 Task: Find connections with filter location Siegburg with filter topic #entrepreneursmindsetwith filter profile language English with filter current company Pegasystems with filter school JSS University (Jagadguru Sri Shivarathreeshwara University),Mysore with filter industry Measuring and Control Instrument Manufacturing with filter service category Retirement Planning with filter keywords title Recruiter
Action: Mouse moved to (202, 302)
Screenshot: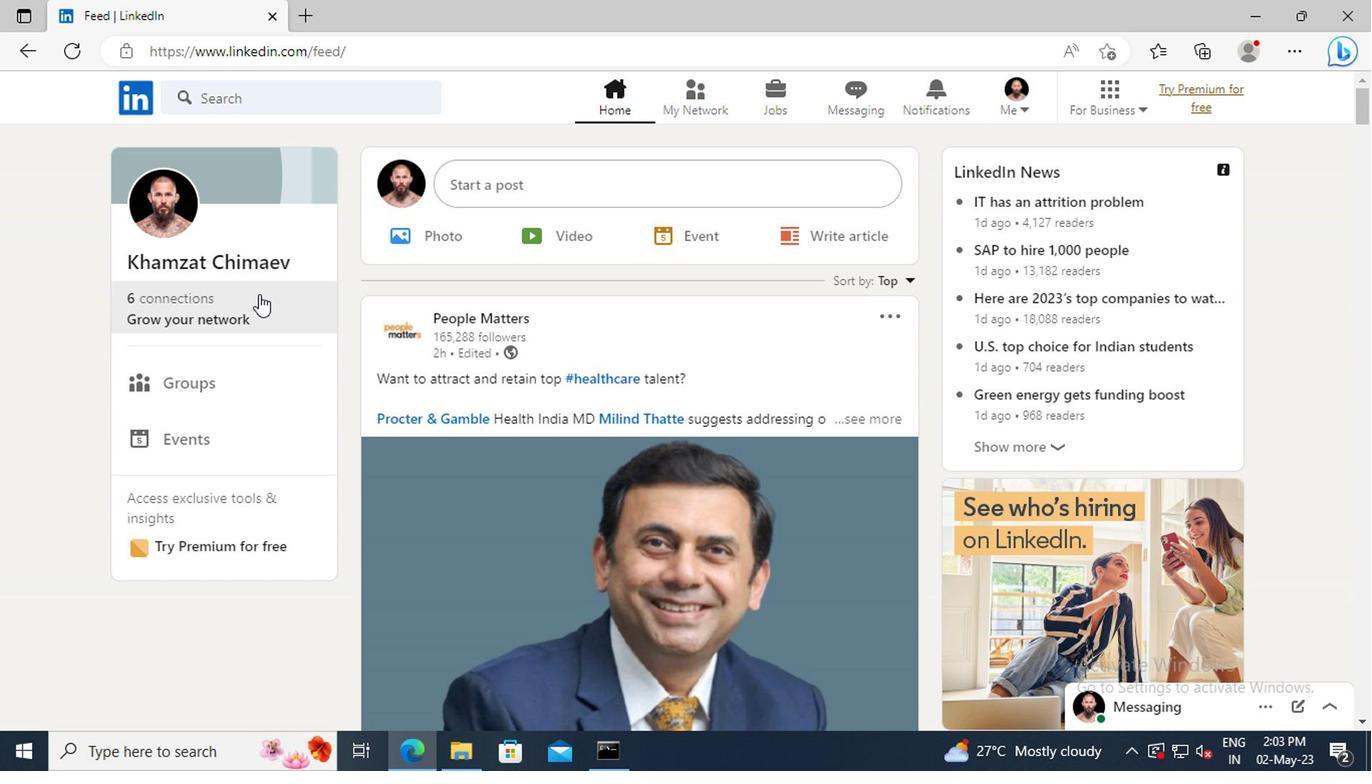 
Action: Mouse pressed left at (202, 302)
Screenshot: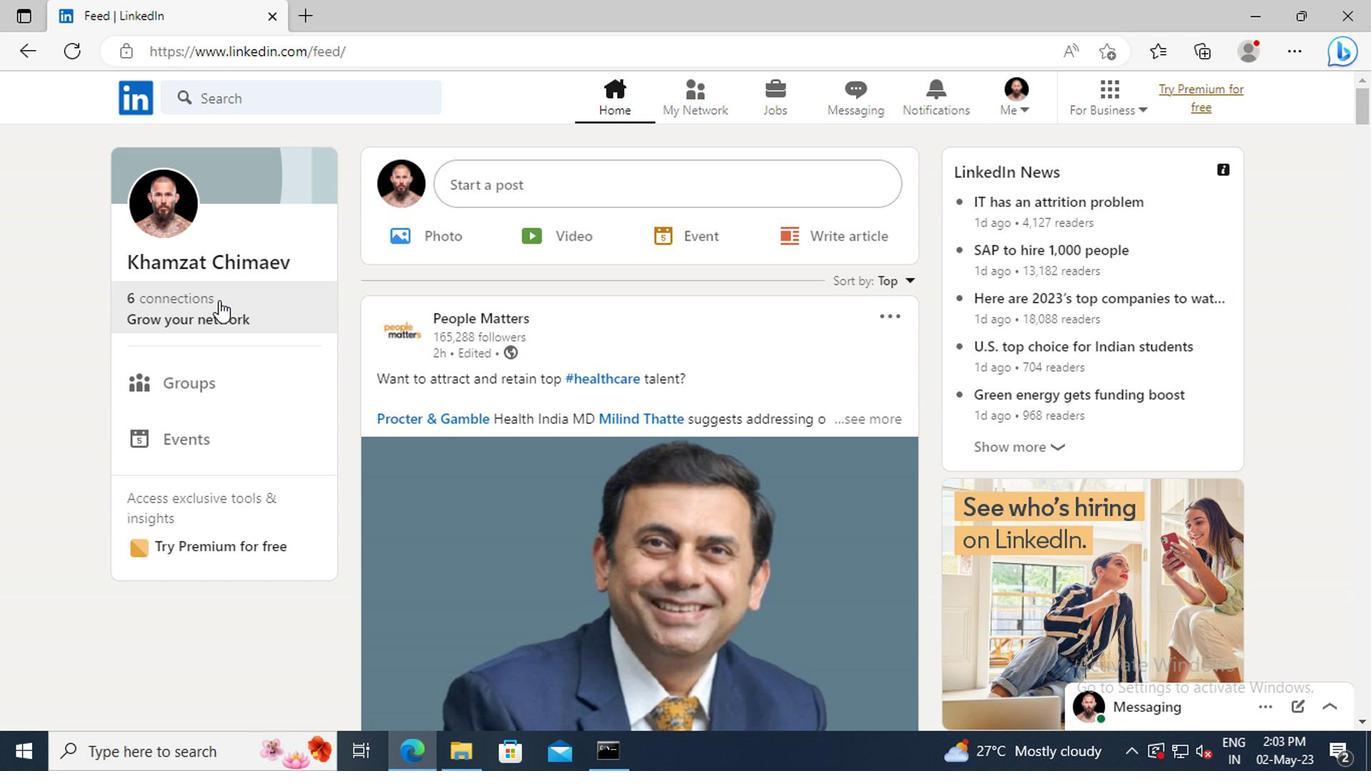 
Action: Mouse moved to (207, 209)
Screenshot: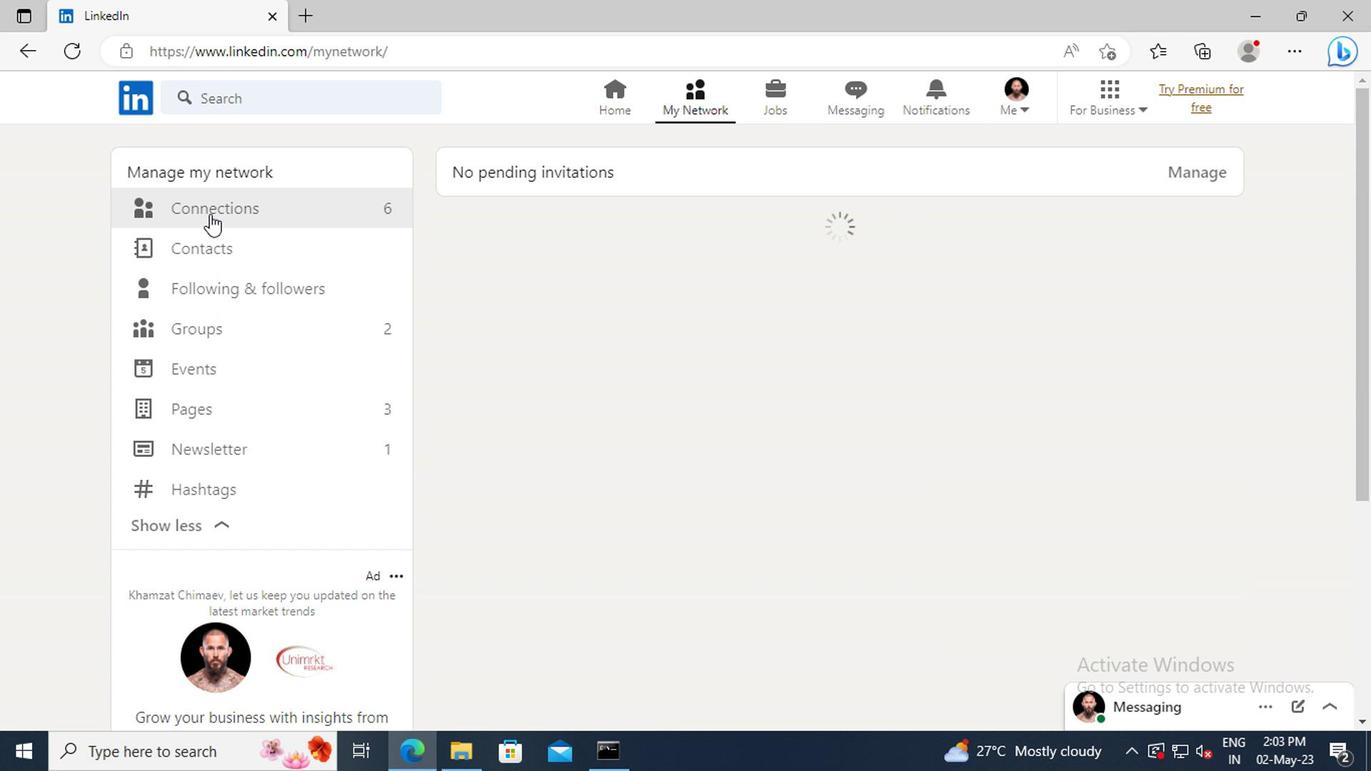 
Action: Mouse pressed left at (207, 209)
Screenshot: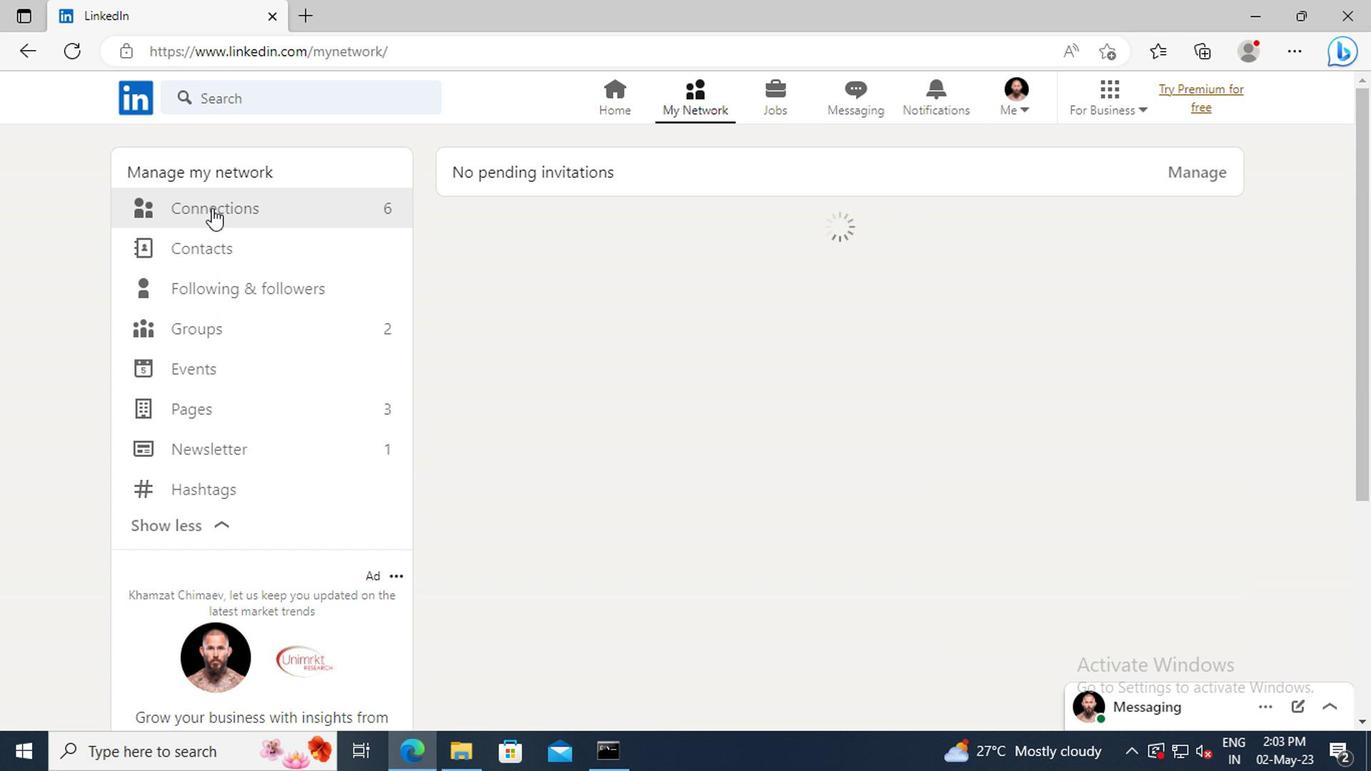 
Action: Mouse moved to (794, 219)
Screenshot: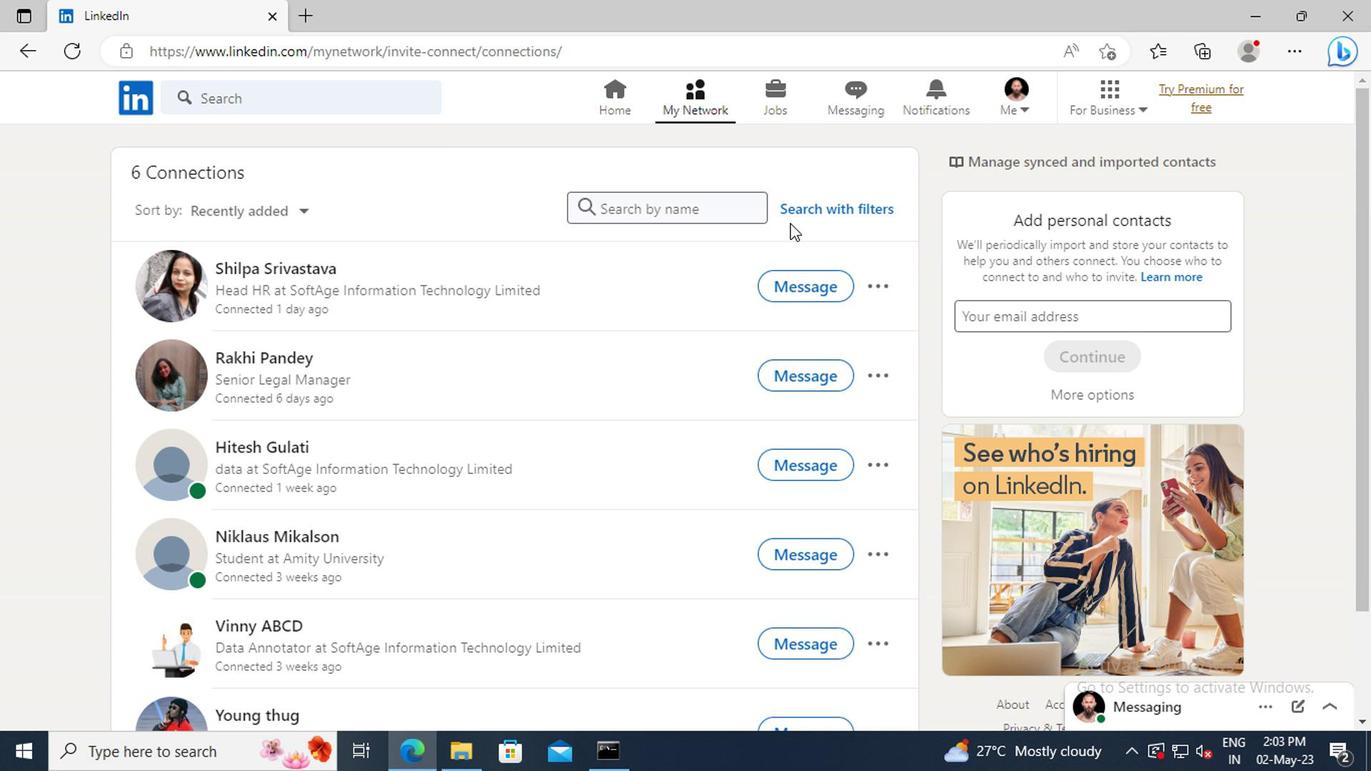 
Action: Mouse pressed left at (794, 219)
Screenshot: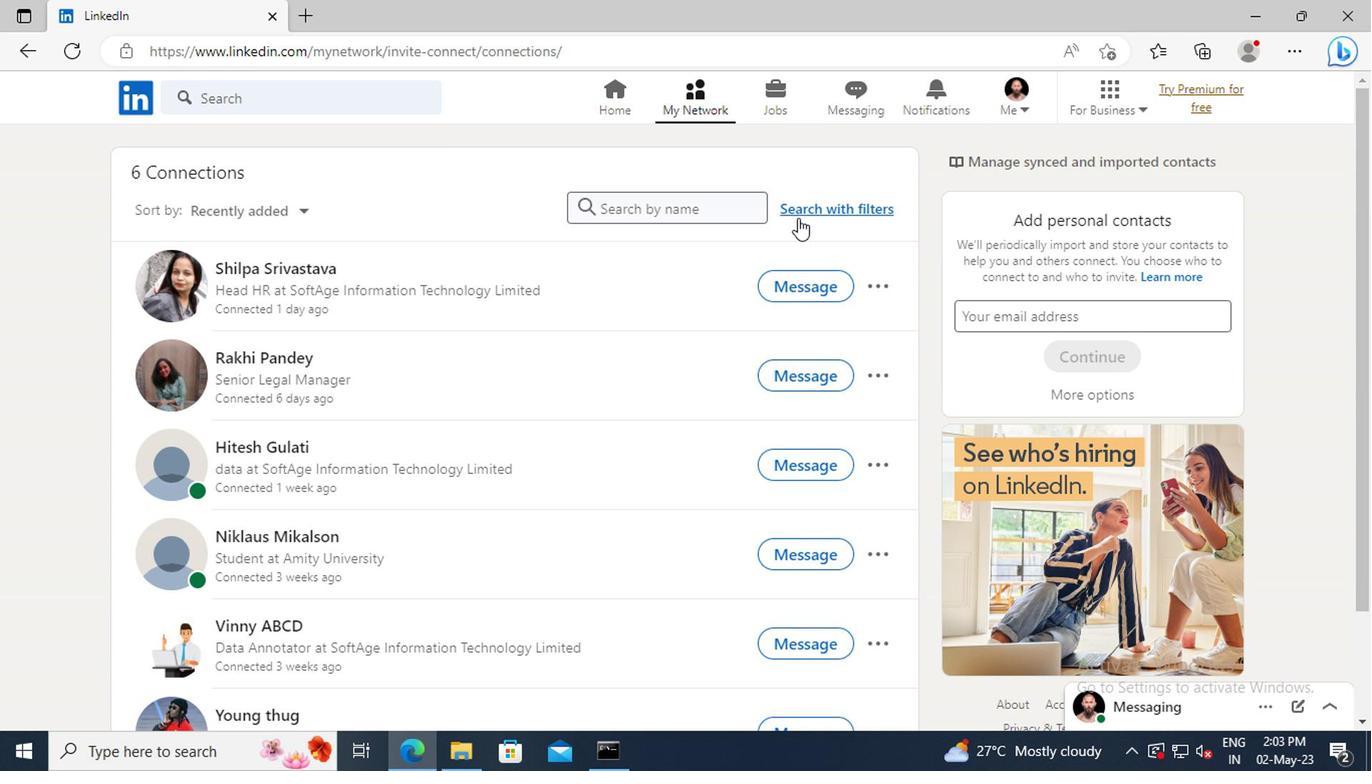 
Action: Mouse moved to (749, 160)
Screenshot: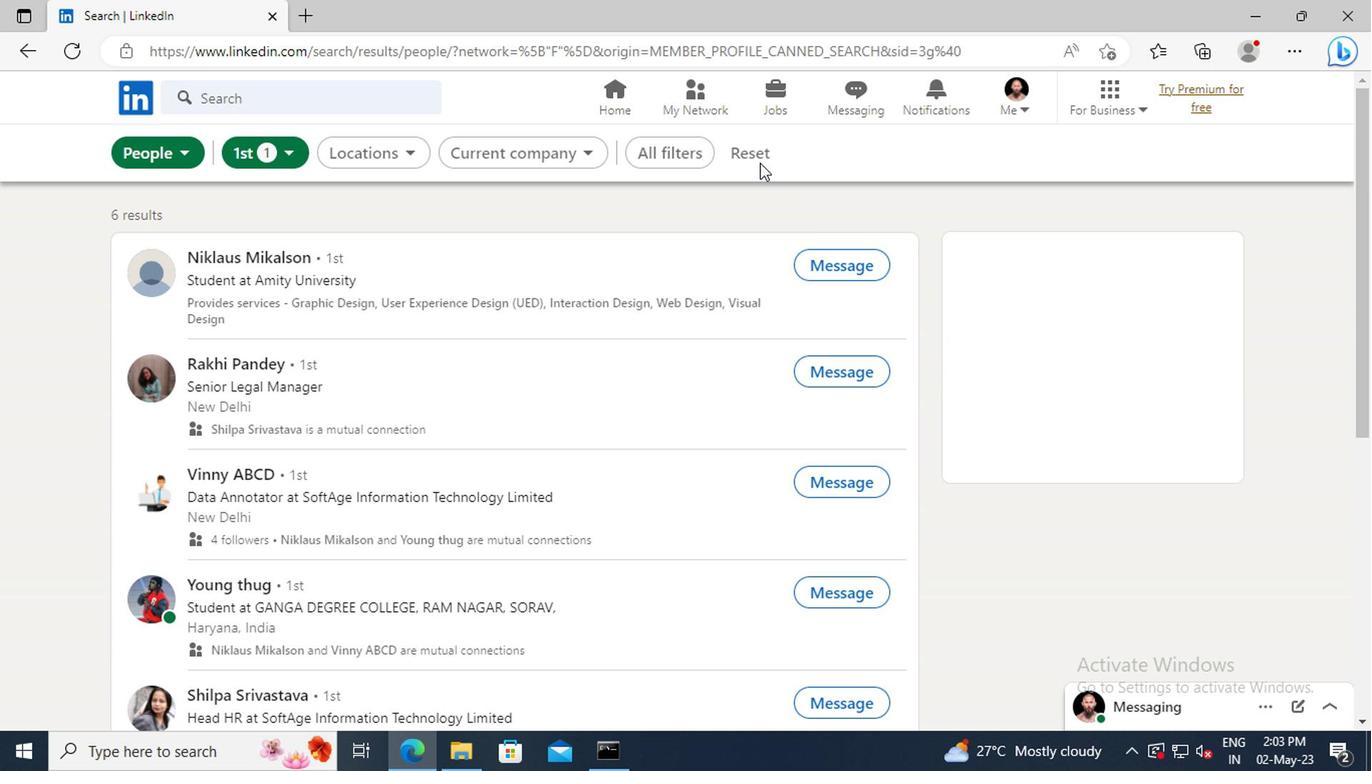 
Action: Mouse pressed left at (749, 160)
Screenshot: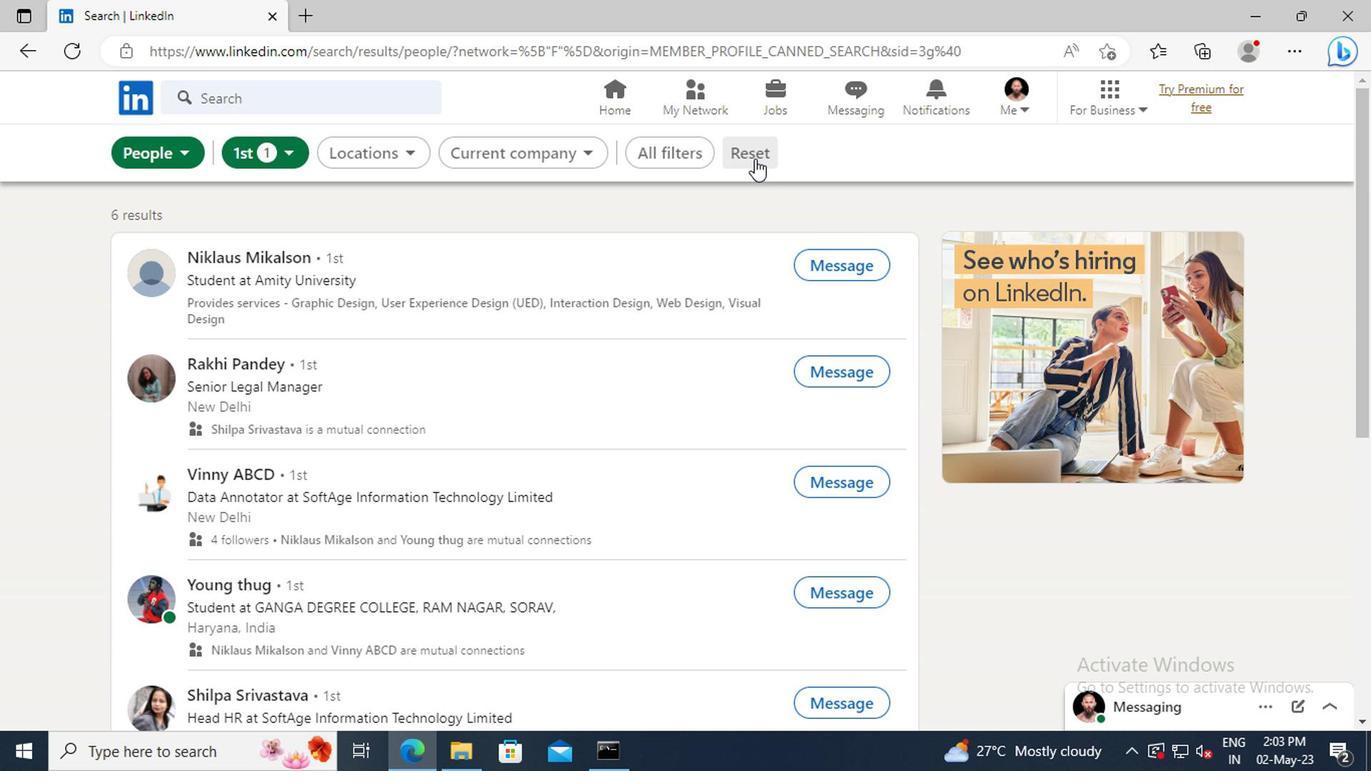 
Action: Mouse moved to (732, 157)
Screenshot: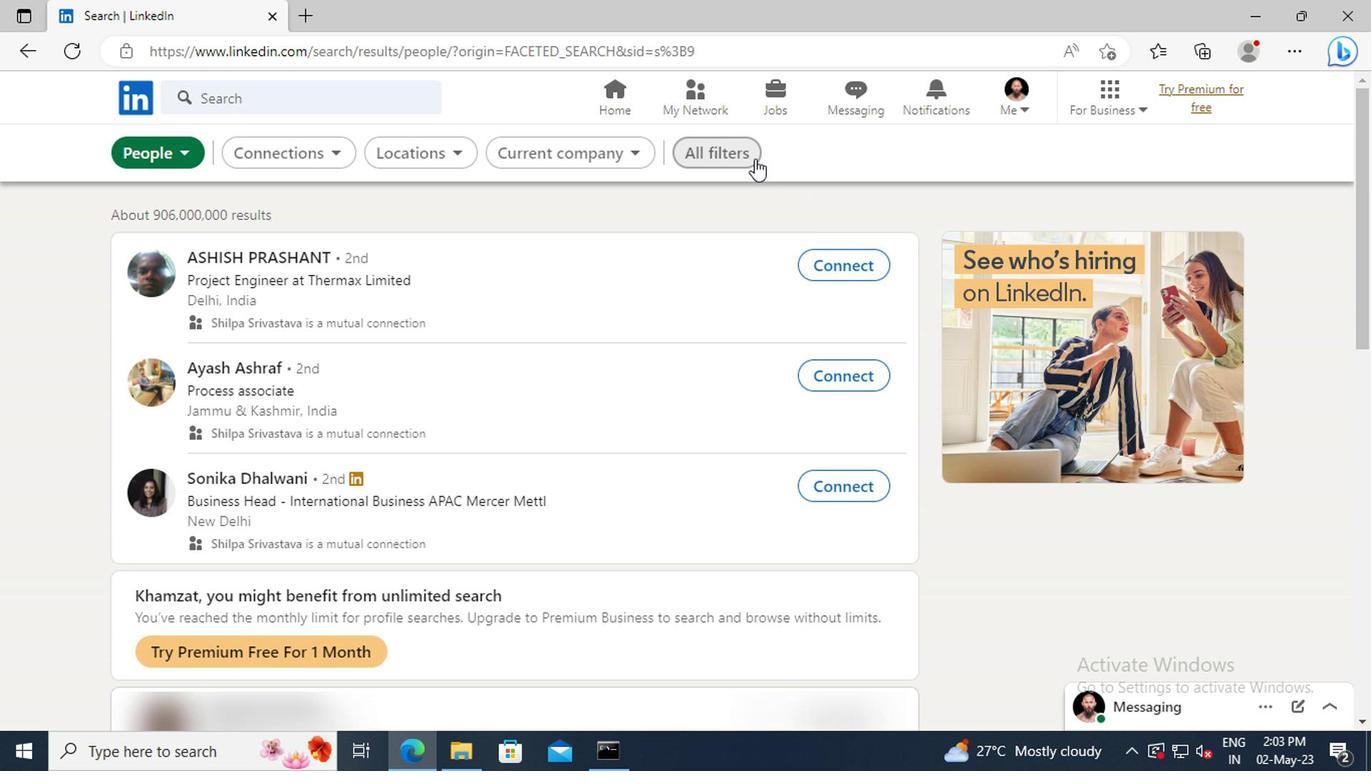 
Action: Mouse pressed left at (732, 157)
Screenshot: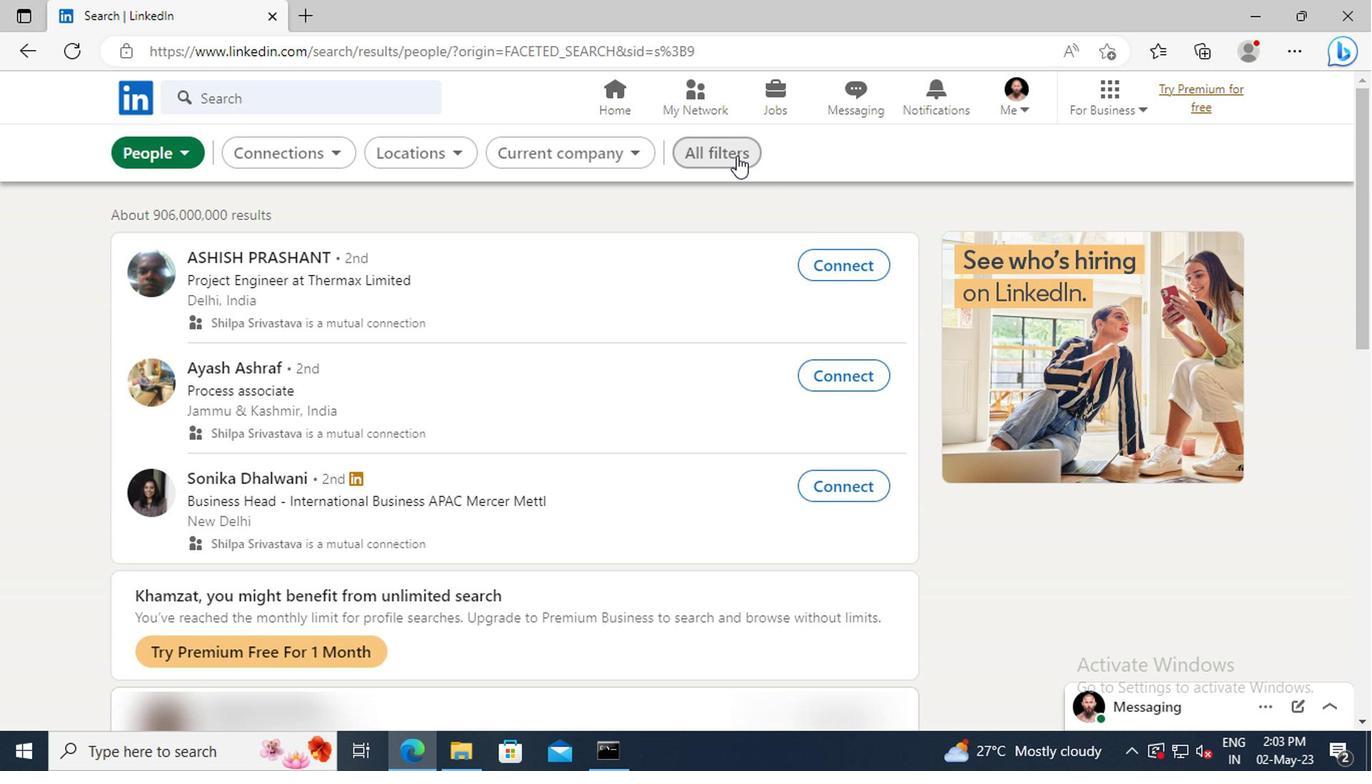 
Action: Mouse moved to (1064, 354)
Screenshot: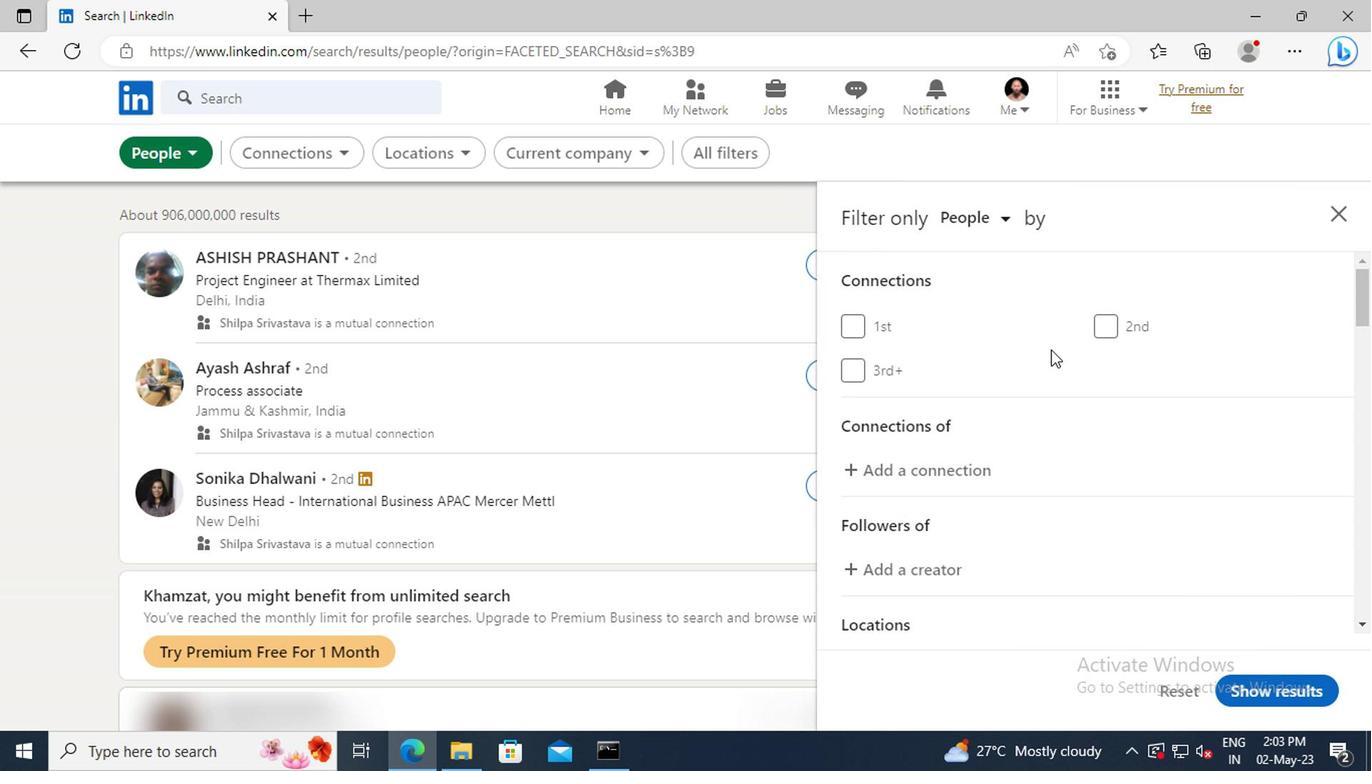
Action: Mouse scrolled (1064, 352) with delta (0, -1)
Screenshot: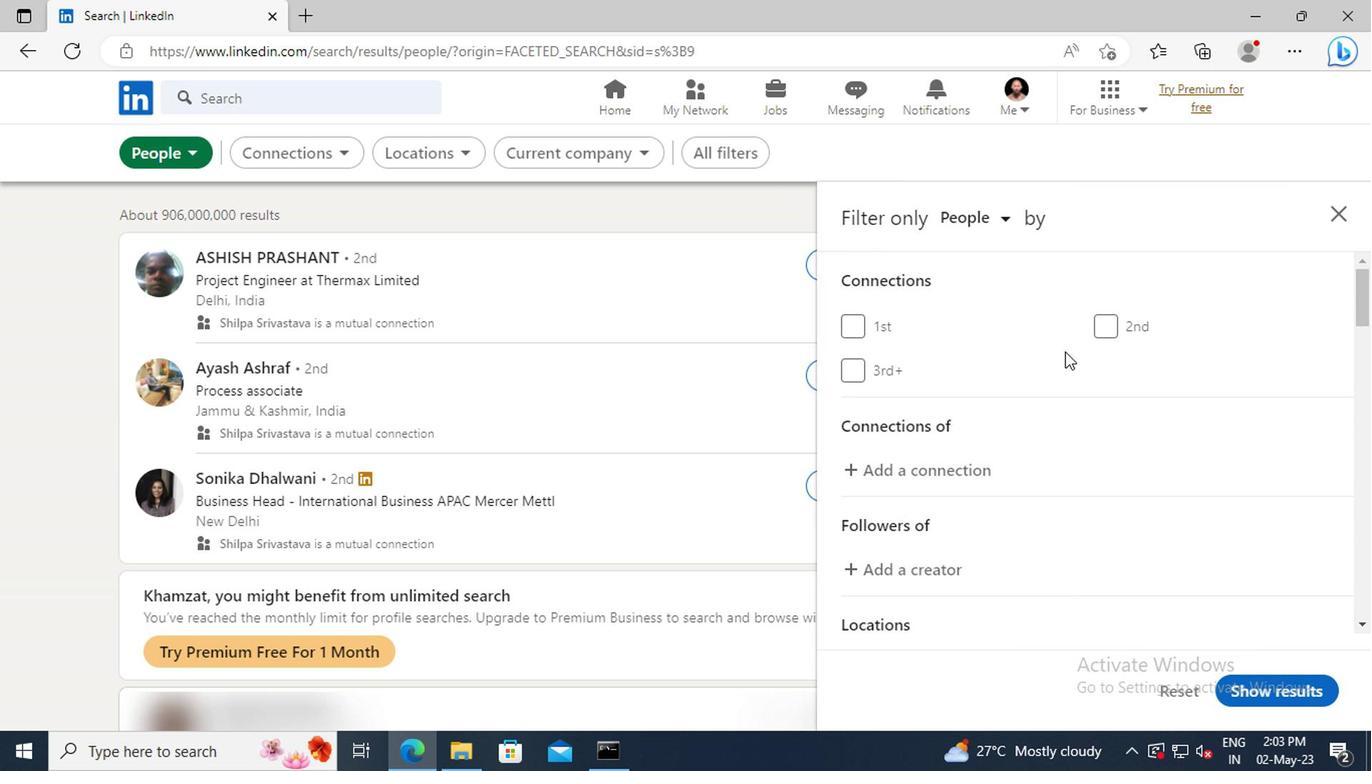 
Action: Mouse moved to (1064, 354)
Screenshot: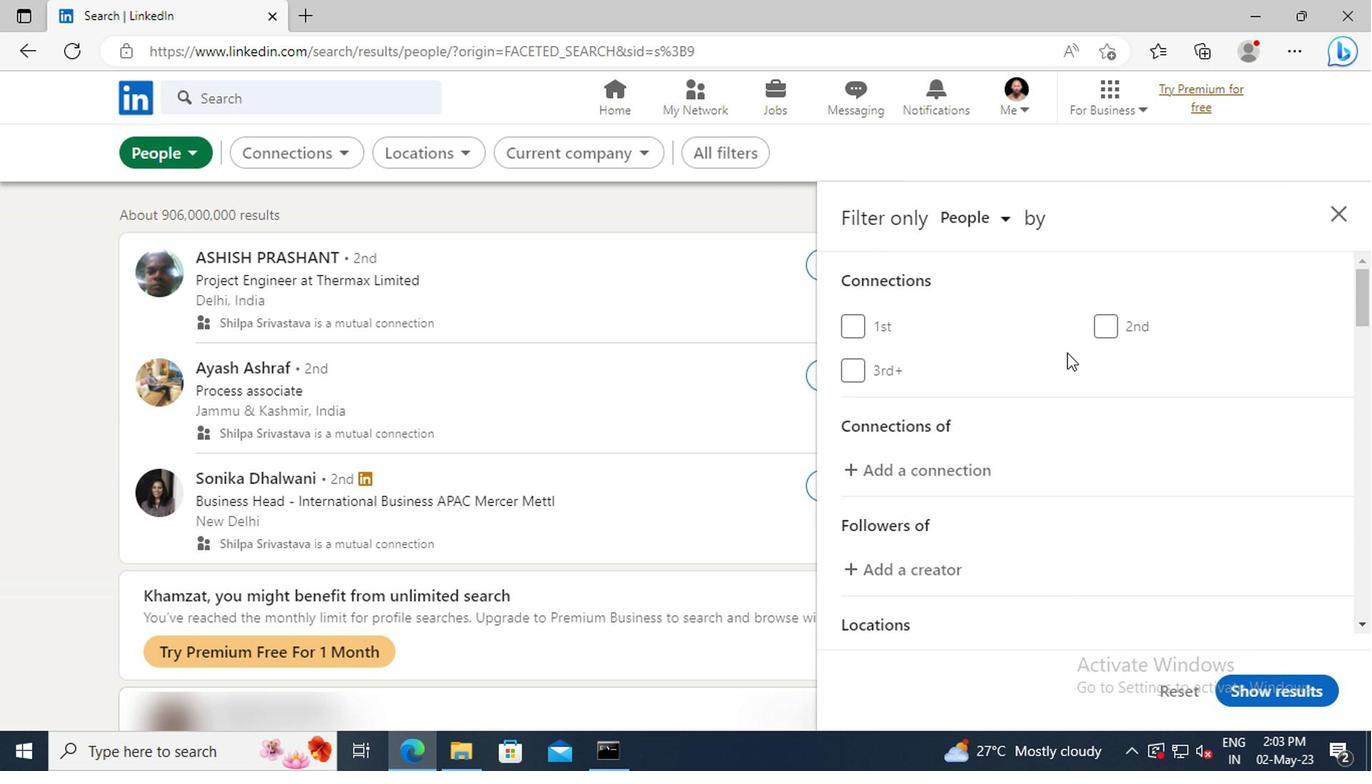 
Action: Mouse scrolled (1064, 354) with delta (0, 0)
Screenshot: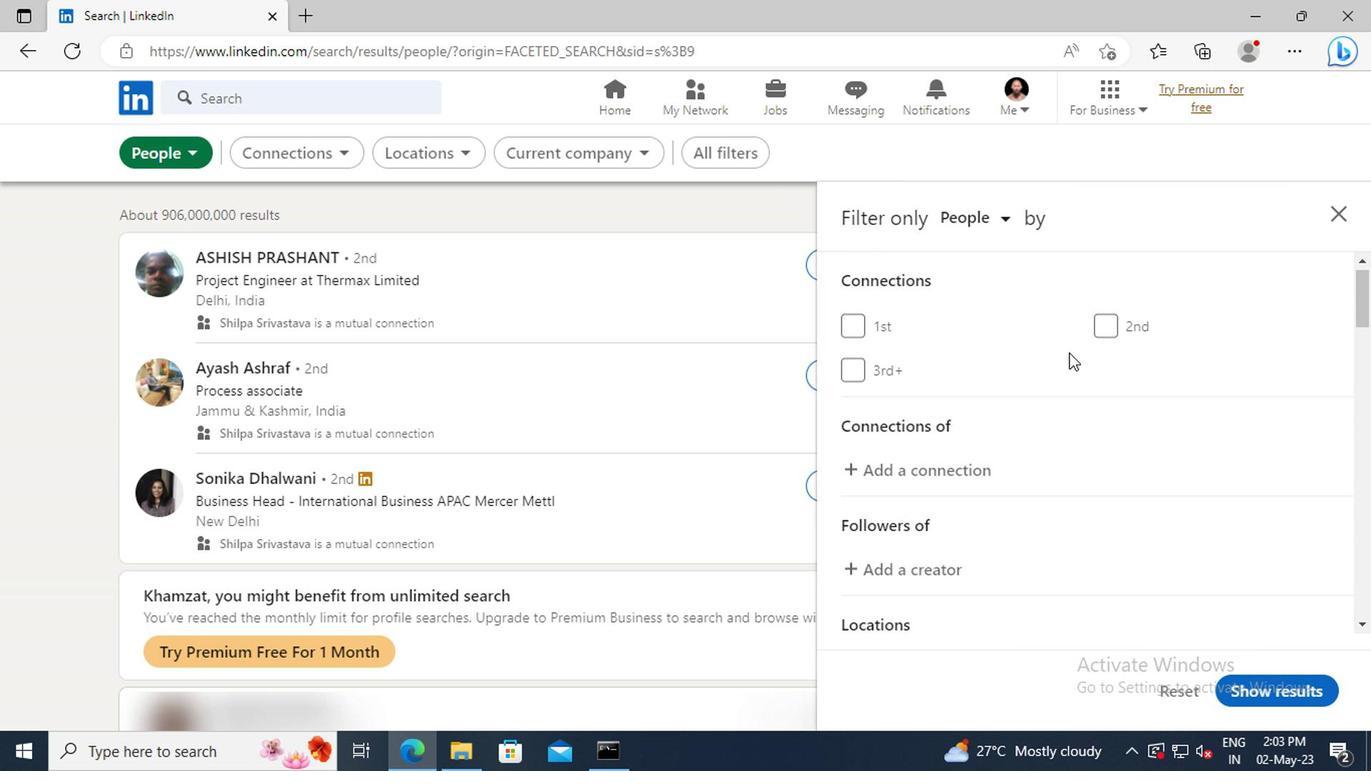 
Action: Mouse moved to (1064, 357)
Screenshot: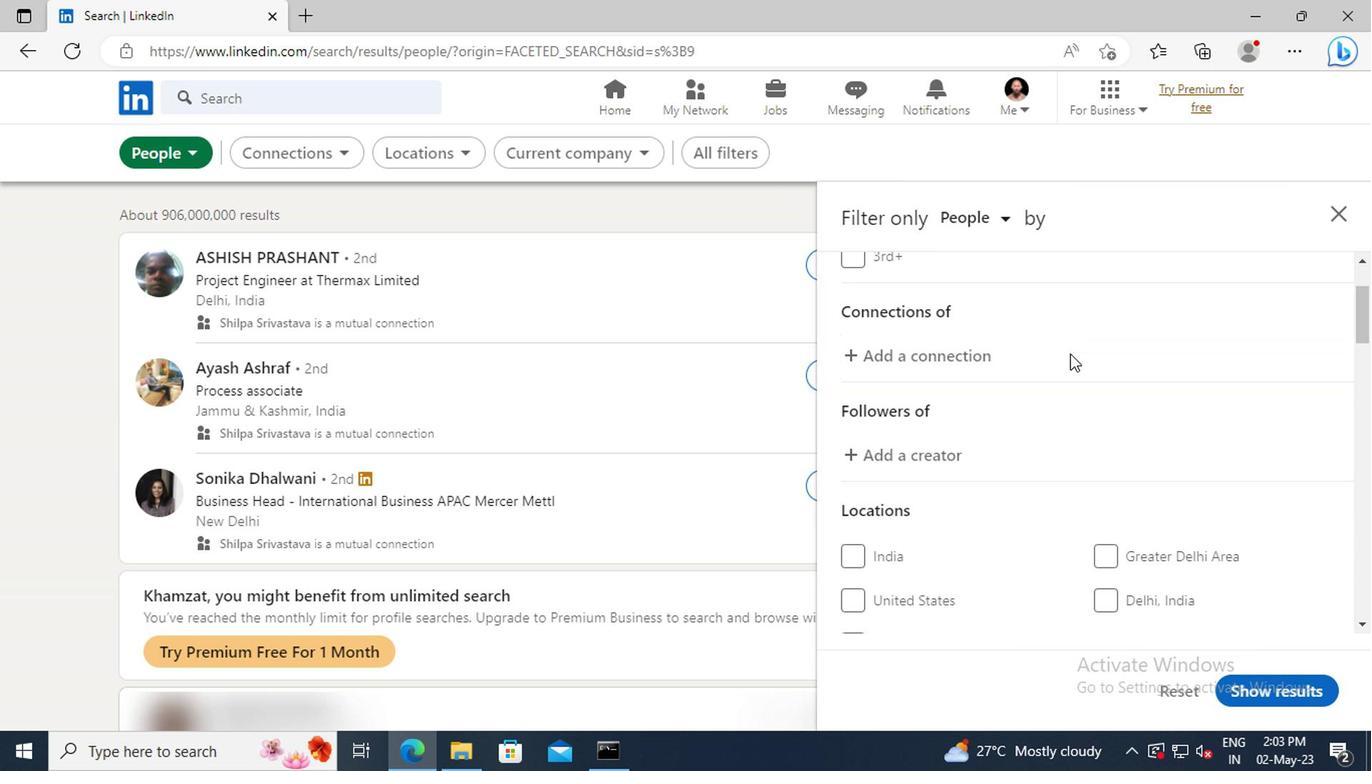 
Action: Mouse scrolled (1064, 357) with delta (0, 0)
Screenshot: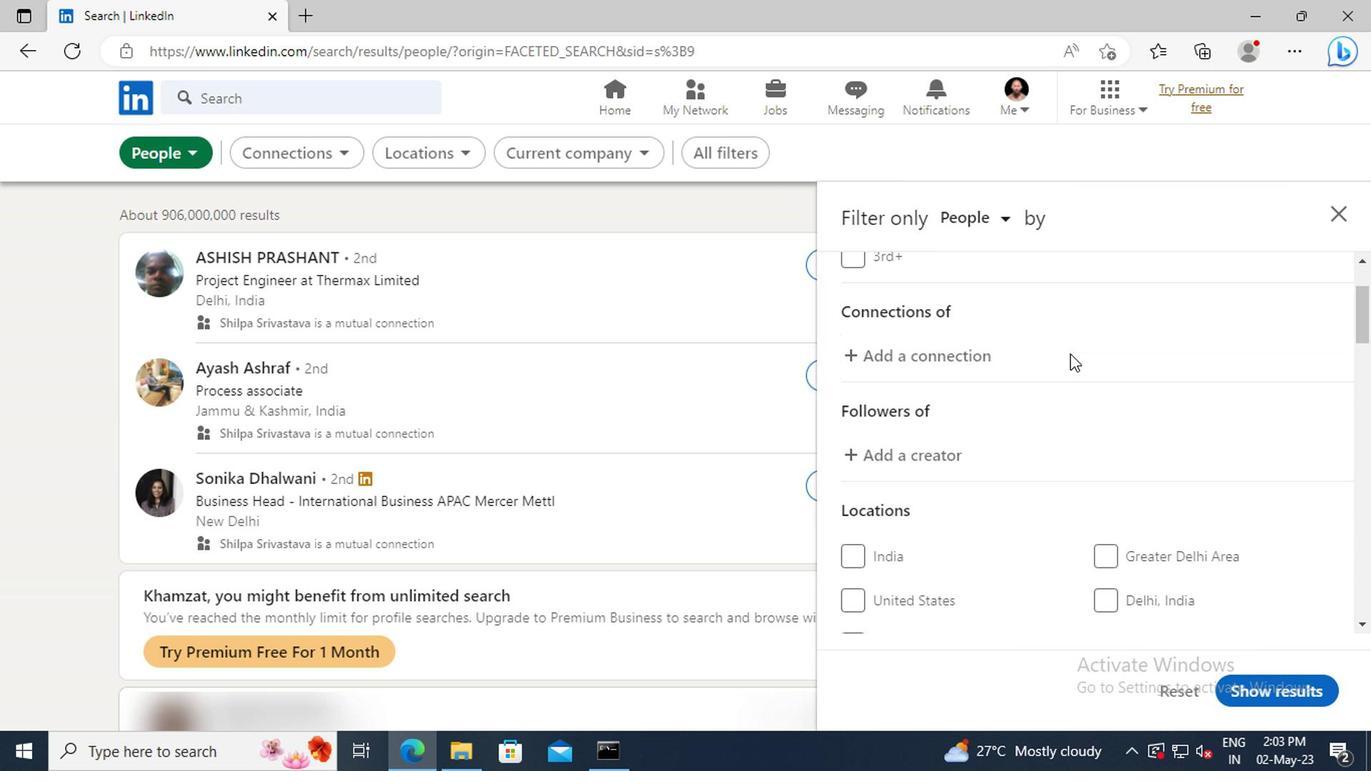 
Action: Mouse scrolled (1064, 357) with delta (0, 0)
Screenshot: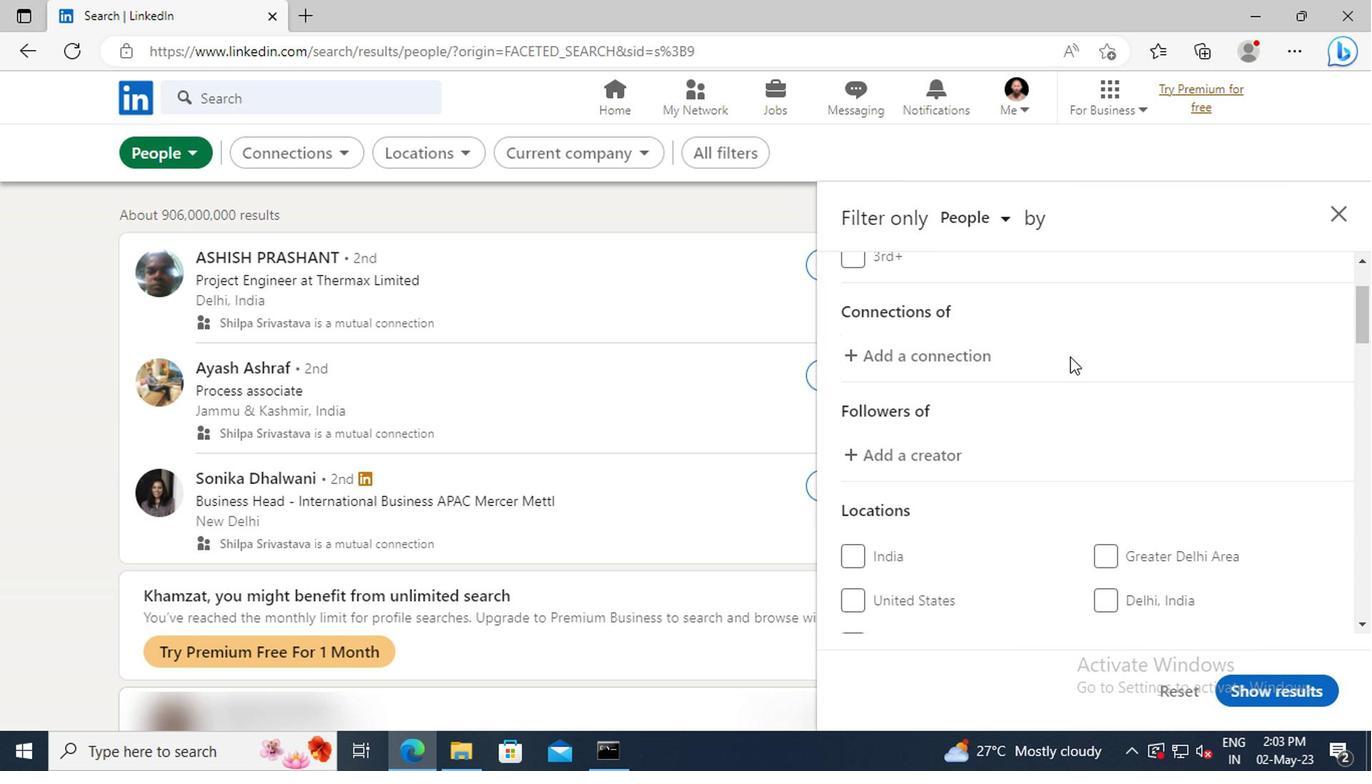 
Action: Mouse moved to (1066, 357)
Screenshot: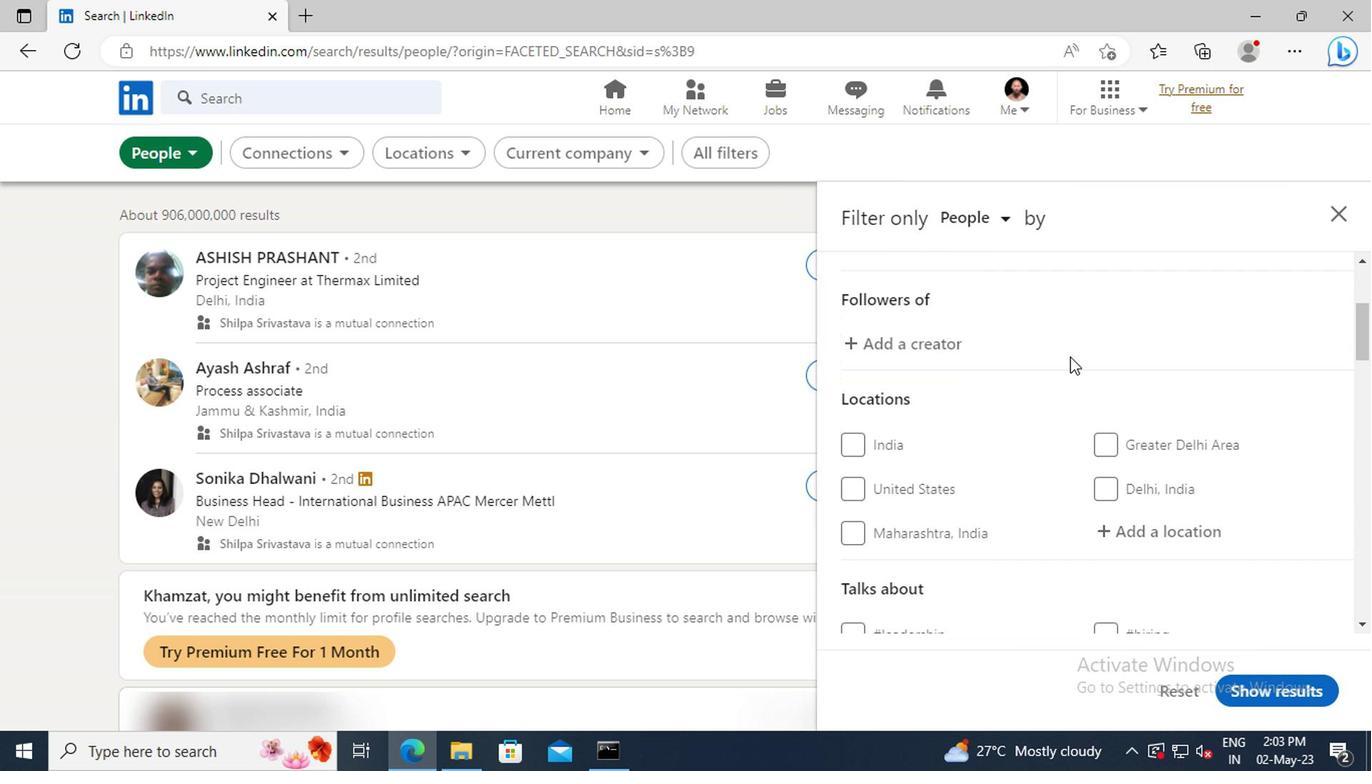 
Action: Mouse scrolled (1066, 357) with delta (0, 0)
Screenshot: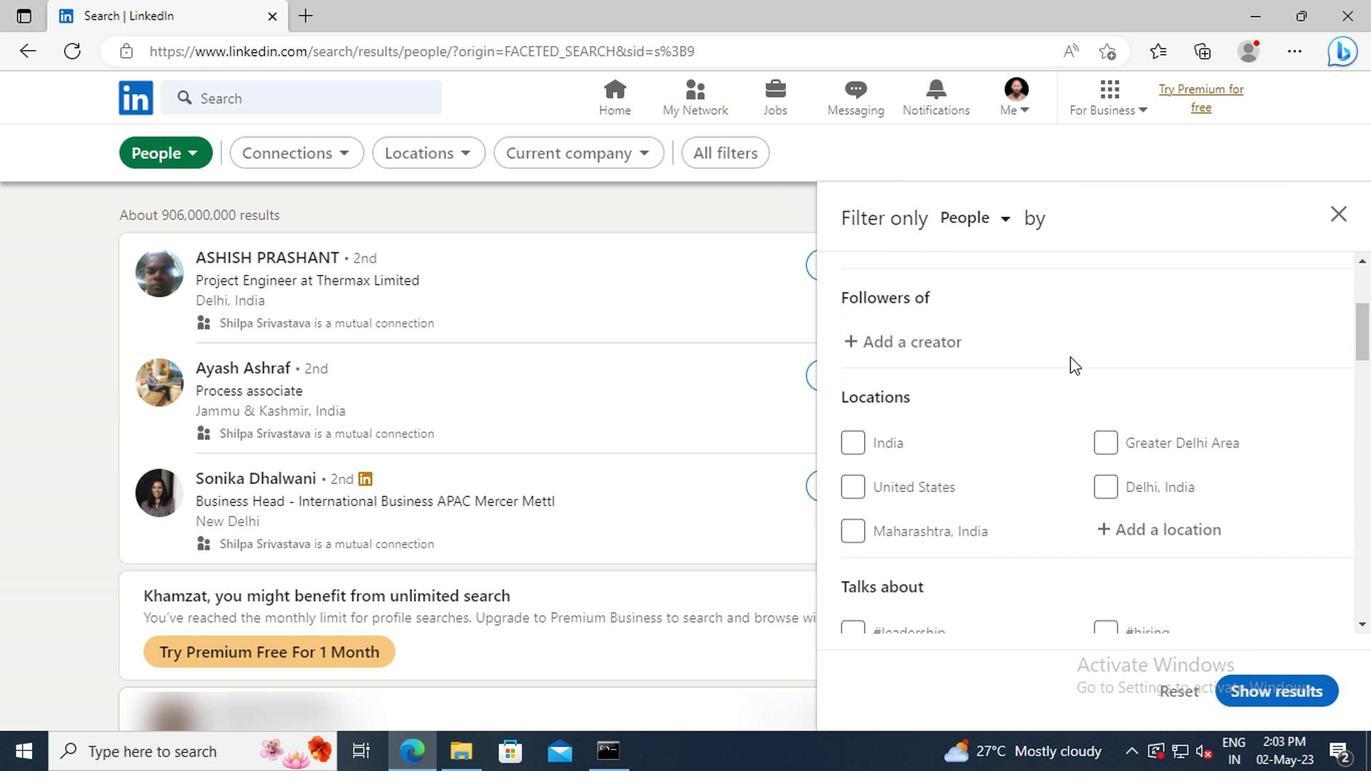 
Action: Mouse scrolled (1066, 357) with delta (0, 0)
Screenshot: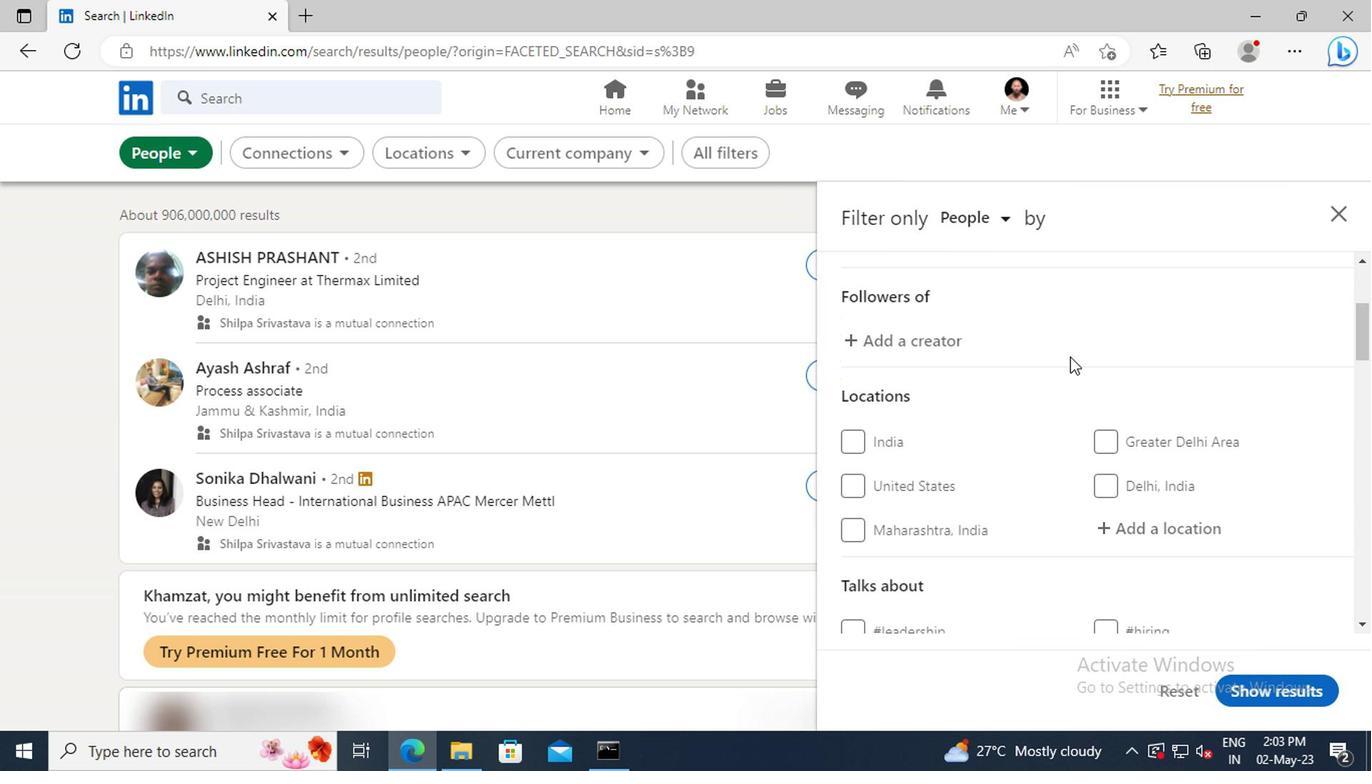 
Action: Mouse moved to (1106, 413)
Screenshot: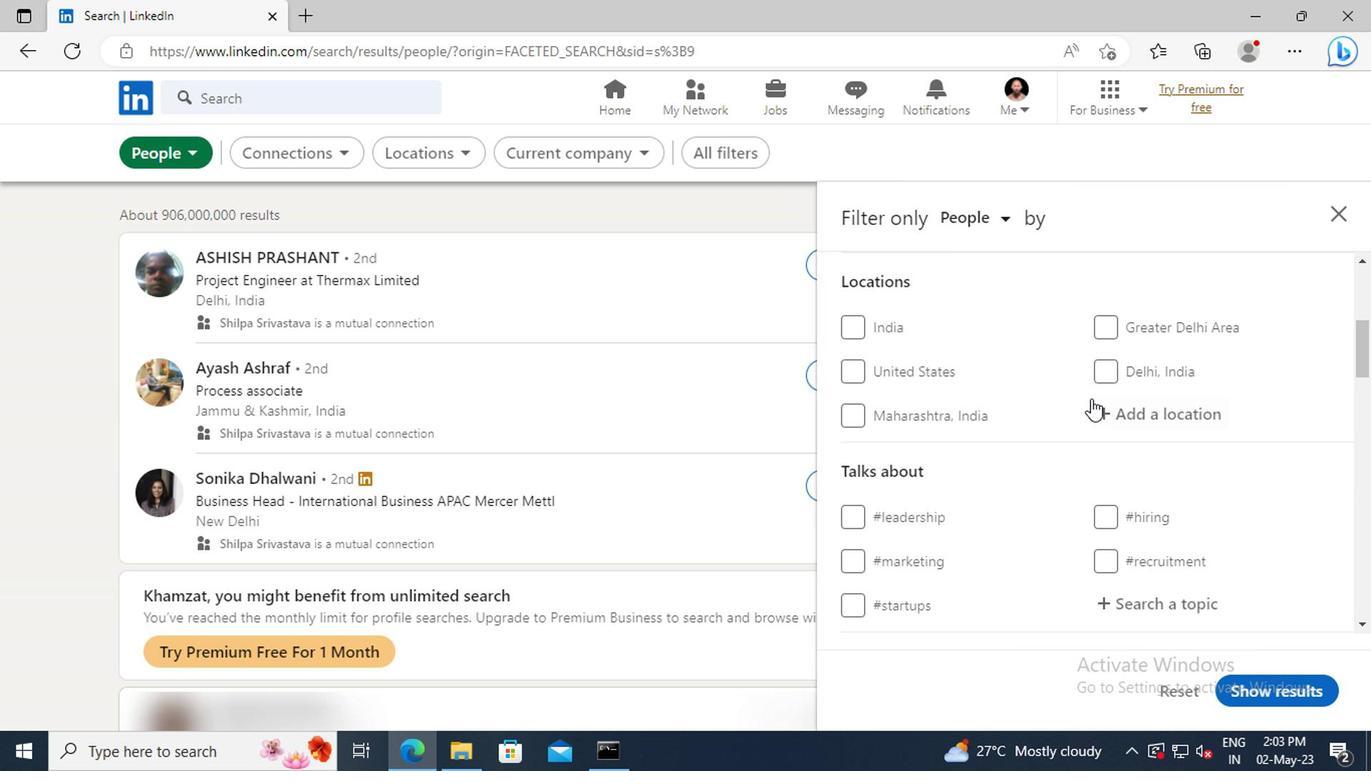 
Action: Mouse pressed left at (1106, 413)
Screenshot: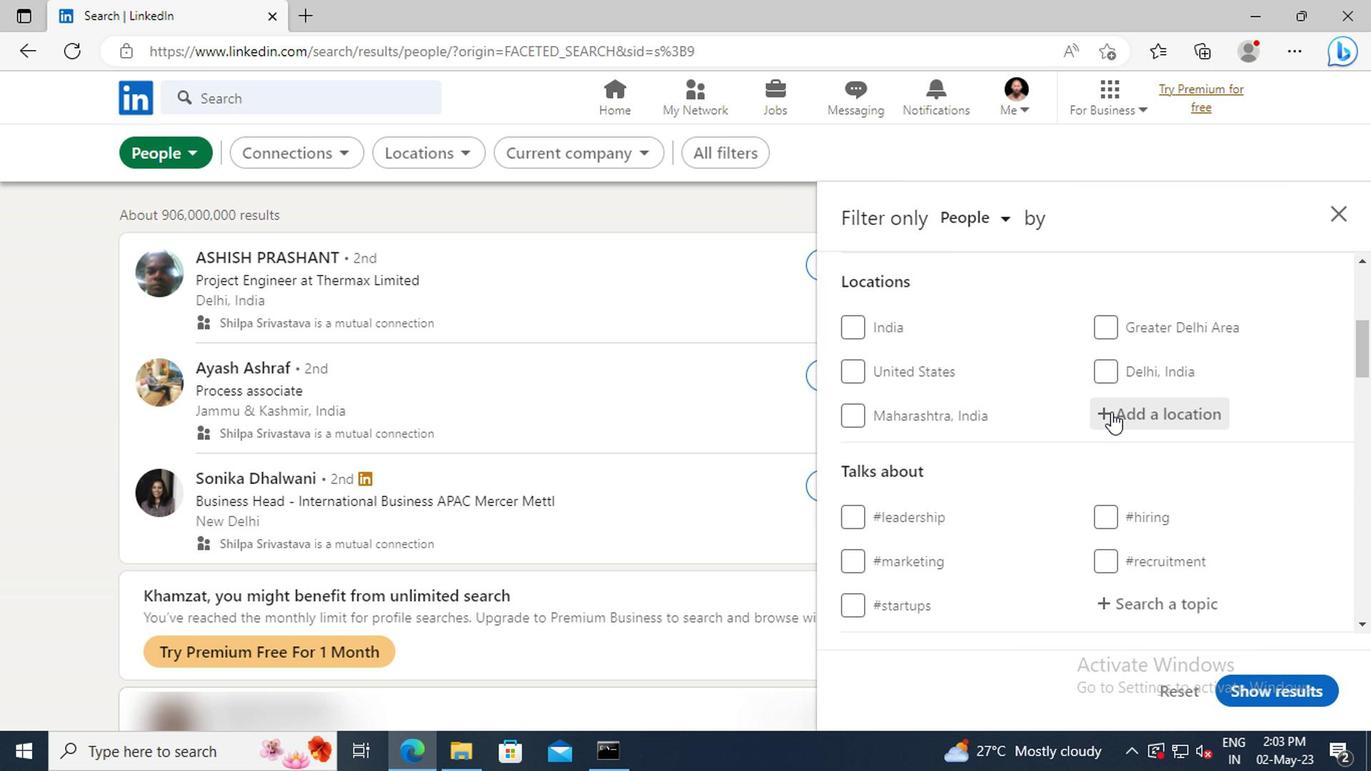 
Action: Key pressed <Key.shift>SIEGBURG
Screenshot: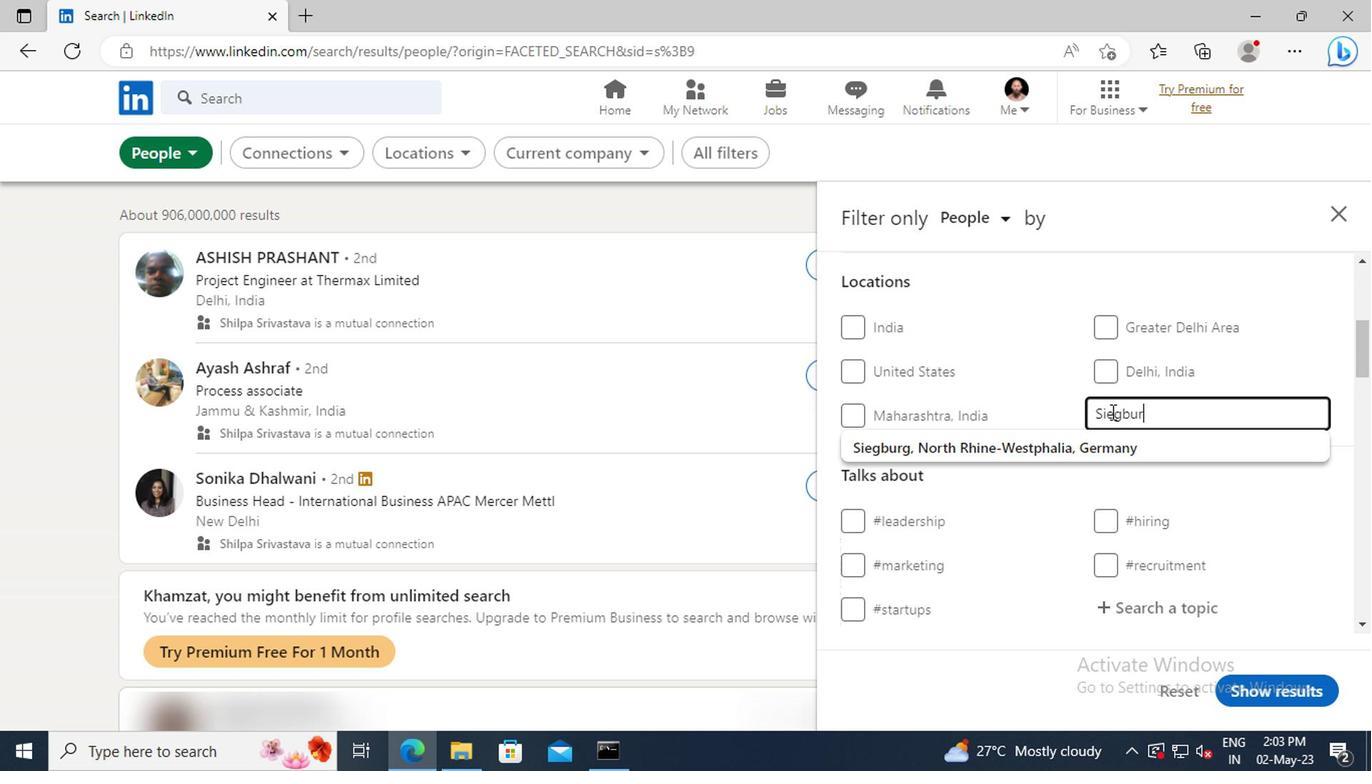 
Action: Mouse moved to (1114, 444)
Screenshot: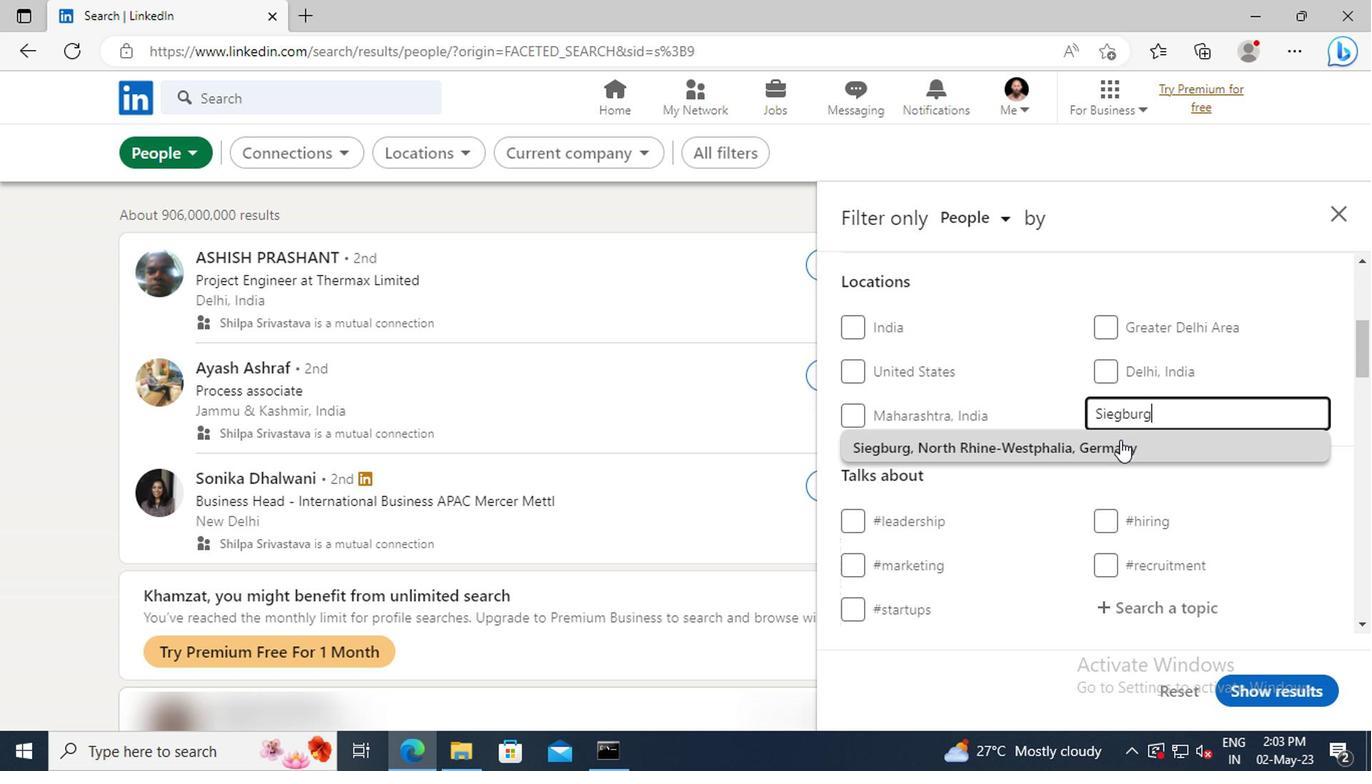
Action: Mouse pressed left at (1114, 444)
Screenshot: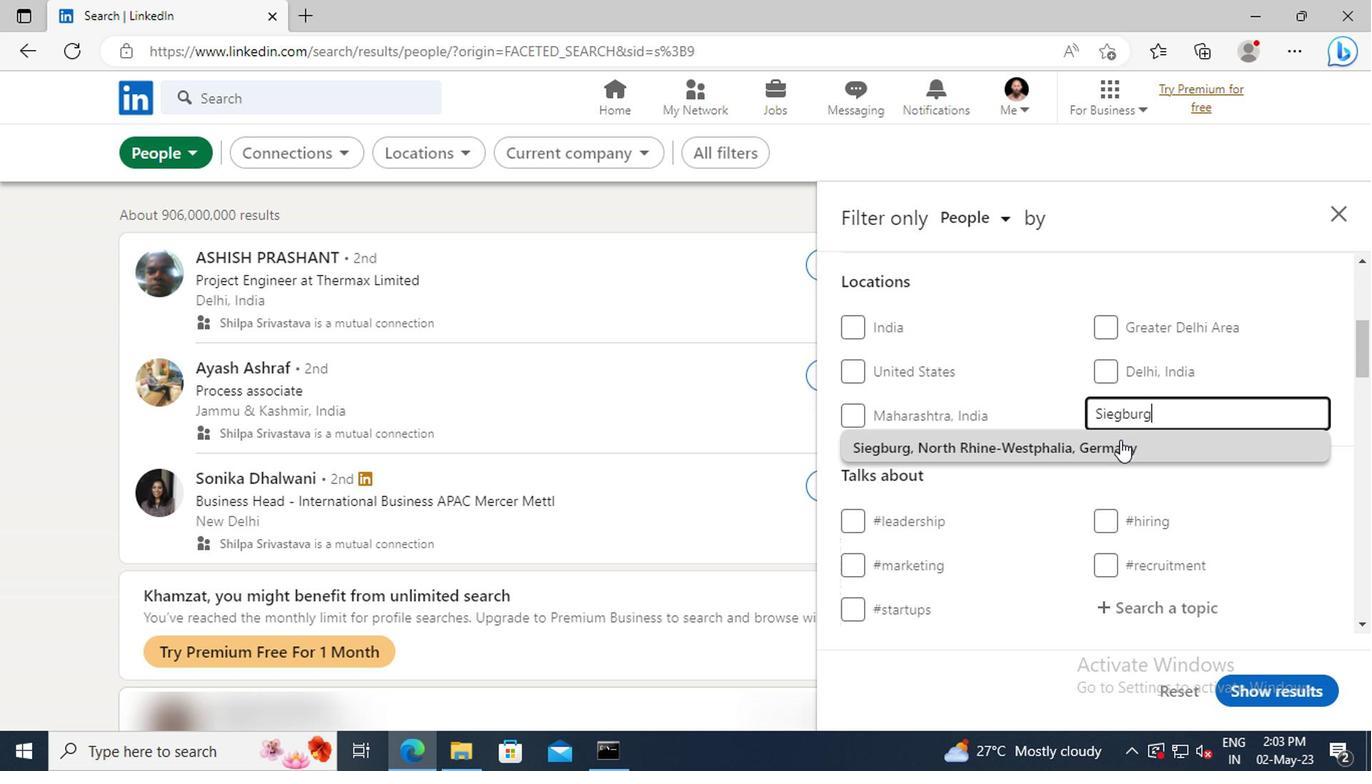
Action: Mouse scrolled (1114, 444) with delta (0, 0)
Screenshot: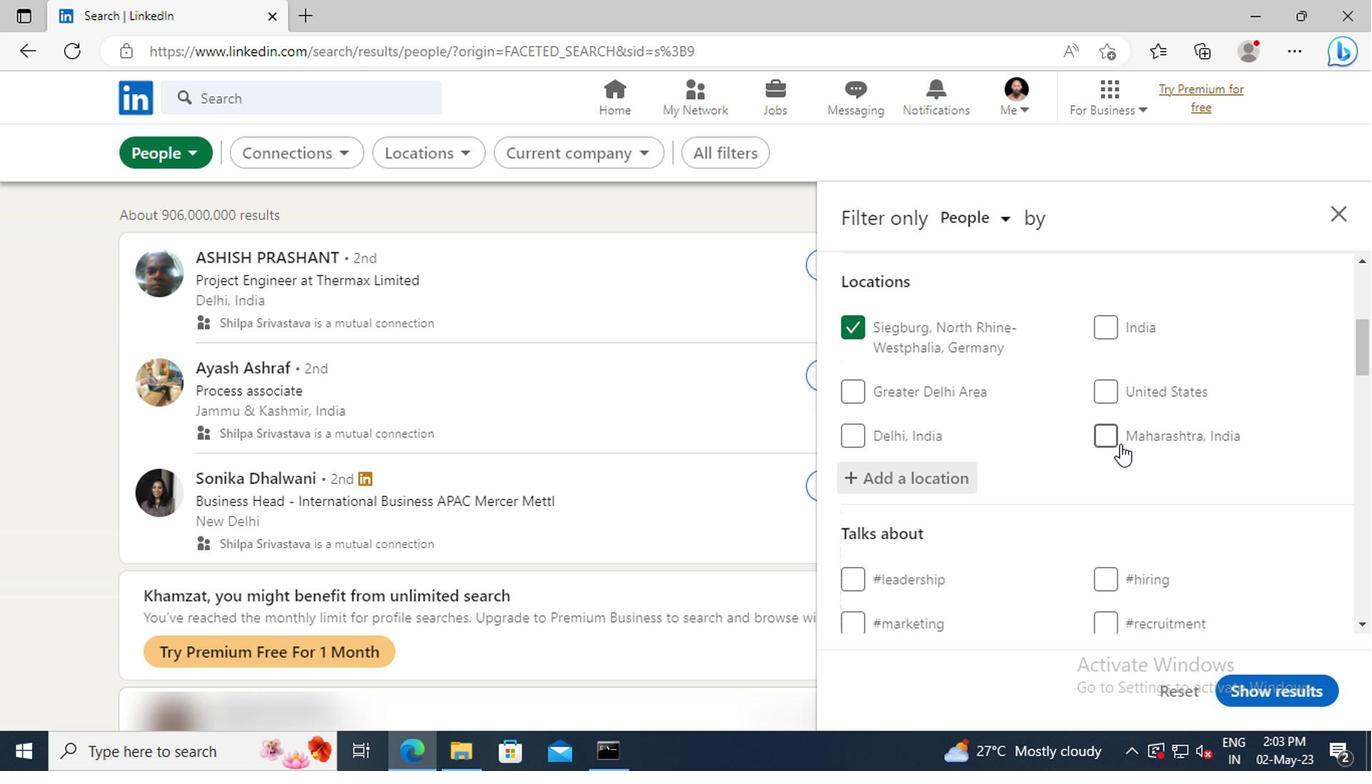 
Action: Mouse scrolled (1114, 444) with delta (0, 0)
Screenshot: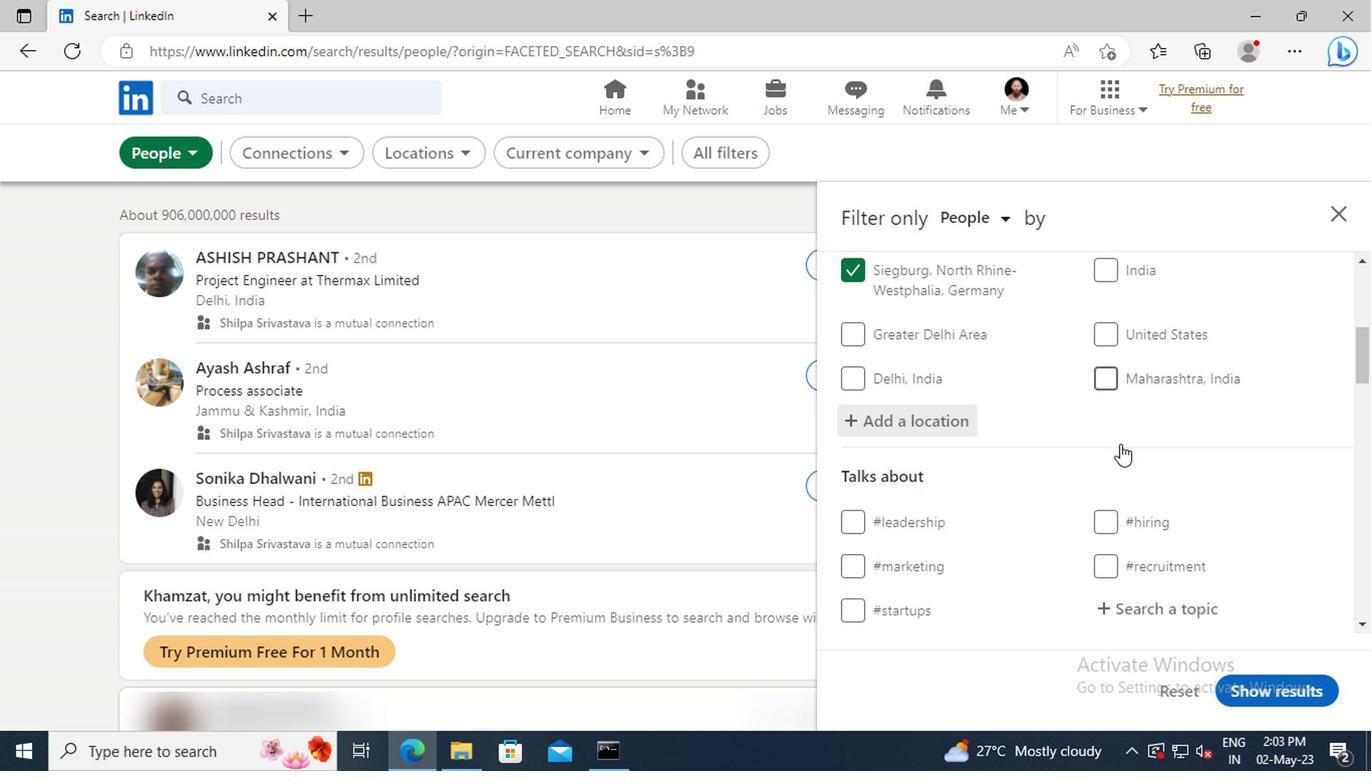 
Action: Mouse scrolled (1114, 444) with delta (0, 0)
Screenshot: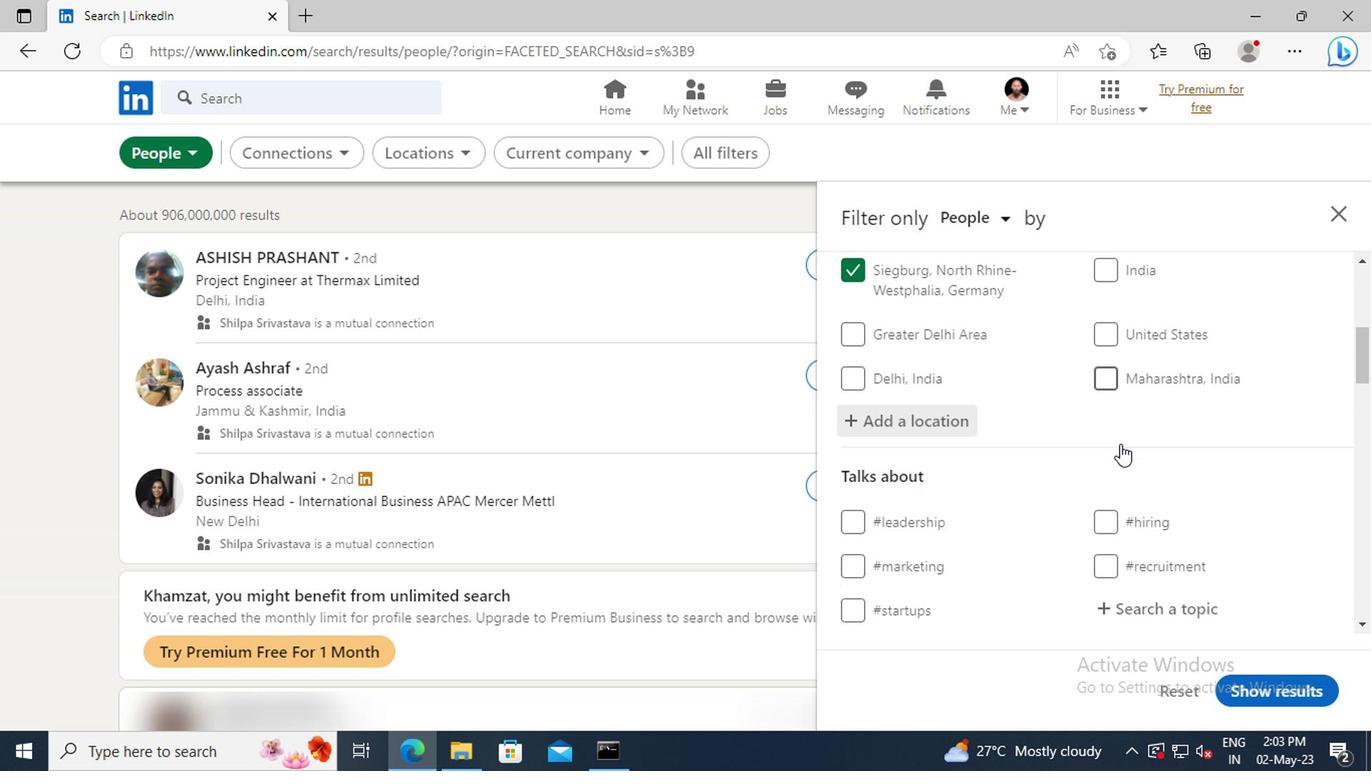 
Action: Mouse moved to (1124, 492)
Screenshot: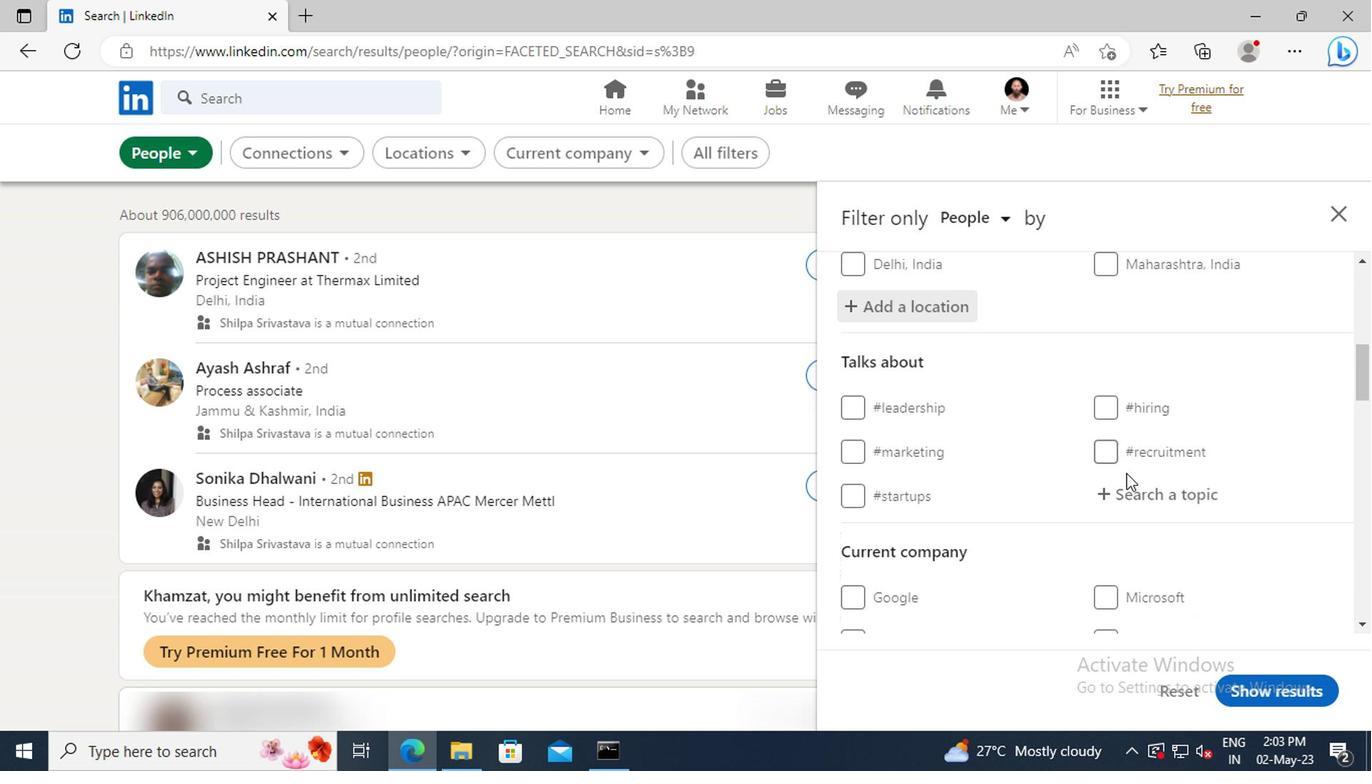 
Action: Mouse pressed left at (1124, 492)
Screenshot: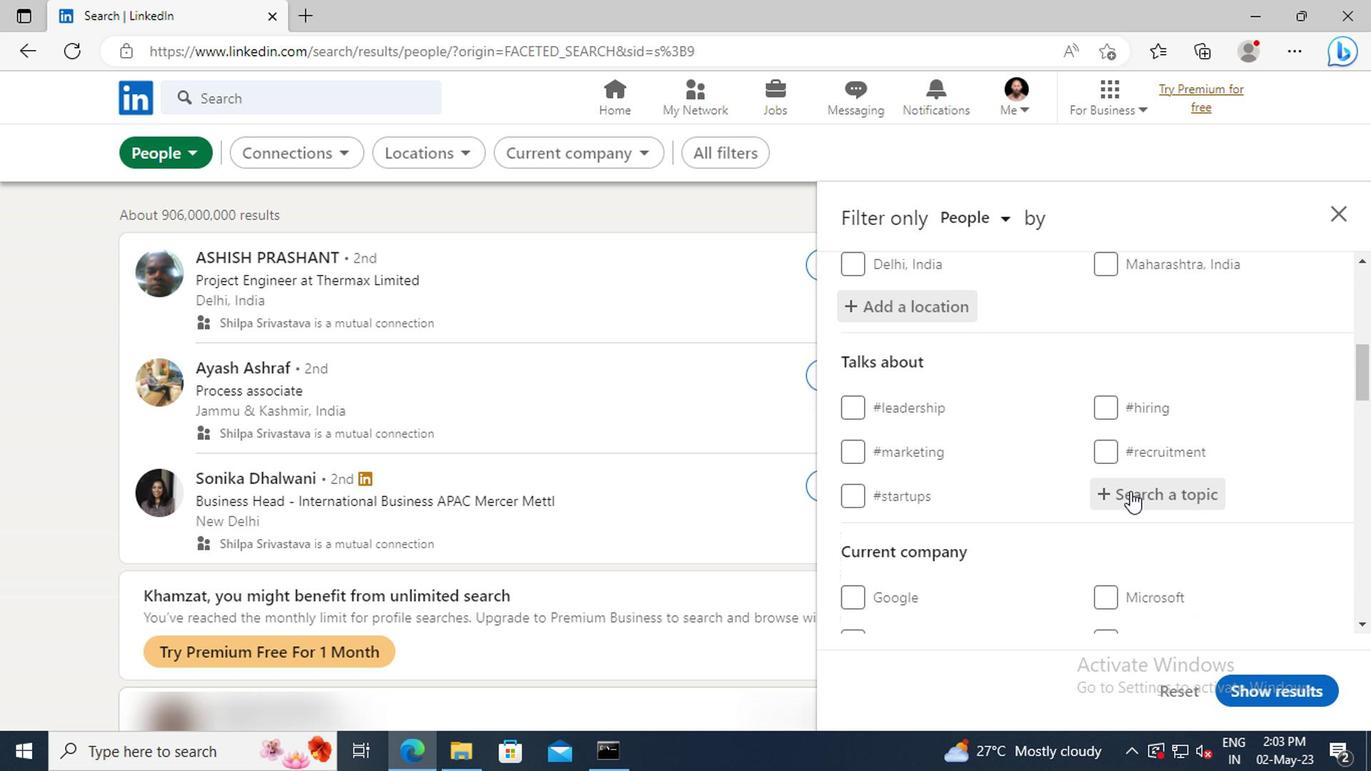 
Action: Key pressed ENTREPRENEURSMIN
Screenshot: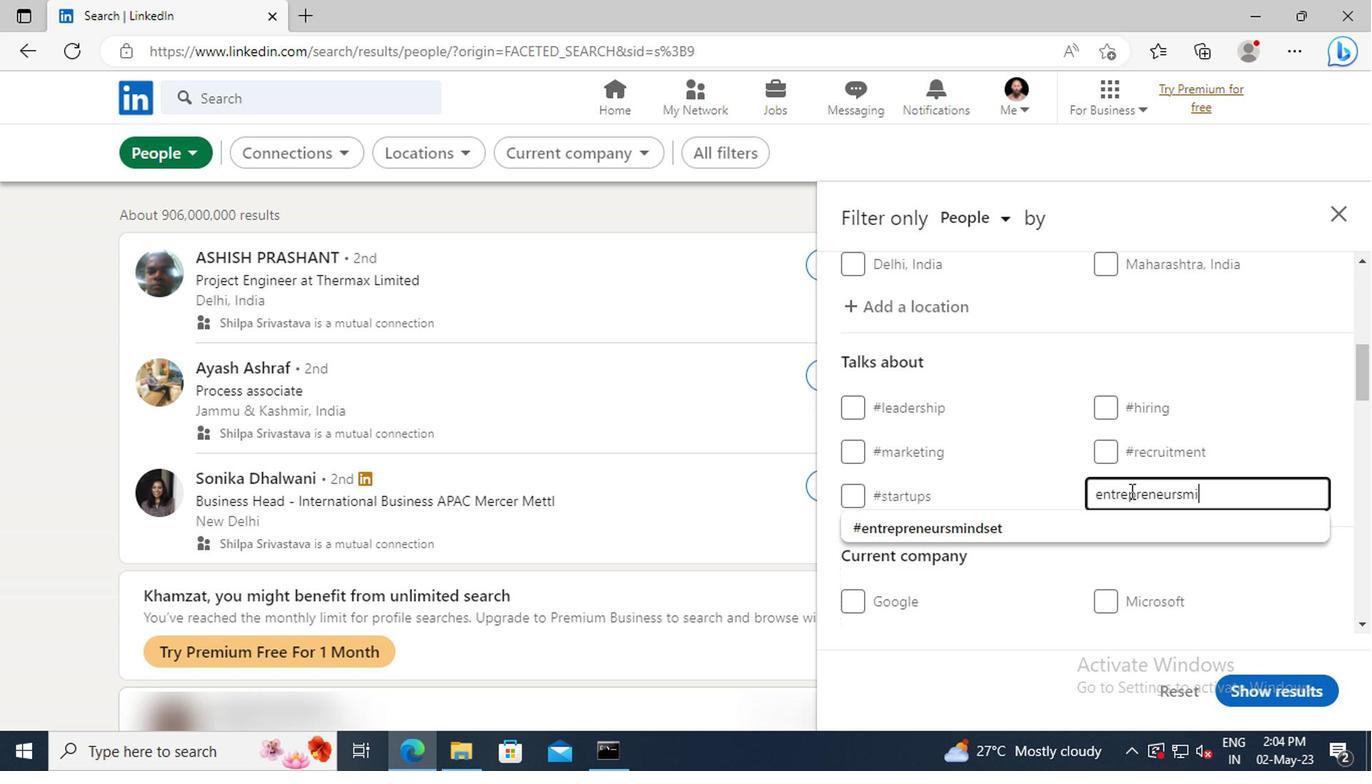 
Action: Mouse moved to (1128, 525)
Screenshot: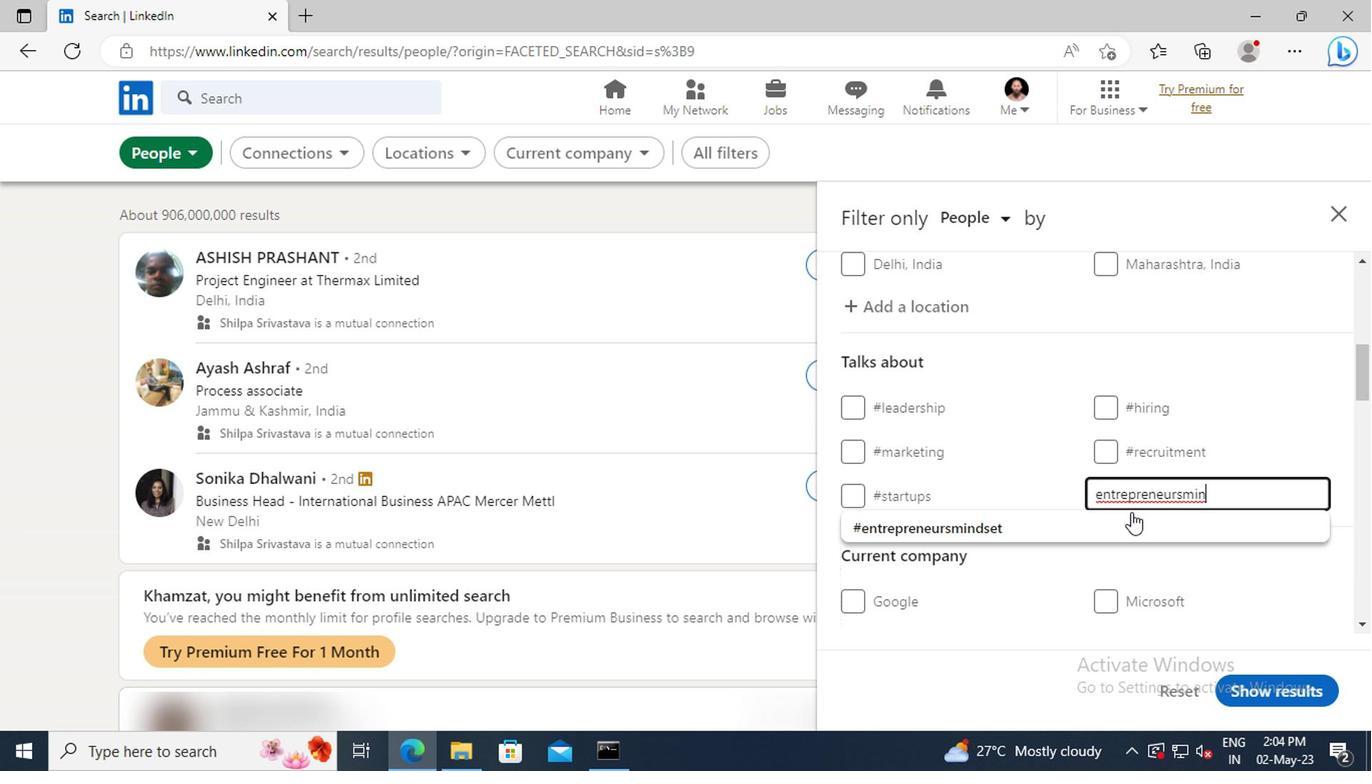 
Action: Mouse pressed left at (1128, 525)
Screenshot: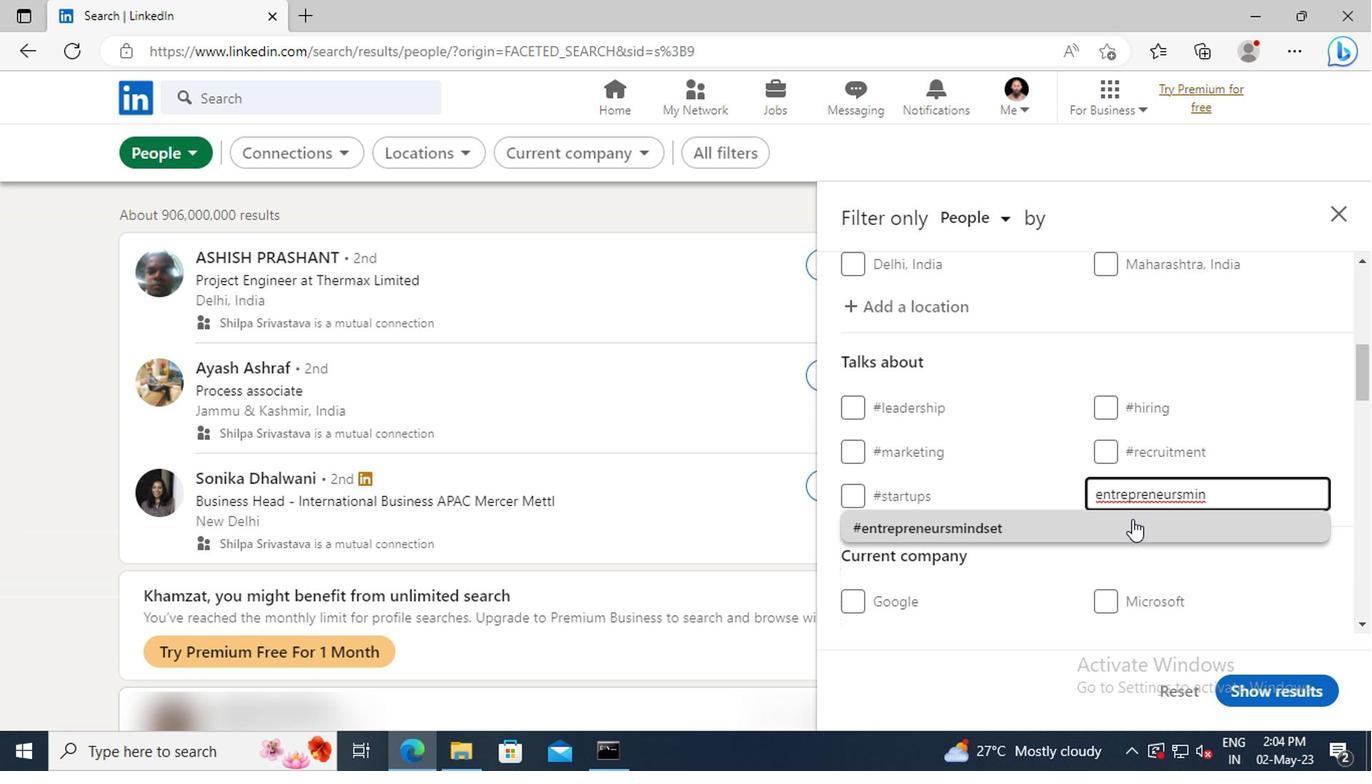 
Action: Mouse scrolled (1128, 524) with delta (0, -1)
Screenshot: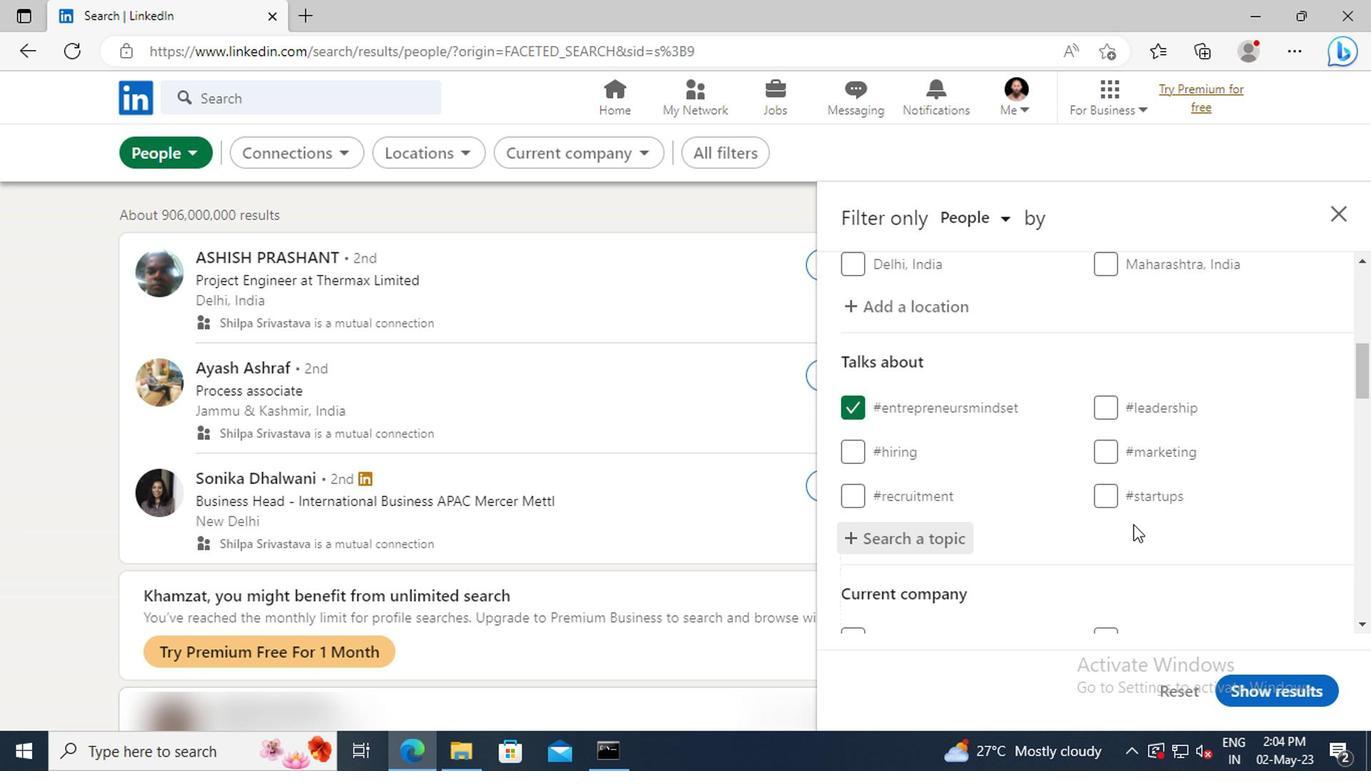 
Action: Mouse scrolled (1128, 524) with delta (0, -1)
Screenshot: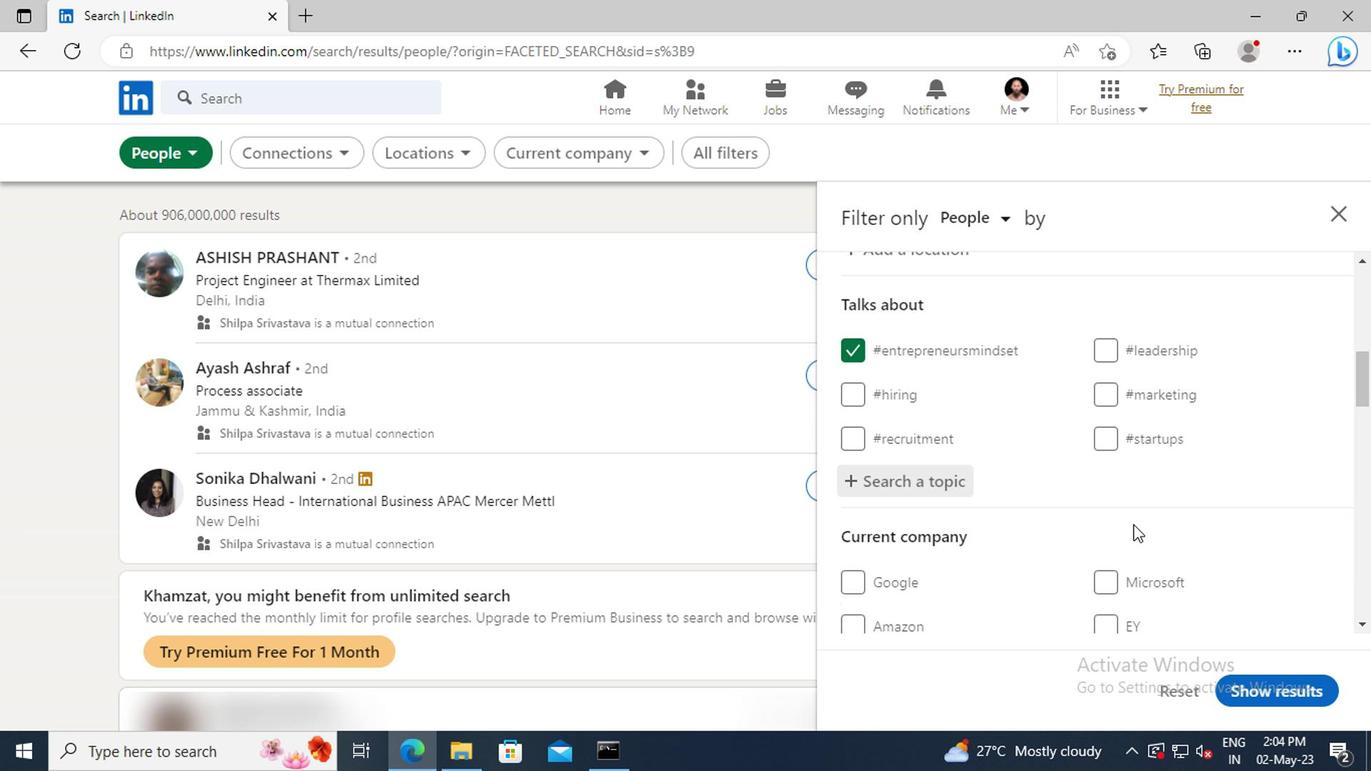 
Action: Mouse scrolled (1128, 524) with delta (0, -1)
Screenshot: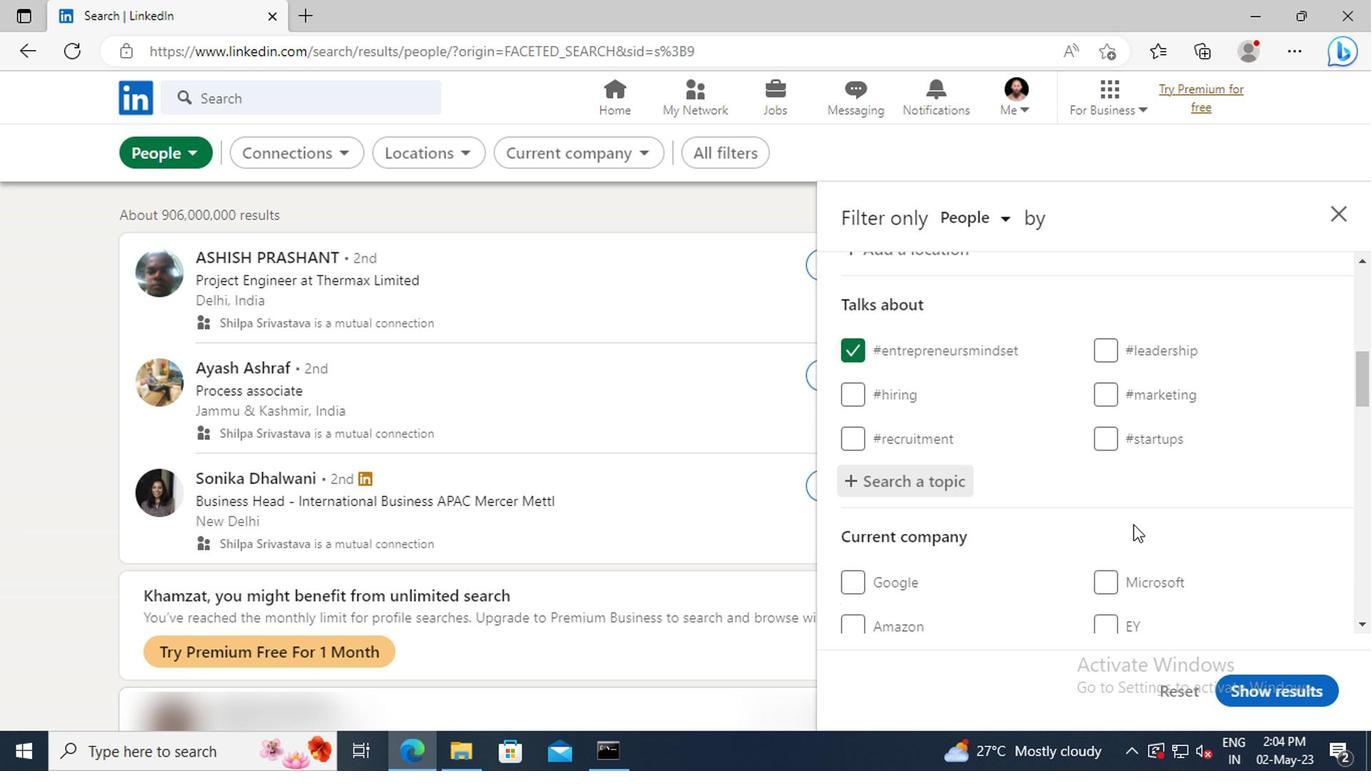 
Action: Mouse scrolled (1128, 524) with delta (0, -1)
Screenshot: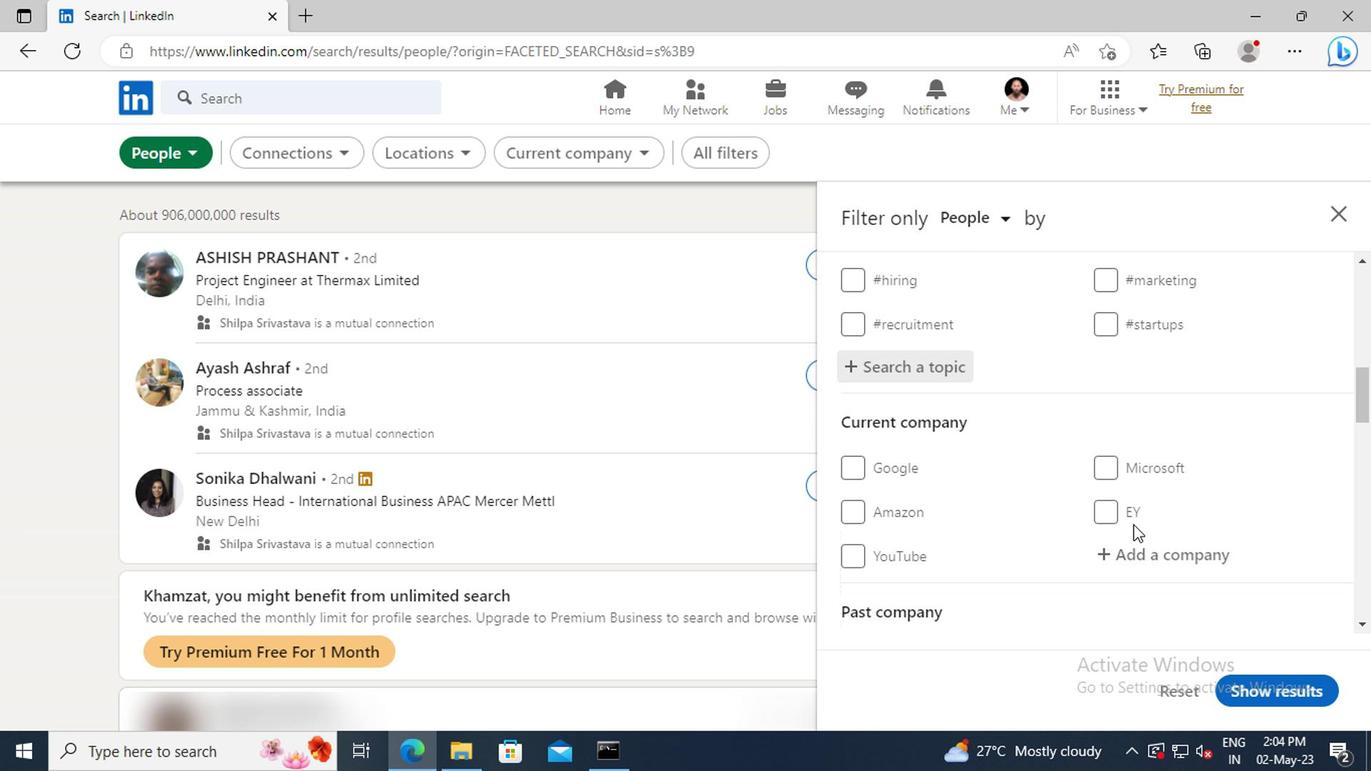 
Action: Mouse scrolled (1128, 524) with delta (0, -1)
Screenshot: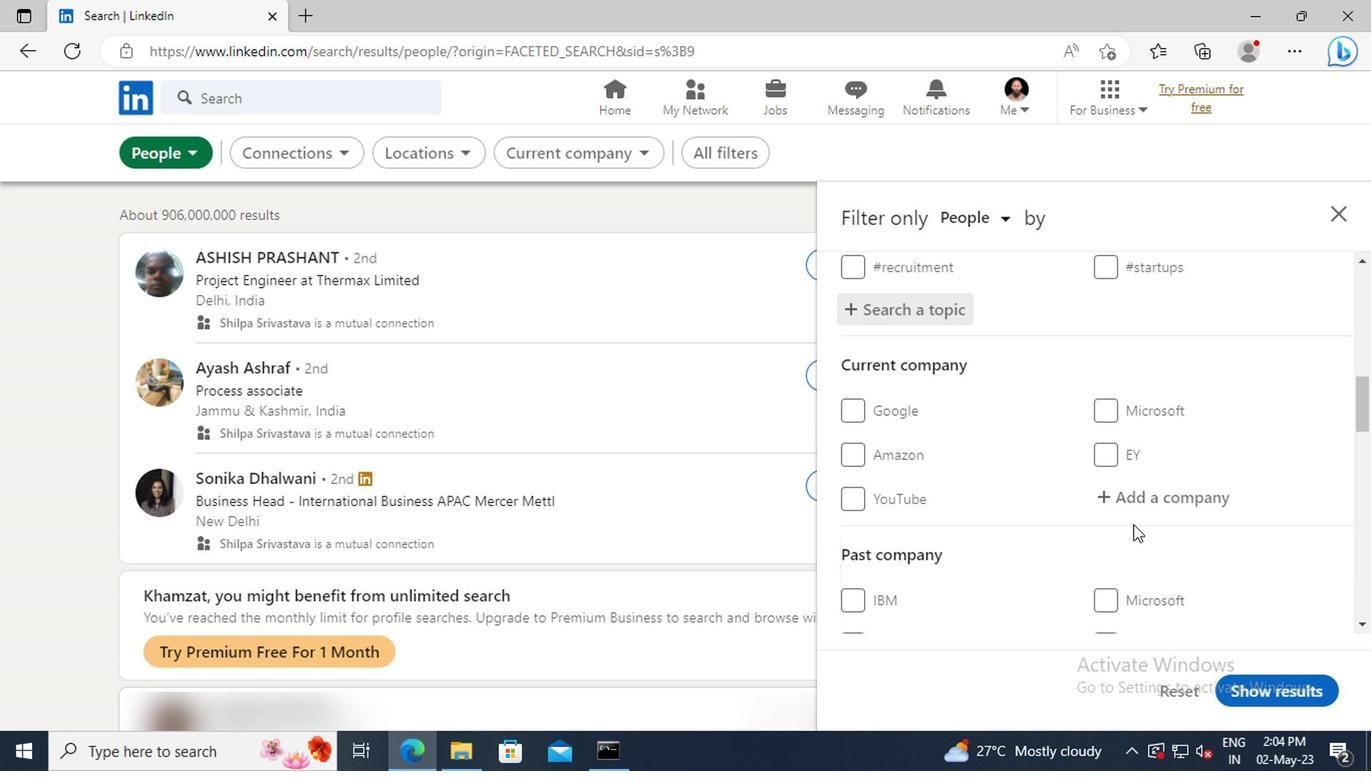 
Action: Mouse scrolled (1128, 524) with delta (0, -1)
Screenshot: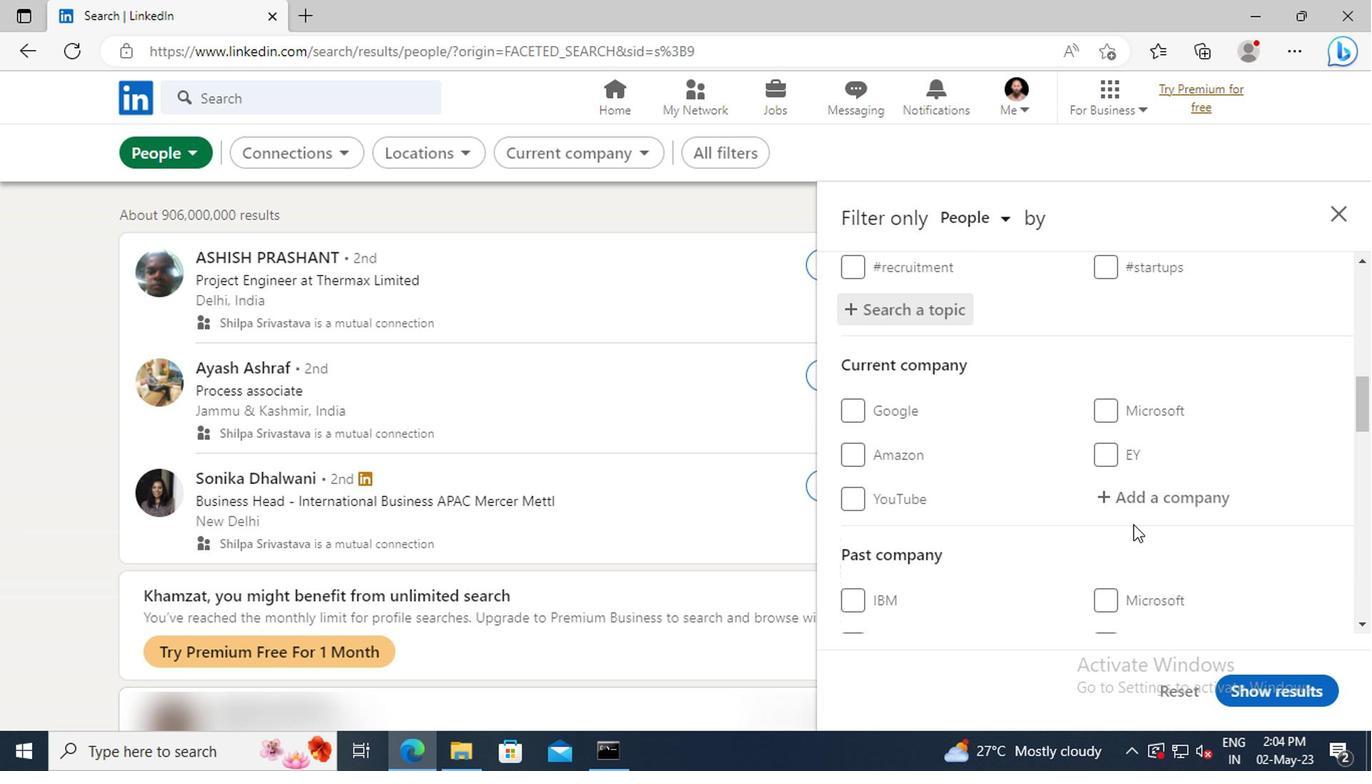 
Action: Mouse scrolled (1128, 524) with delta (0, -1)
Screenshot: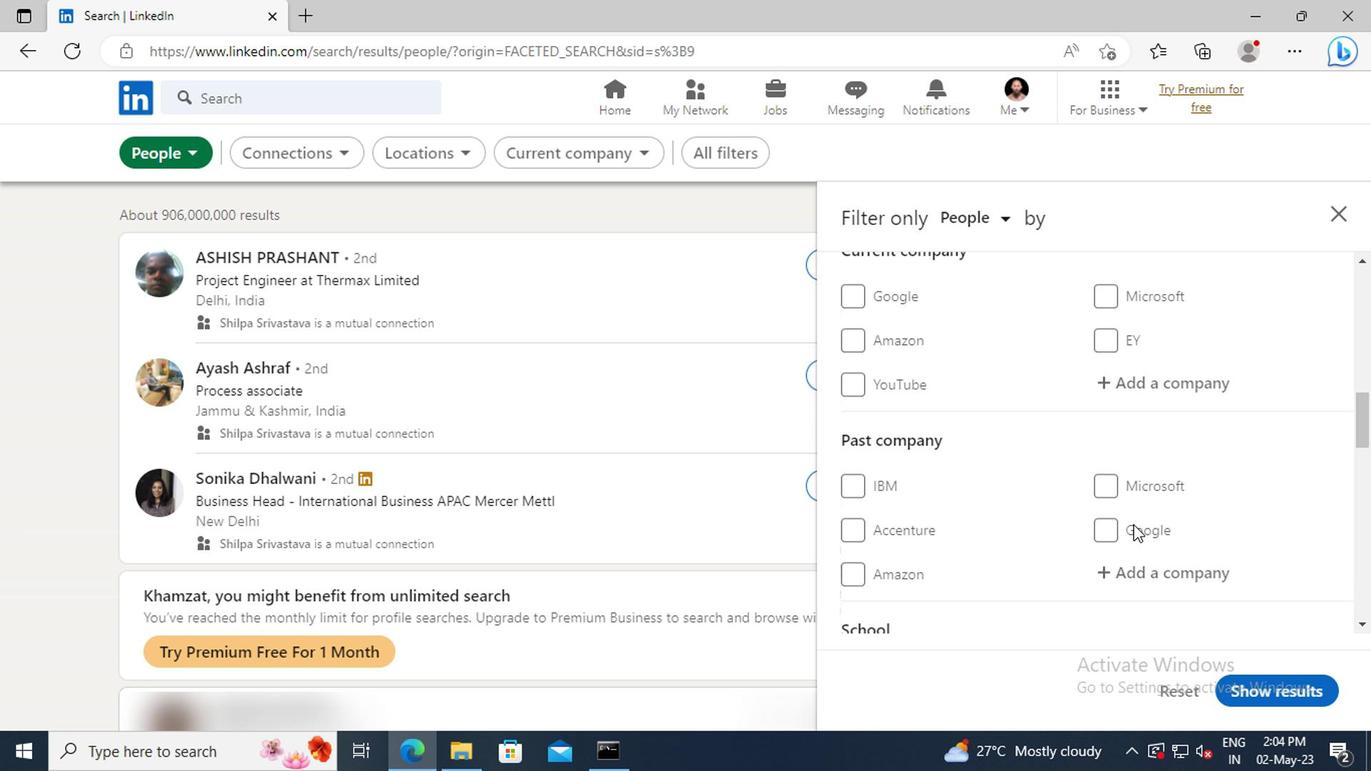 
Action: Mouse scrolled (1128, 524) with delta (0, -1)
Screenshot: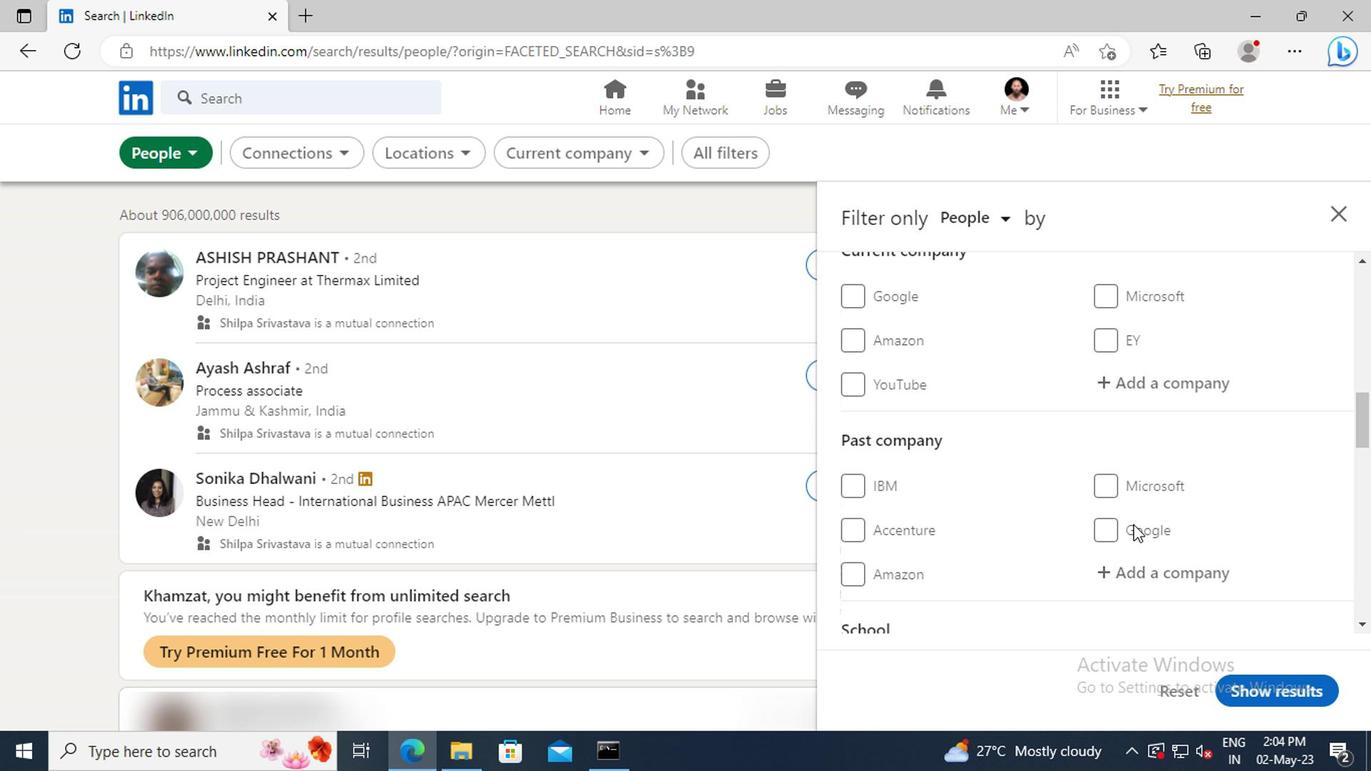 
Action: Mouse scrolled (1128, 524) with delta (0, -1)
Screenshot: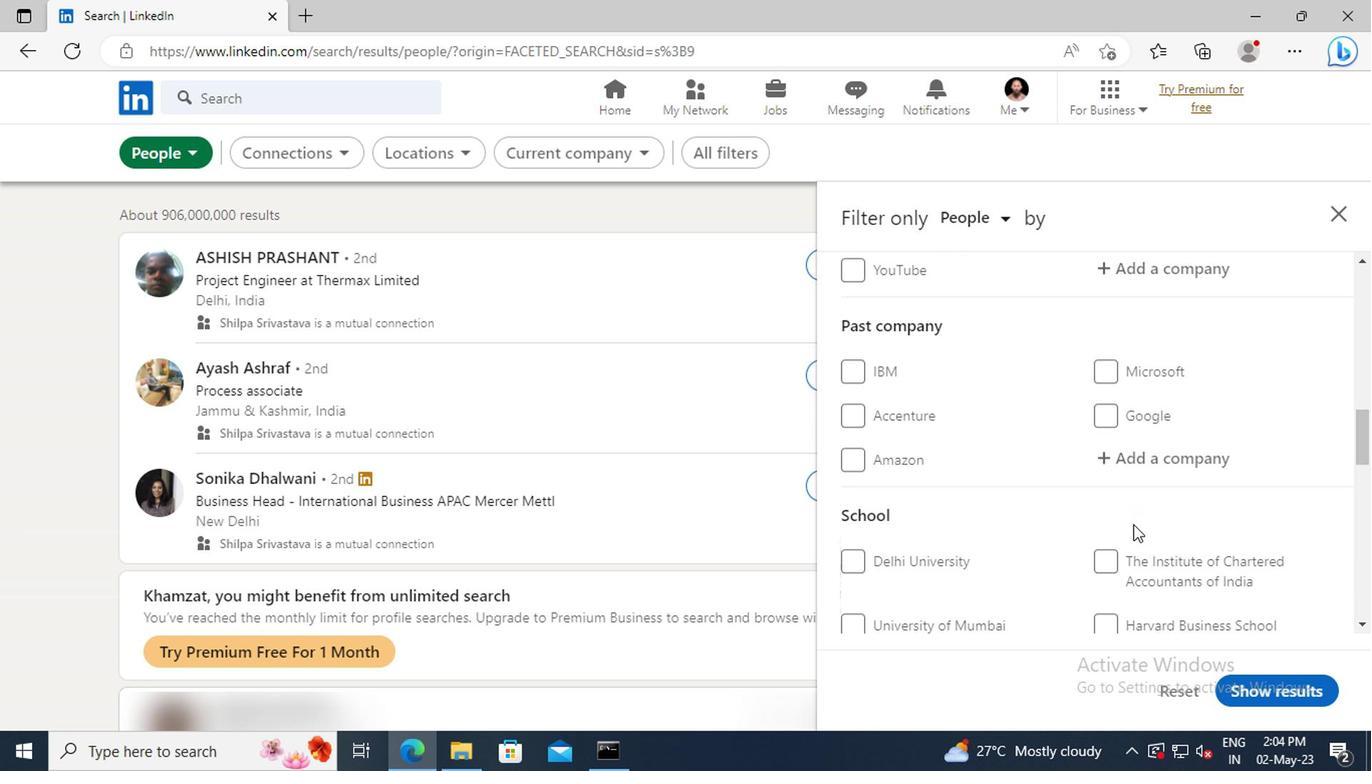 
Action: Mouse scrolled (1128, 524) with delta (0, -1)
Screenshot: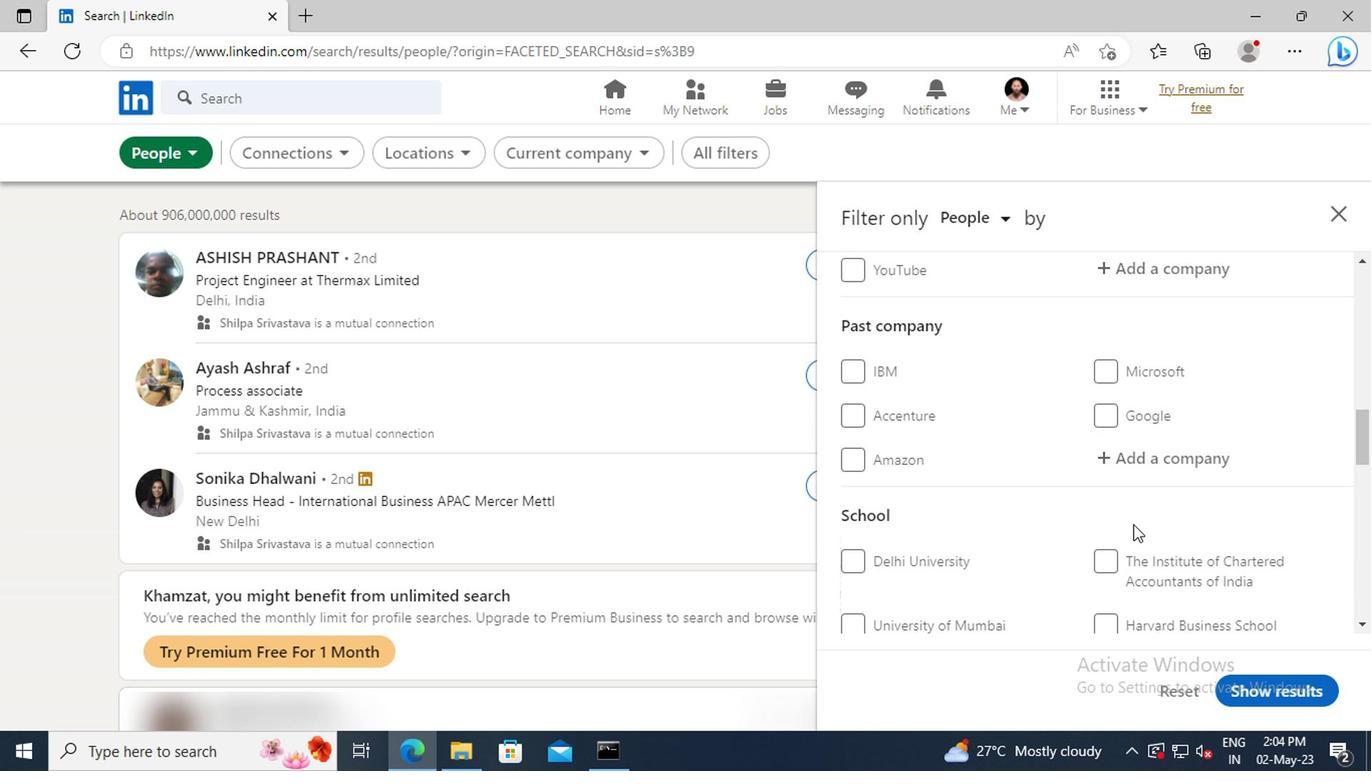 
Action: Mouse scrolled (1128, 524) with delta (0, -1)
Screenshot: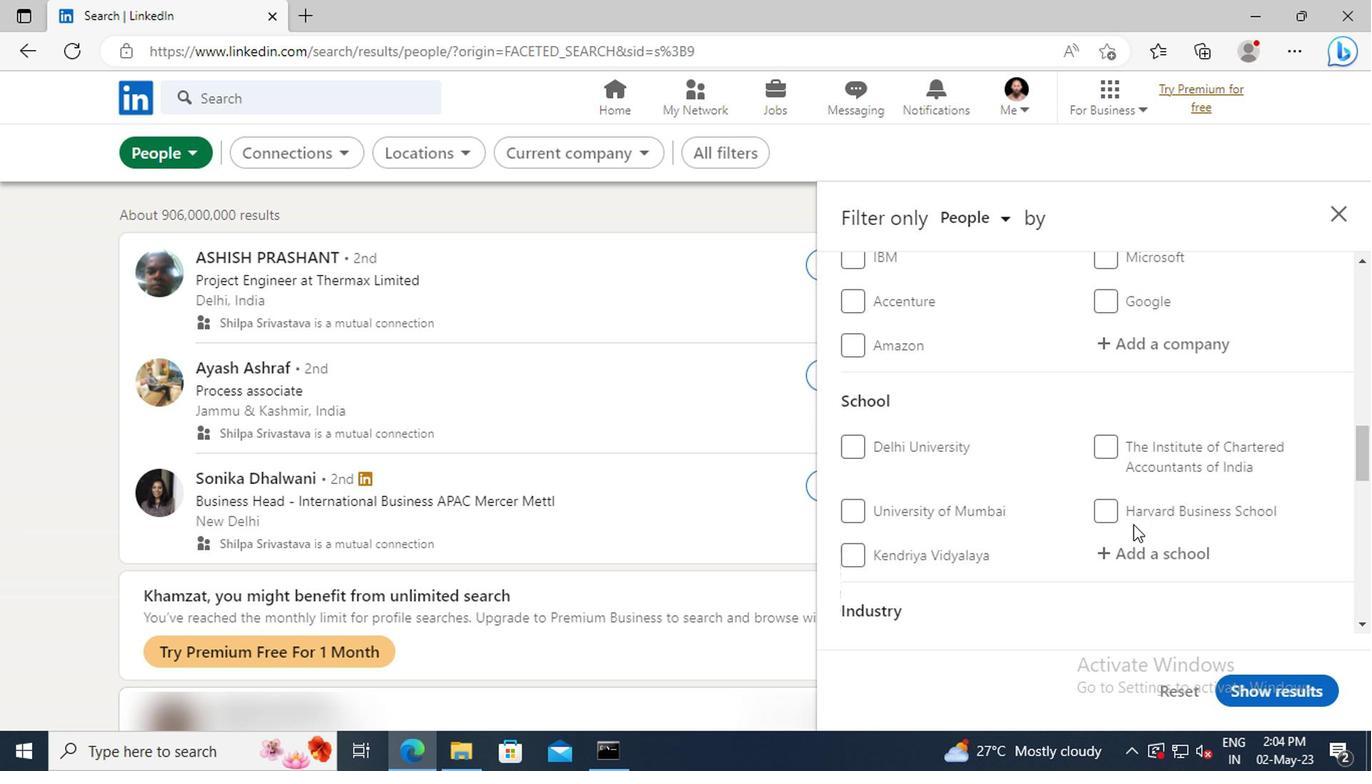 
Action: Mouse scrolled (1128, 524) with delta (0, -1)
Screenshot: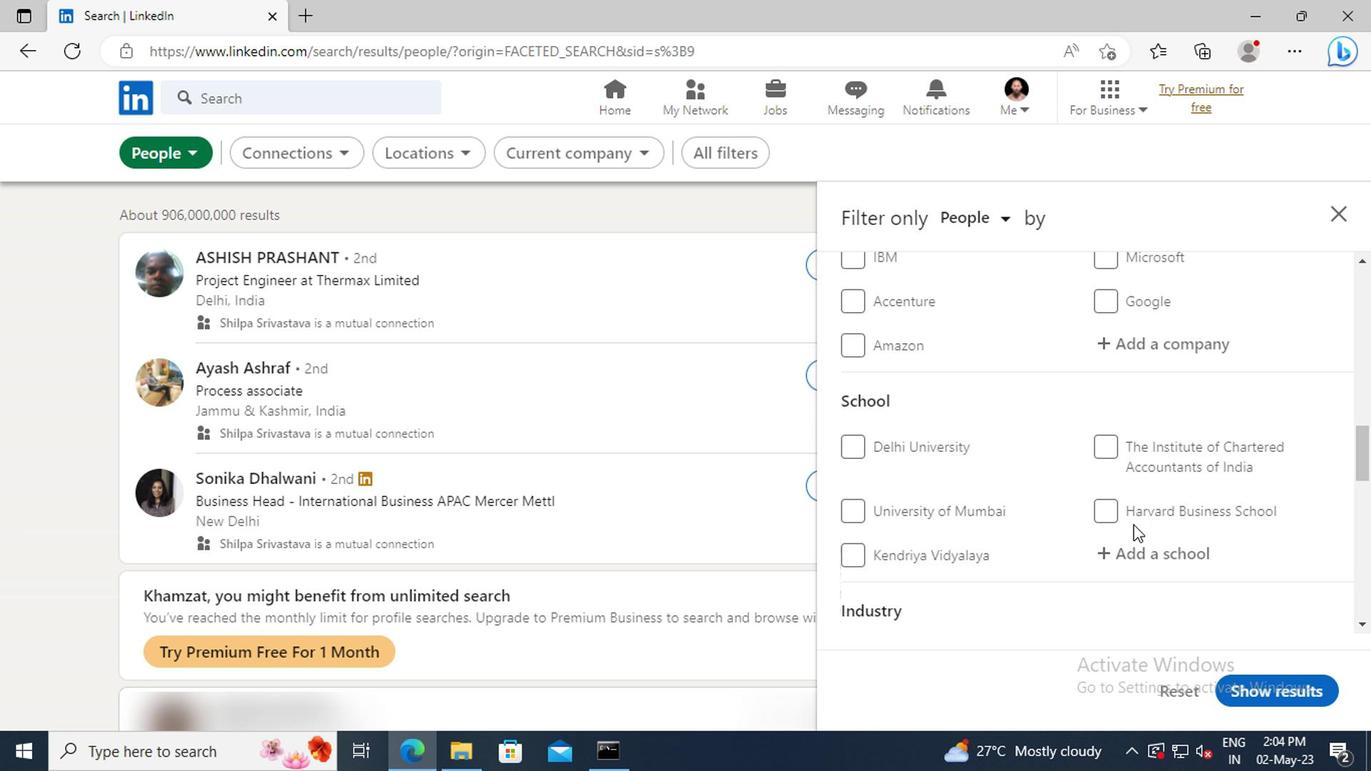 
Action: Mouse scrolled (1128, 524) with delta (0, -1)
Screenshot: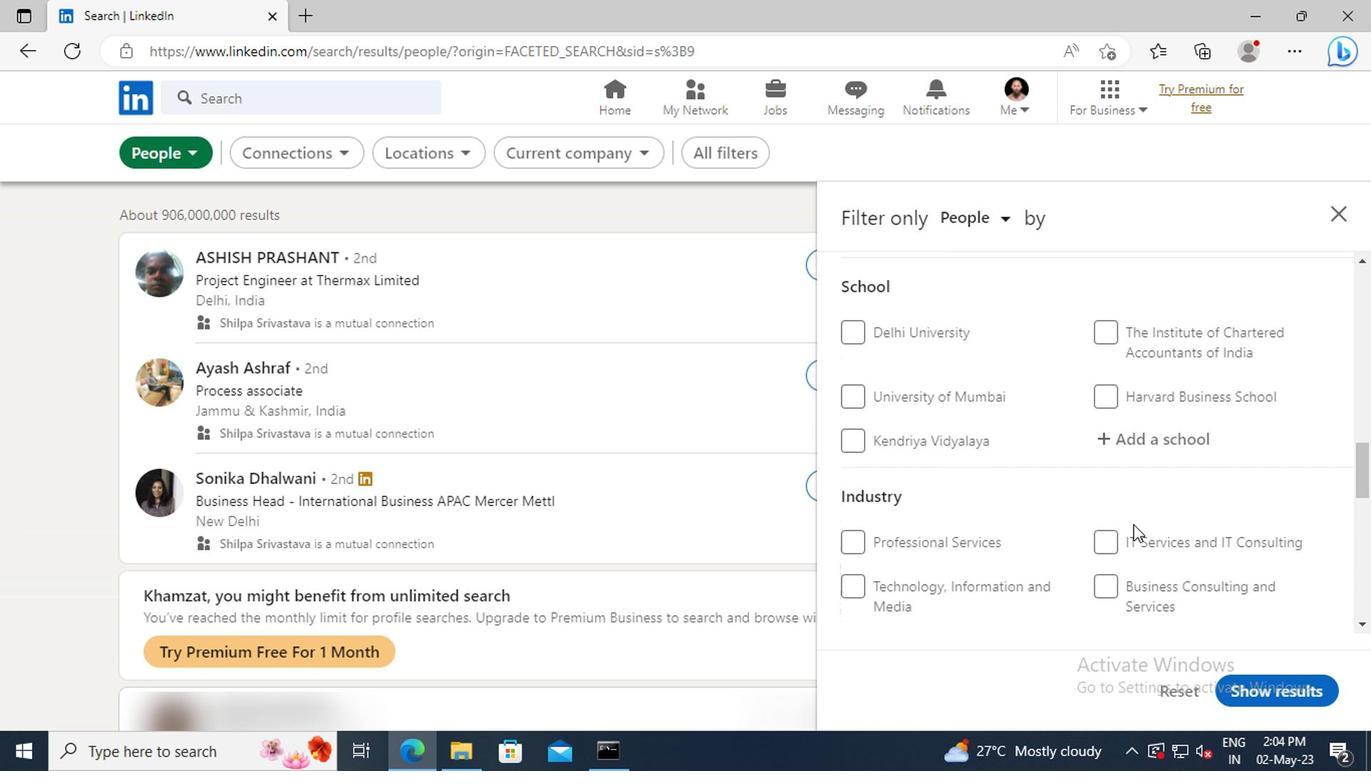 
Action: Mouse moved to (1128, 499)
Screenshot: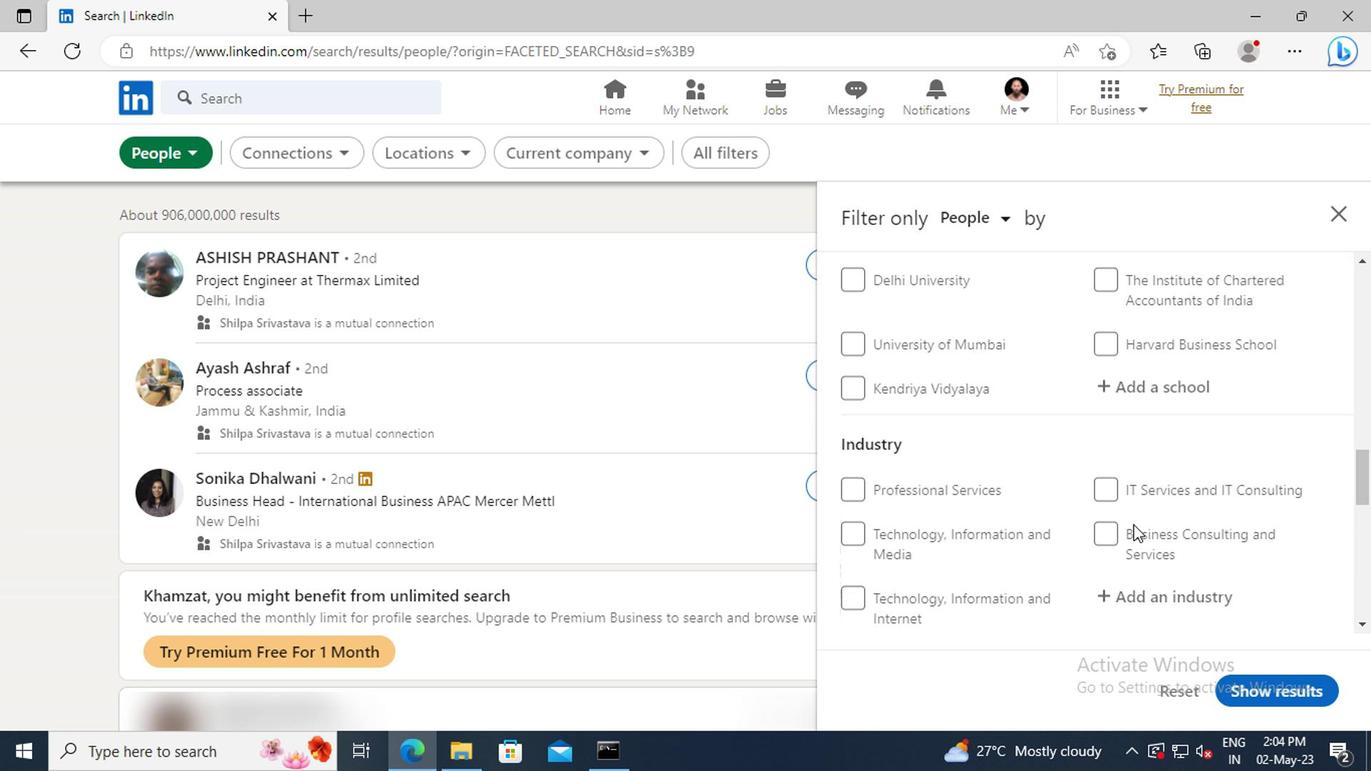 
Action: Mouse scrolled (1128, 498) with delta (0, 0)
Screenshot: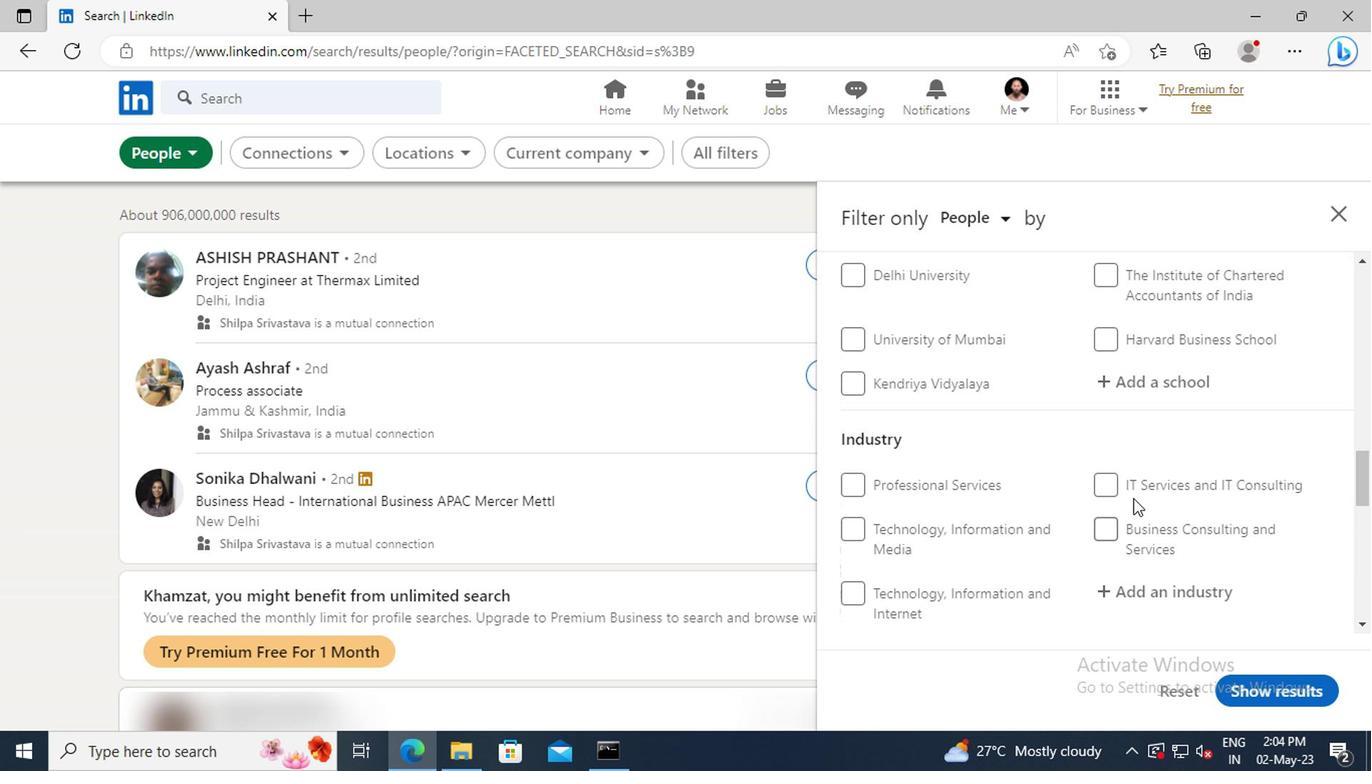 
Action: Mouse scrolled (1128, 498) with delta (0, 0)
Screenshot: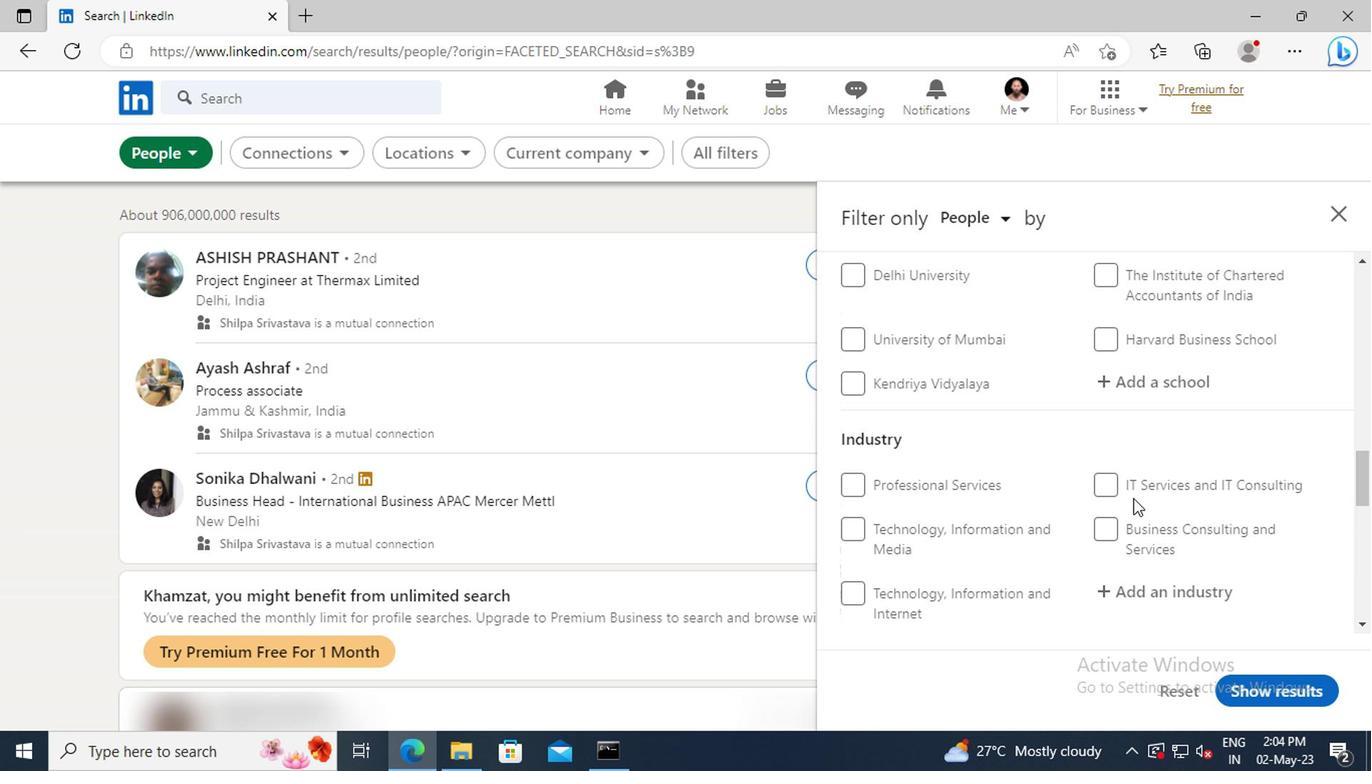 
Action: Mouse scrolled (1128, 498) with delta (0, 0)
Screenshot: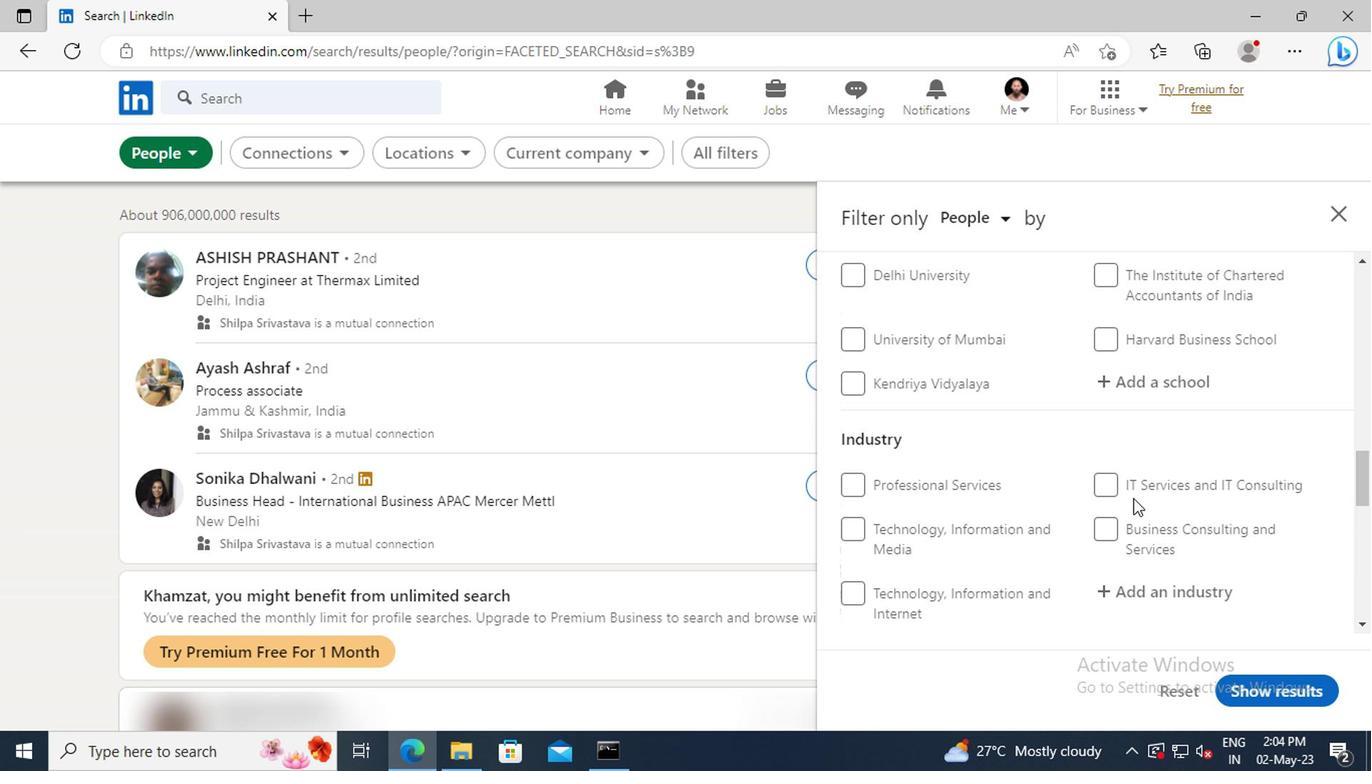 
Action: Mouse scrolled (1128, 498) with delta (0, 0)
Screenshot: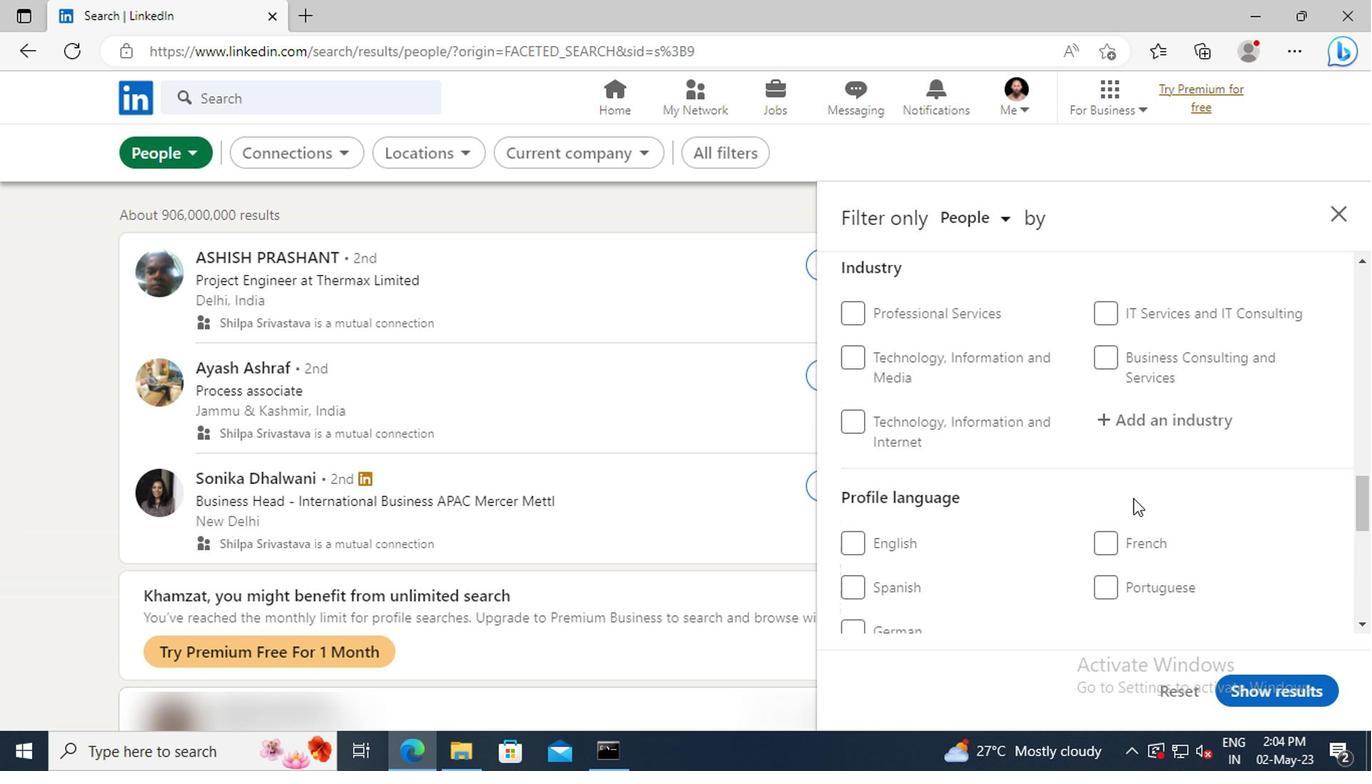 
Action: Mouse moved to (848, 496)
Screenshot: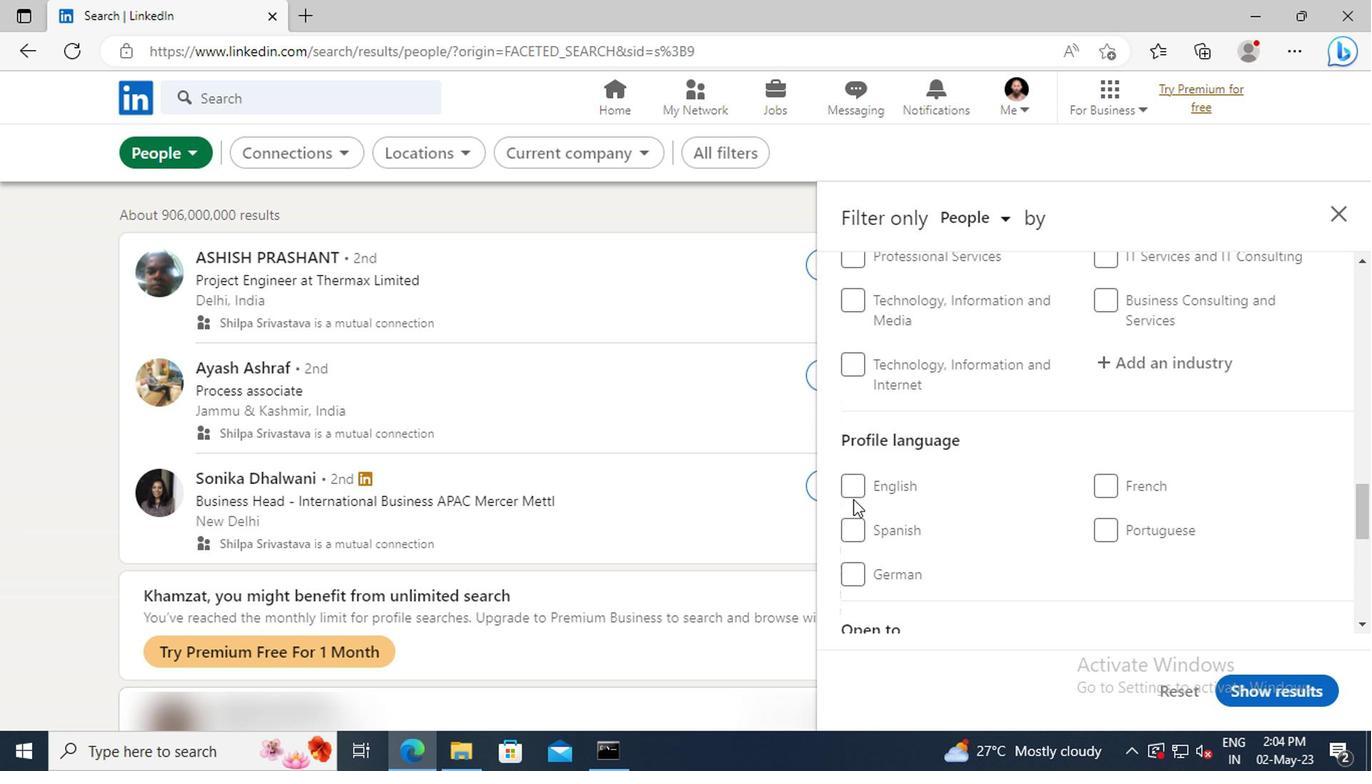 
Action: Mouse pressed left at (848, 496)
Screenshot: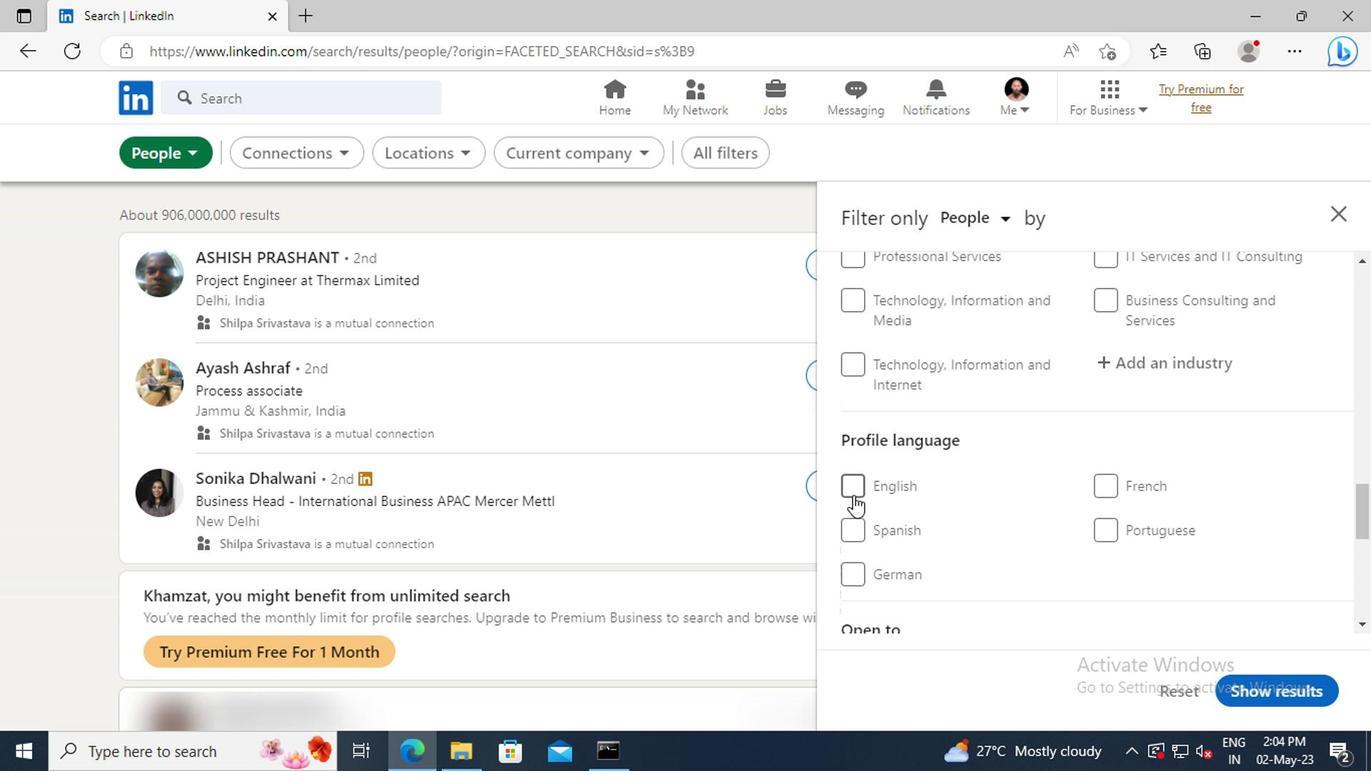 
Action: Mouse moved to (1131, 483)
Screenshot: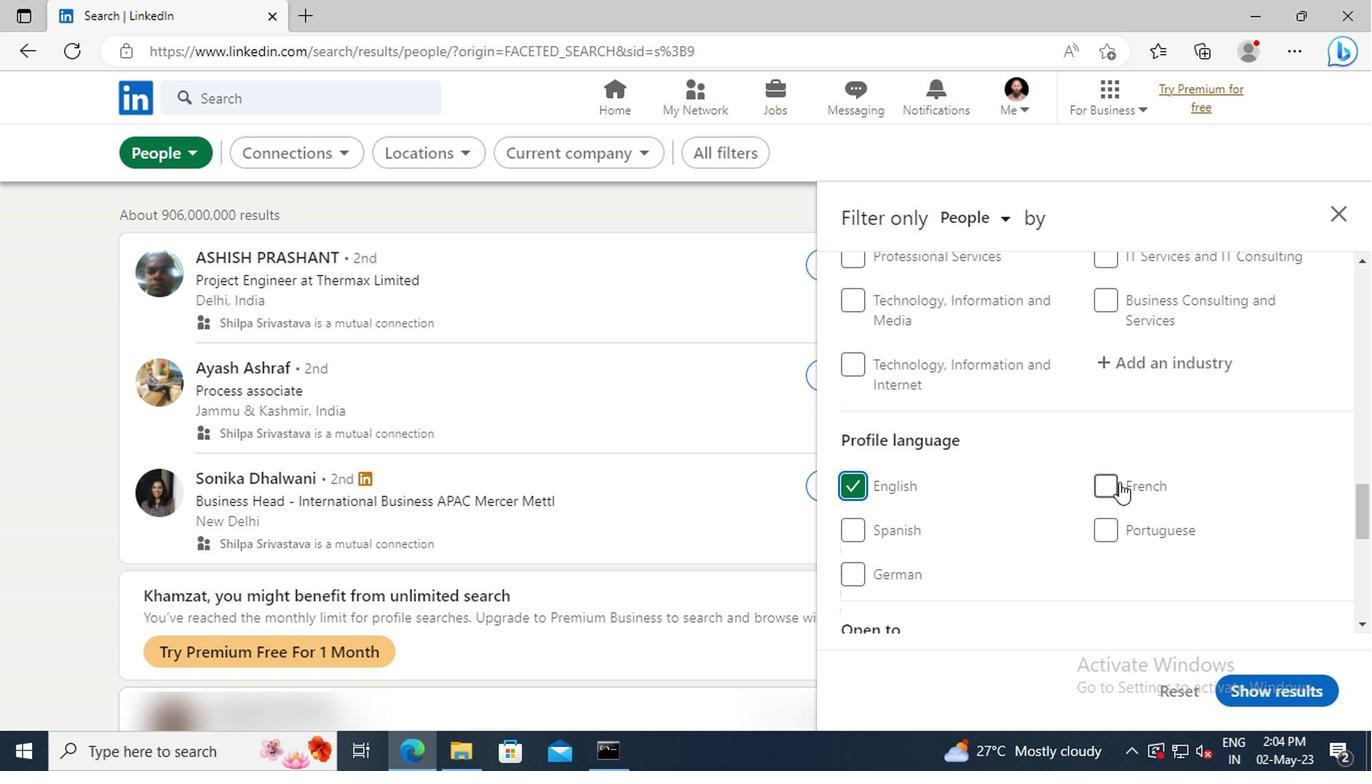 
Action: Mouse scrolled (1131, 484) with delta (0, 0)
Screenshot: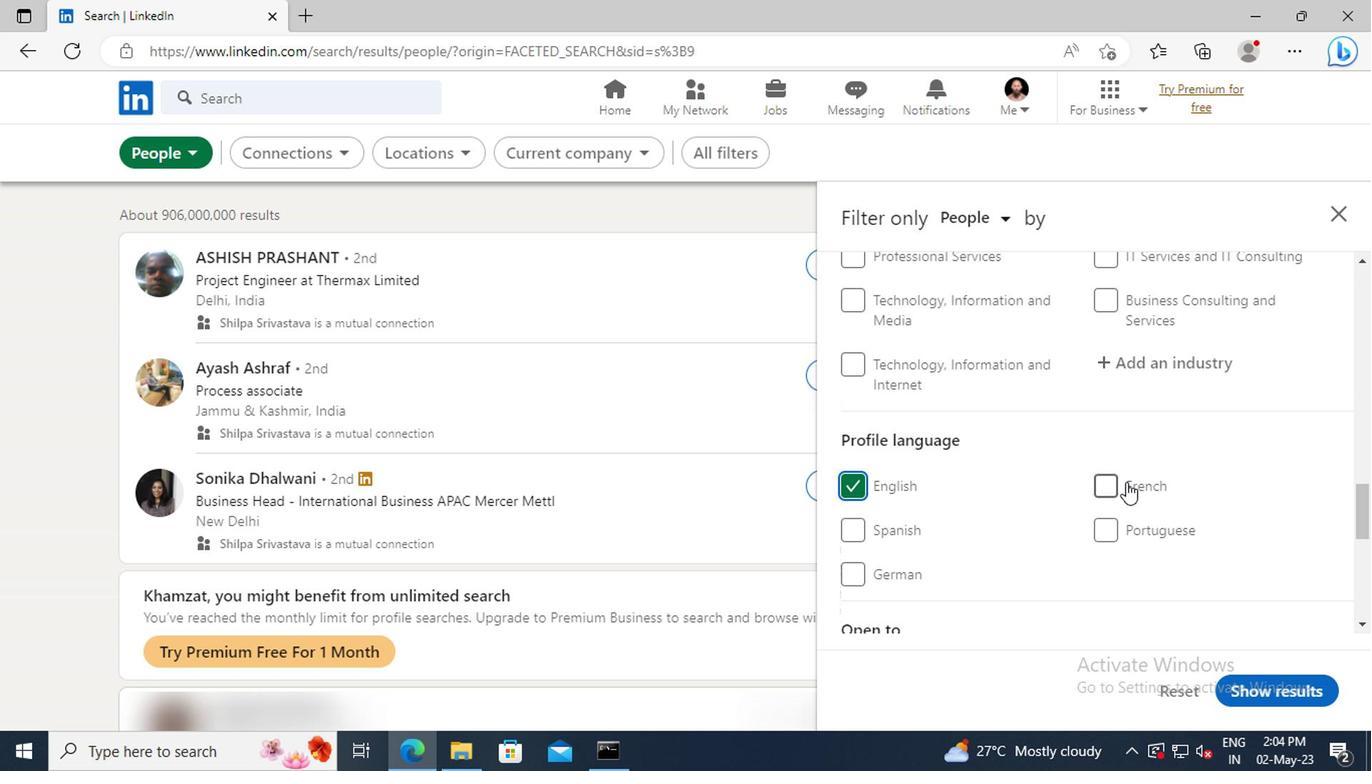 
Action: Mouse scrolled (1131, 484) with delta (0, 0)
Screenshot: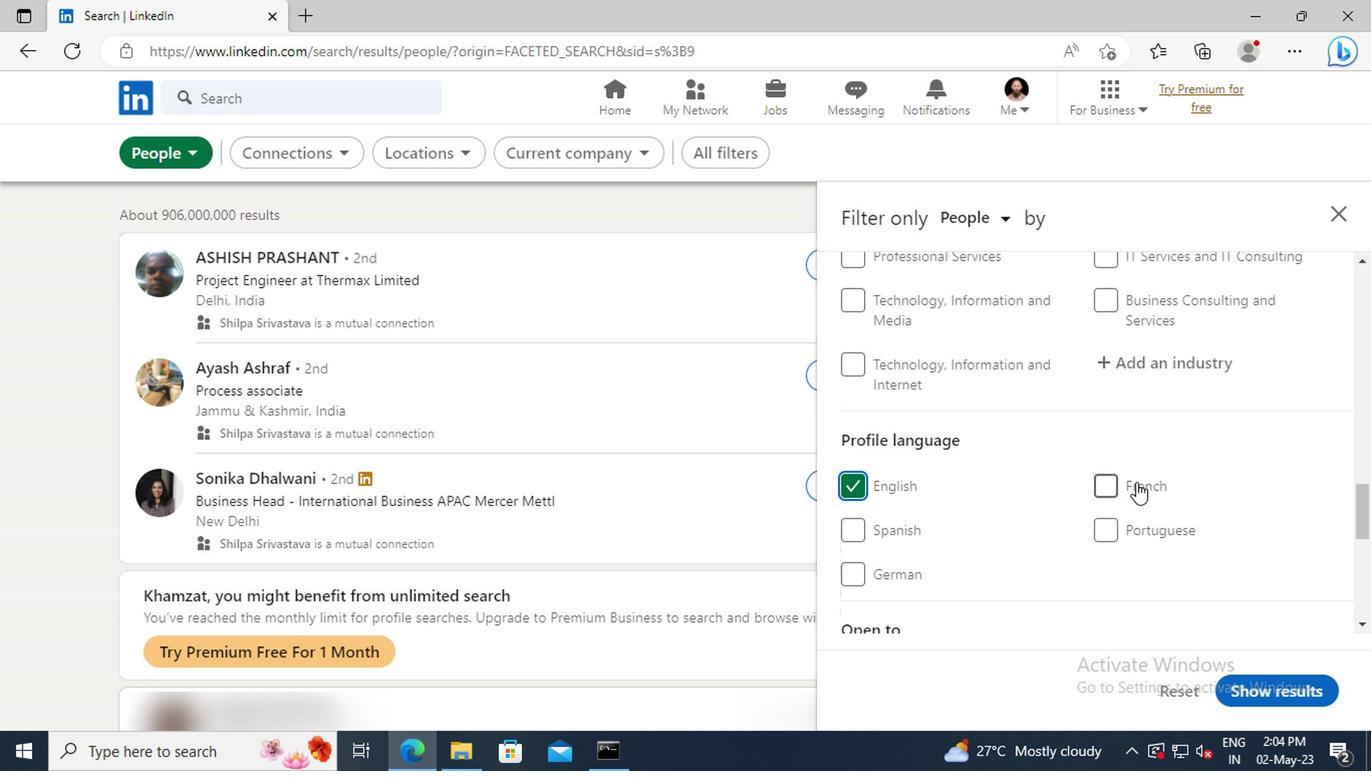 
Action: Mouse scrolled (1131, 484) with delta (0, 0)
Screenshot: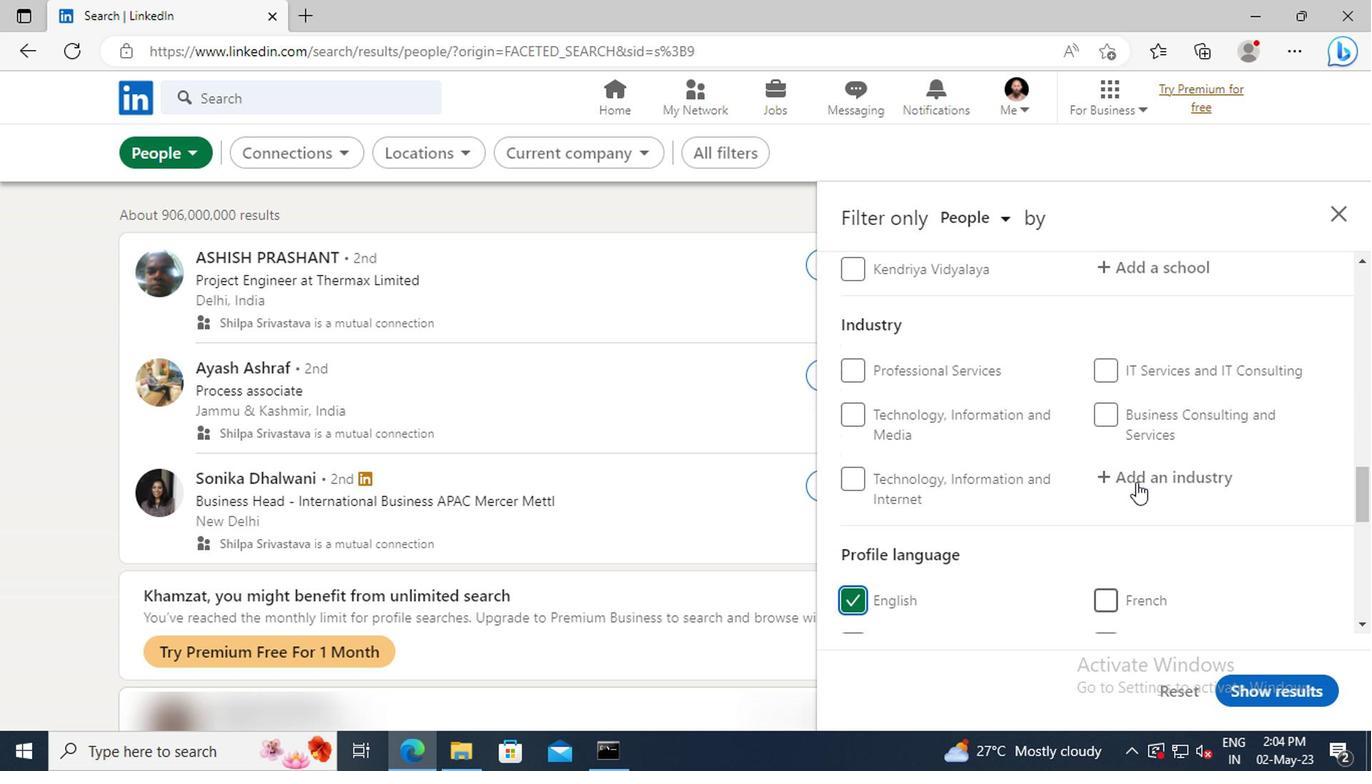
Action: Mouse scrolled (1131, 484) with delta (0, 0)
Screenshot: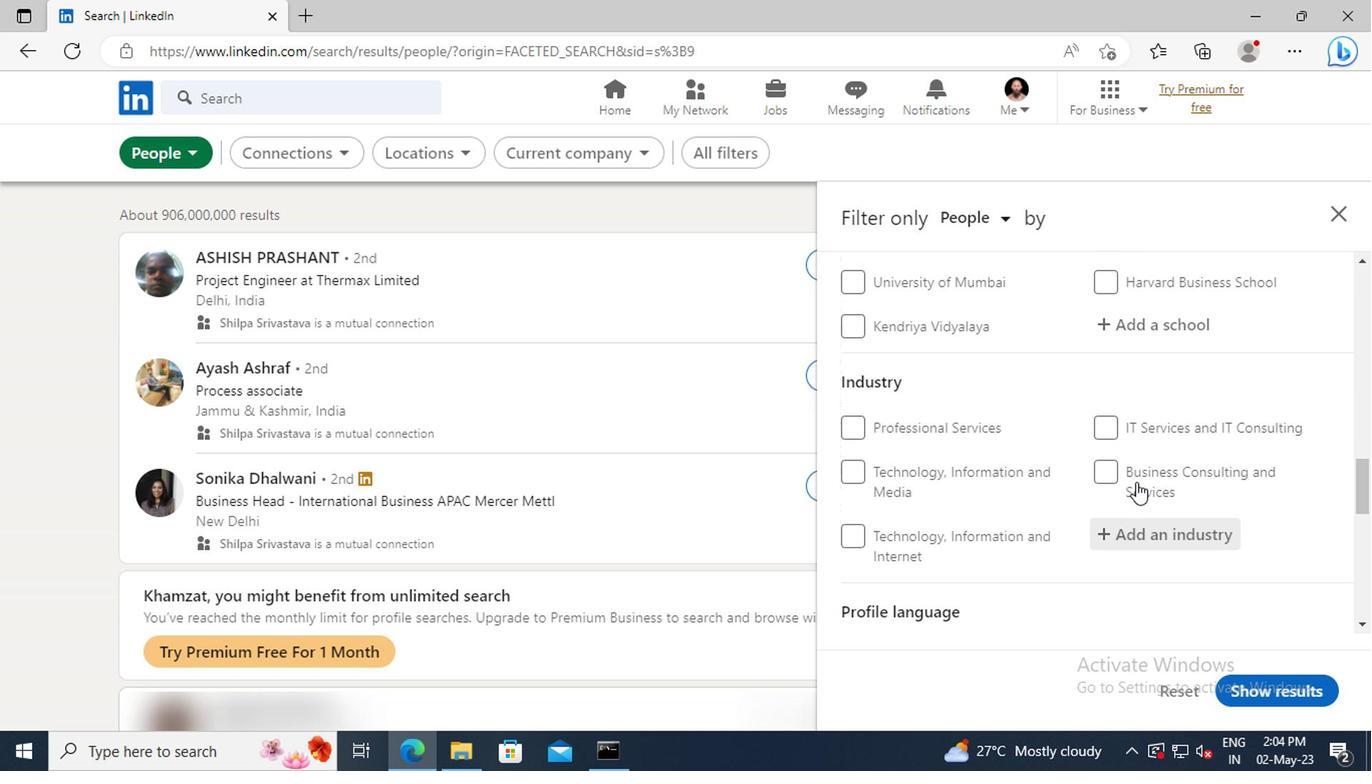
Action: Mouse scrolled (1131, 484) with delta (0, 0)
Screenshot: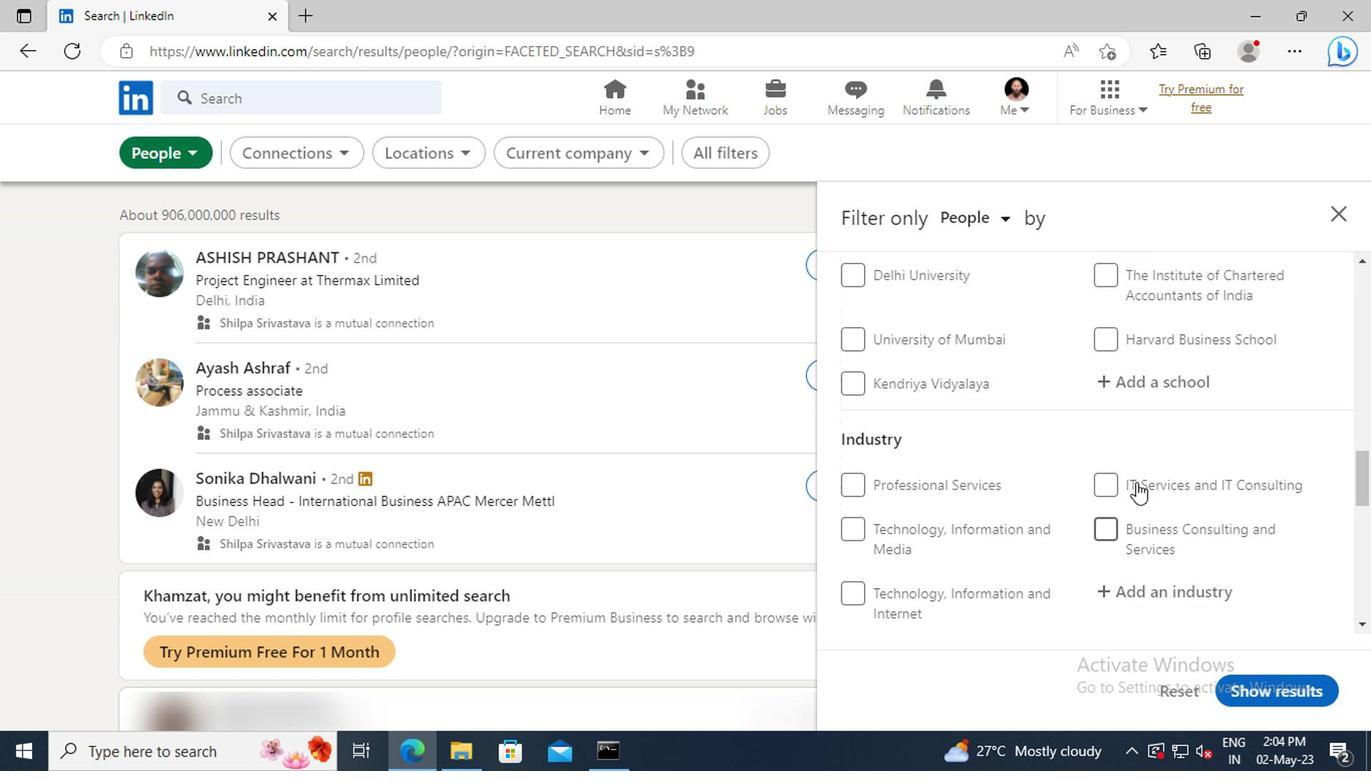 
Action: Mouse scrolled (1131, 484) with delta (0, 0)
Screenshot: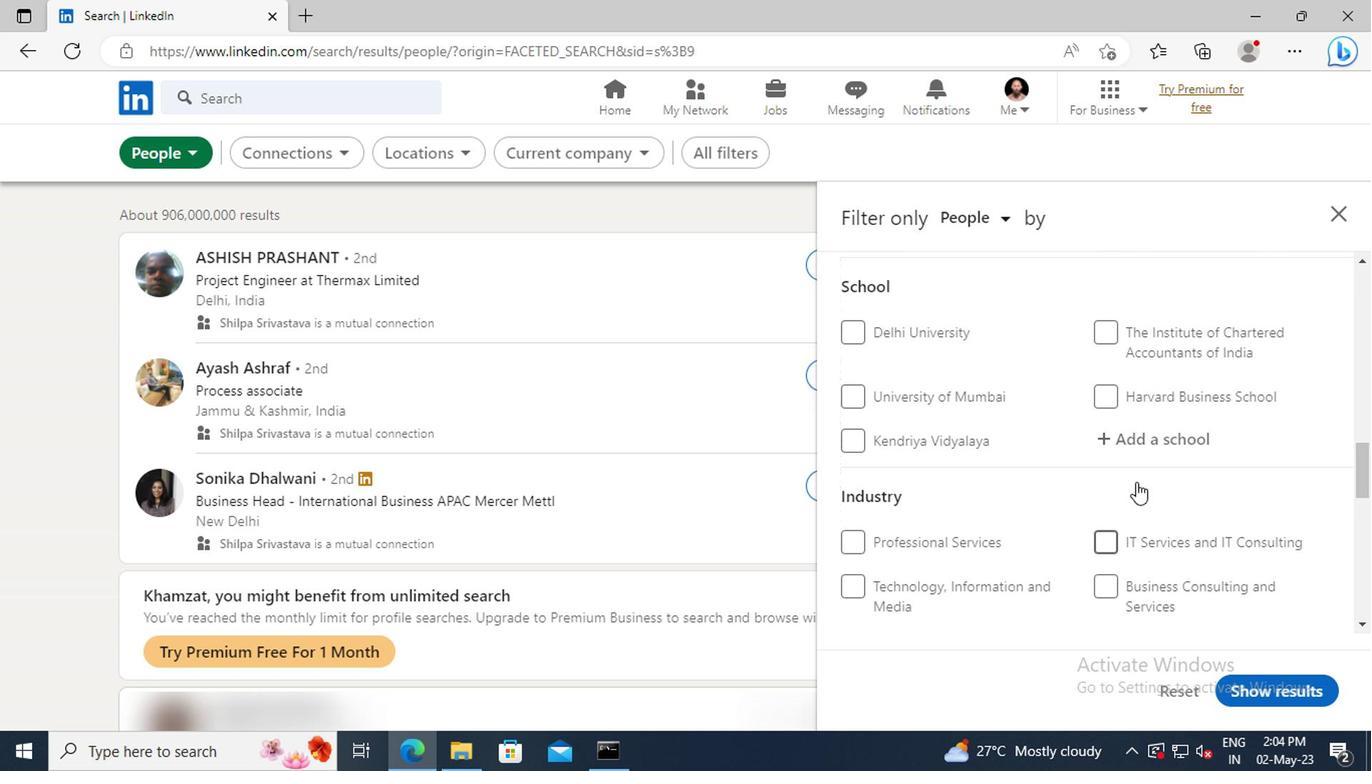
Action: Mouse scrolled (1131, 484) with delta (0, 0)
Screenshot: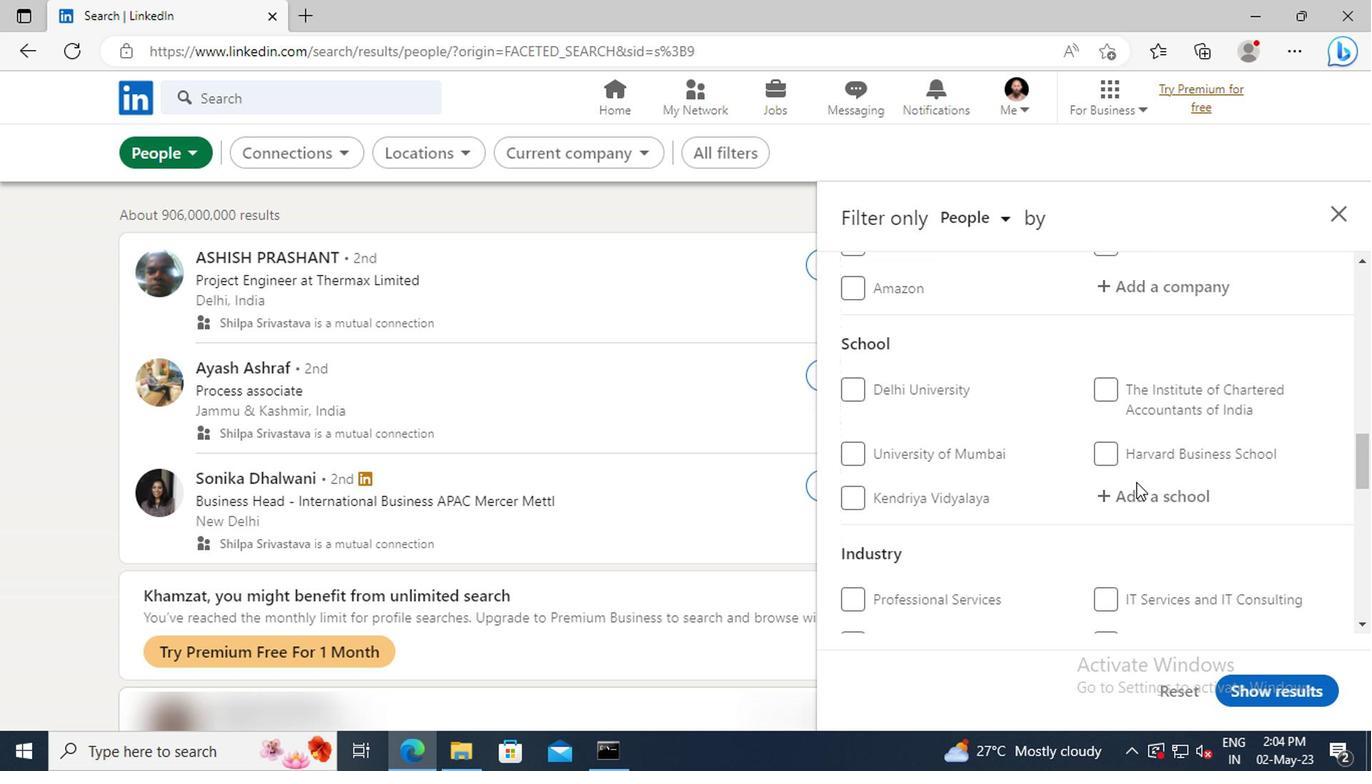 
Action: Mouse scrolled (1131, 484) with delta (0, 0)
Screenshot: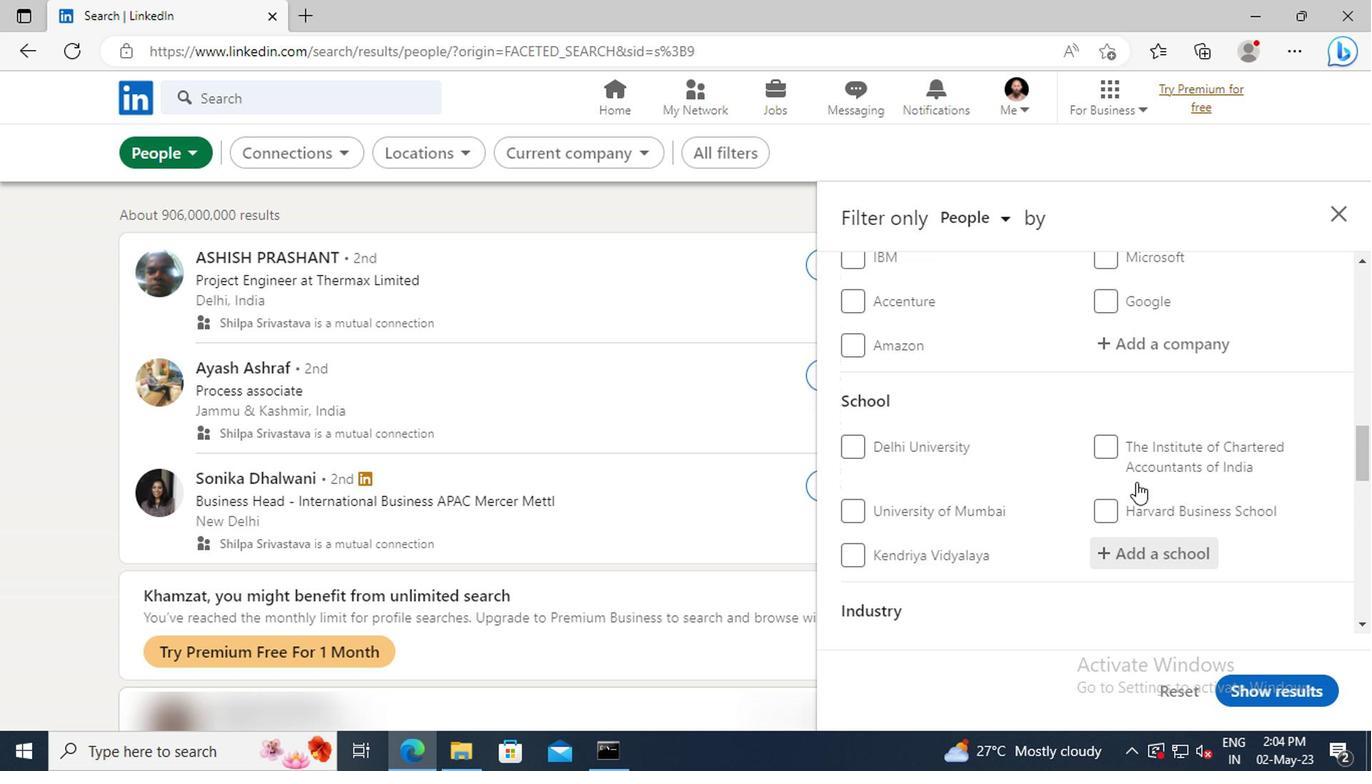 
Action: Mouse scrolled (1131, 484) with delta (0, 0)
Screenshot: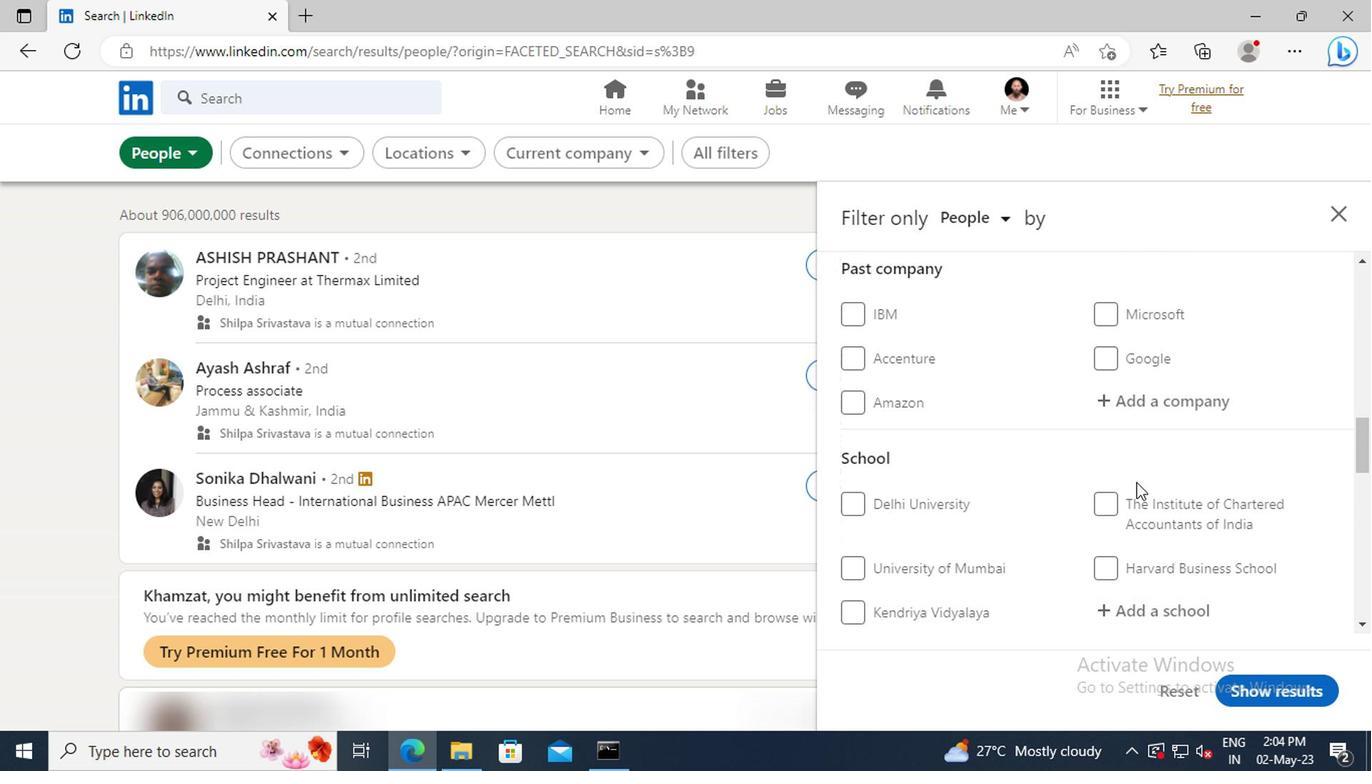 
Action: Mouse scrolled (1131, 484) with delta (0, 0)
Screenshot: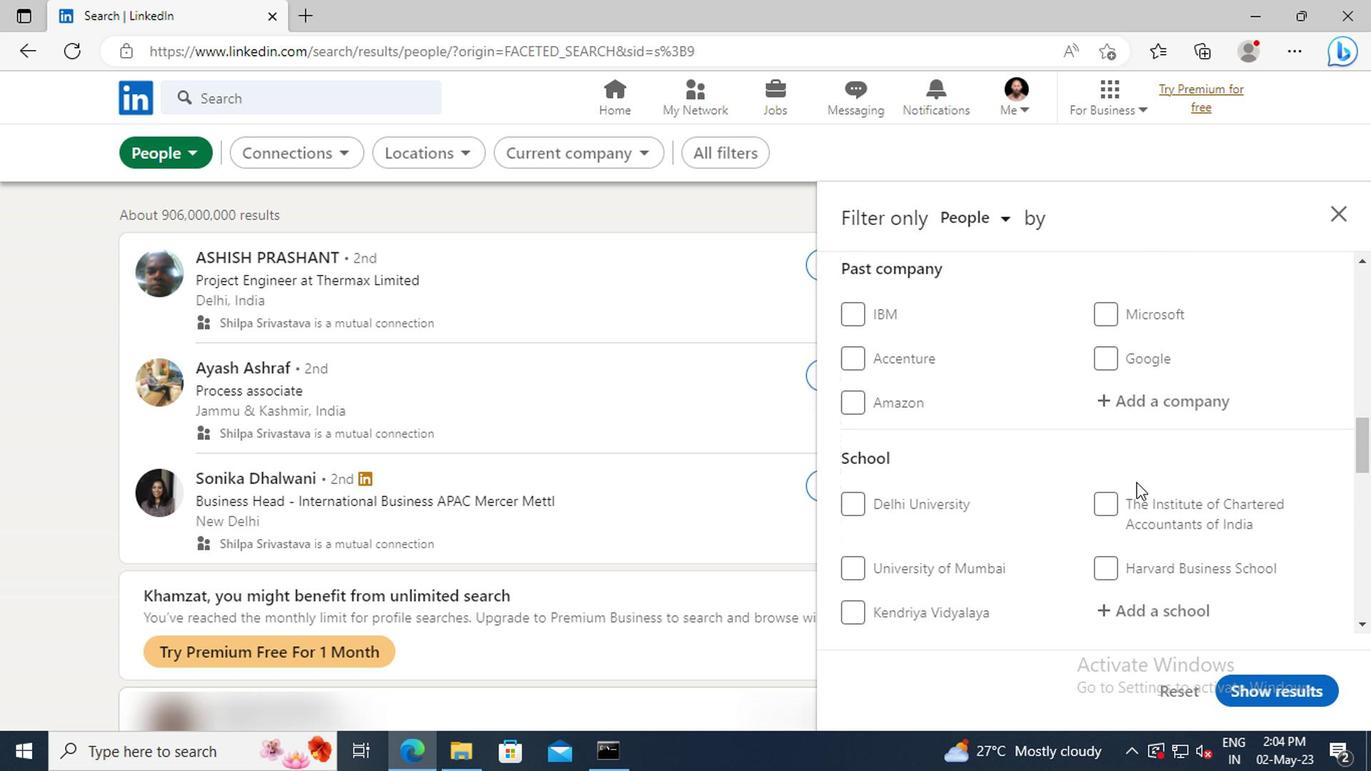 
Action: Mouse scrolled (1131, 484) with delta (0, 0)
Screenshot: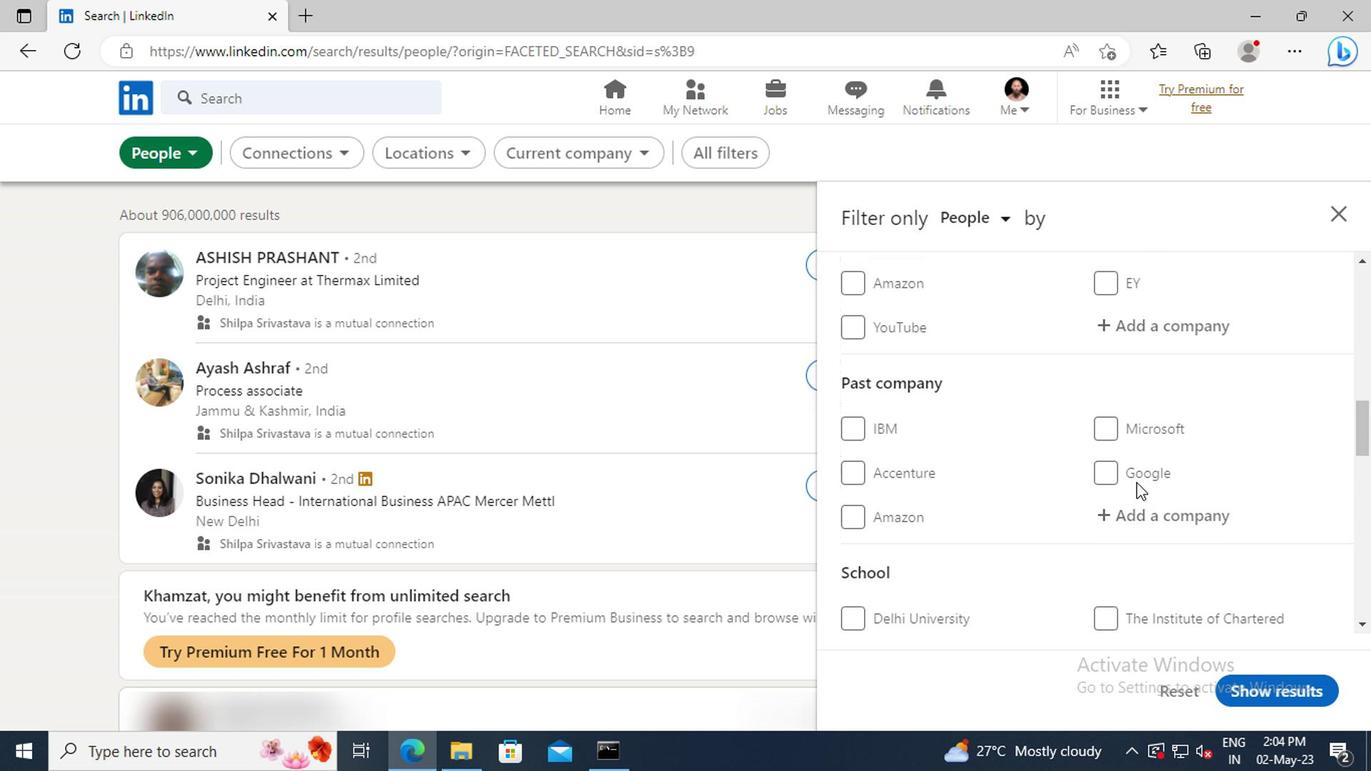 
Action: Mouse scrolled (1131, 484) with delta (0, 0)
Screenshot: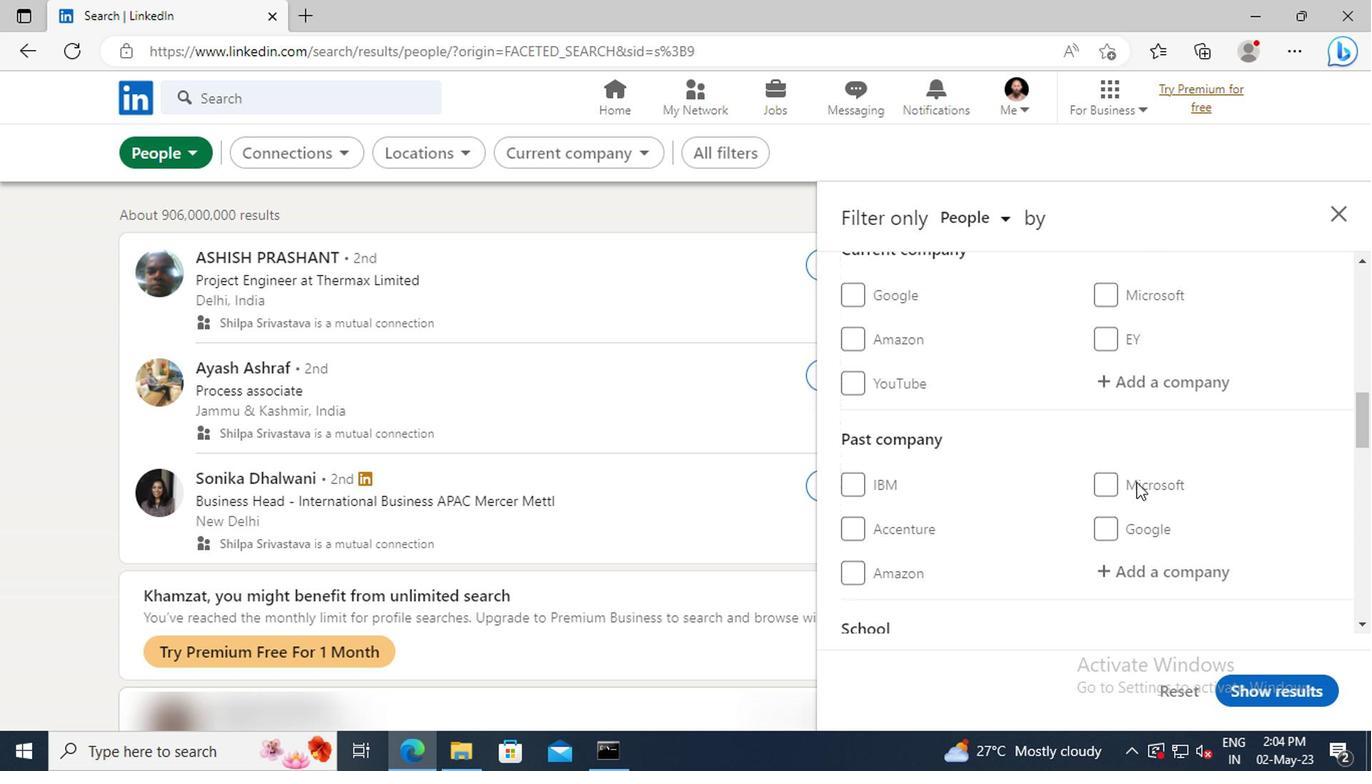 
Action: Mouse moved to (1126, 451)
Screenshot: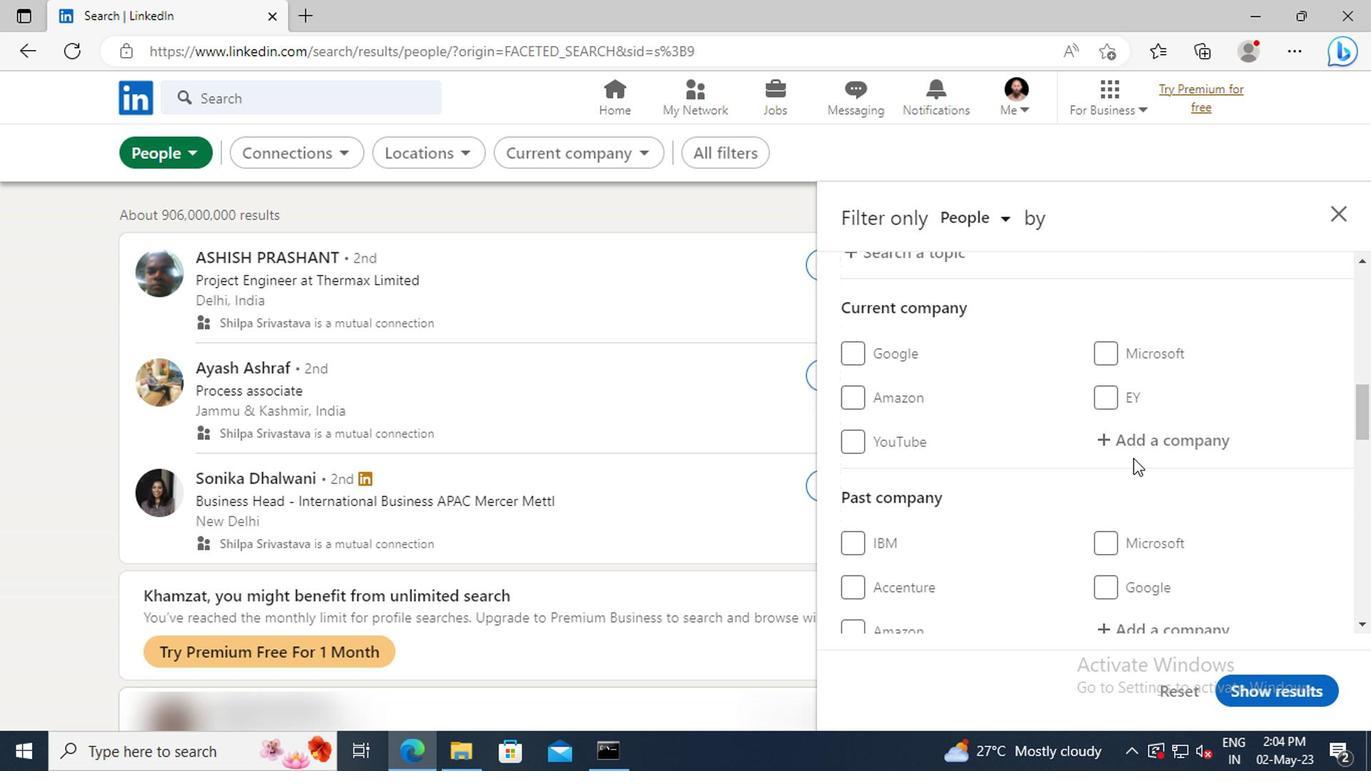 
Action: Mouse pressed left at (1126, 451)
Screenshot: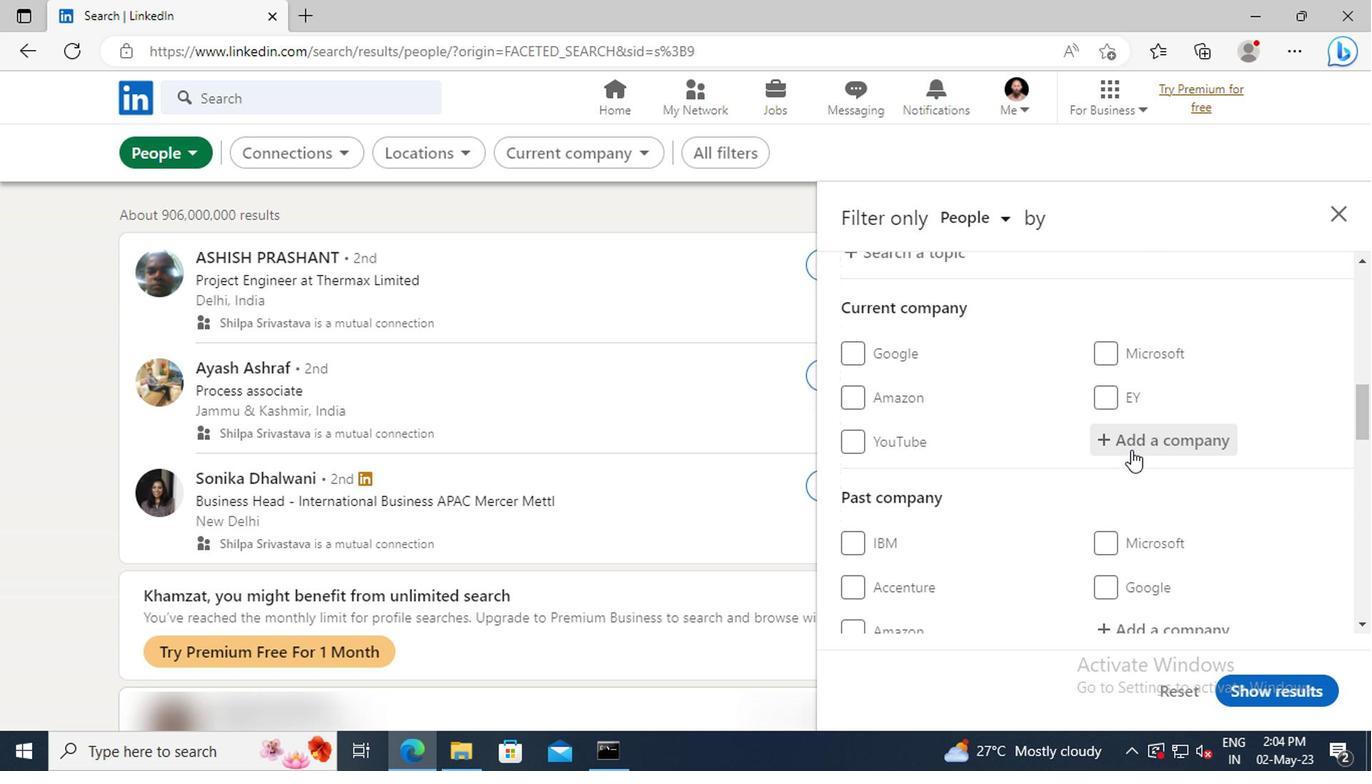 
Action: Key pressed <Key.shift>PEGASYSTEMS
Screenshot: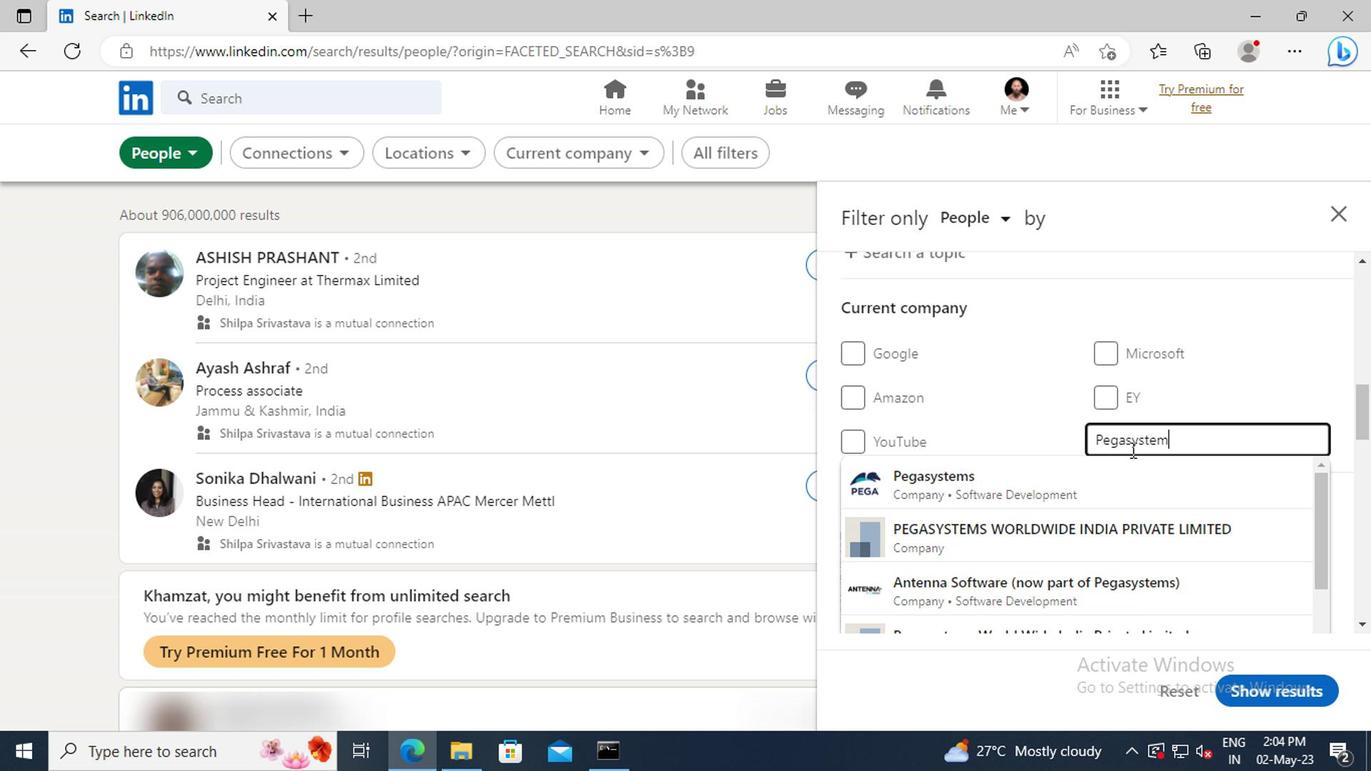 
Action: Mouse moved to (1123, 483)
Screenshot: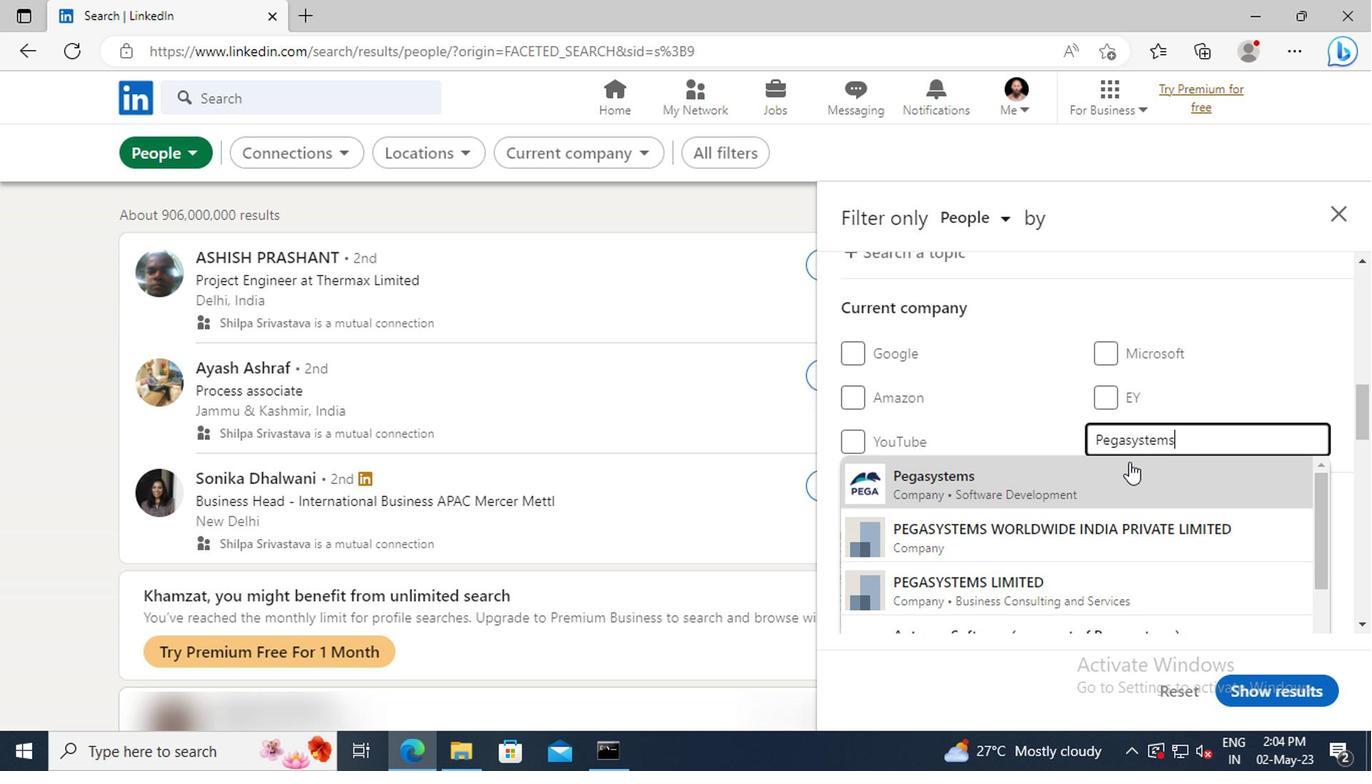 
Action: Mouse pressed left at (1123, 483)
Screenshot: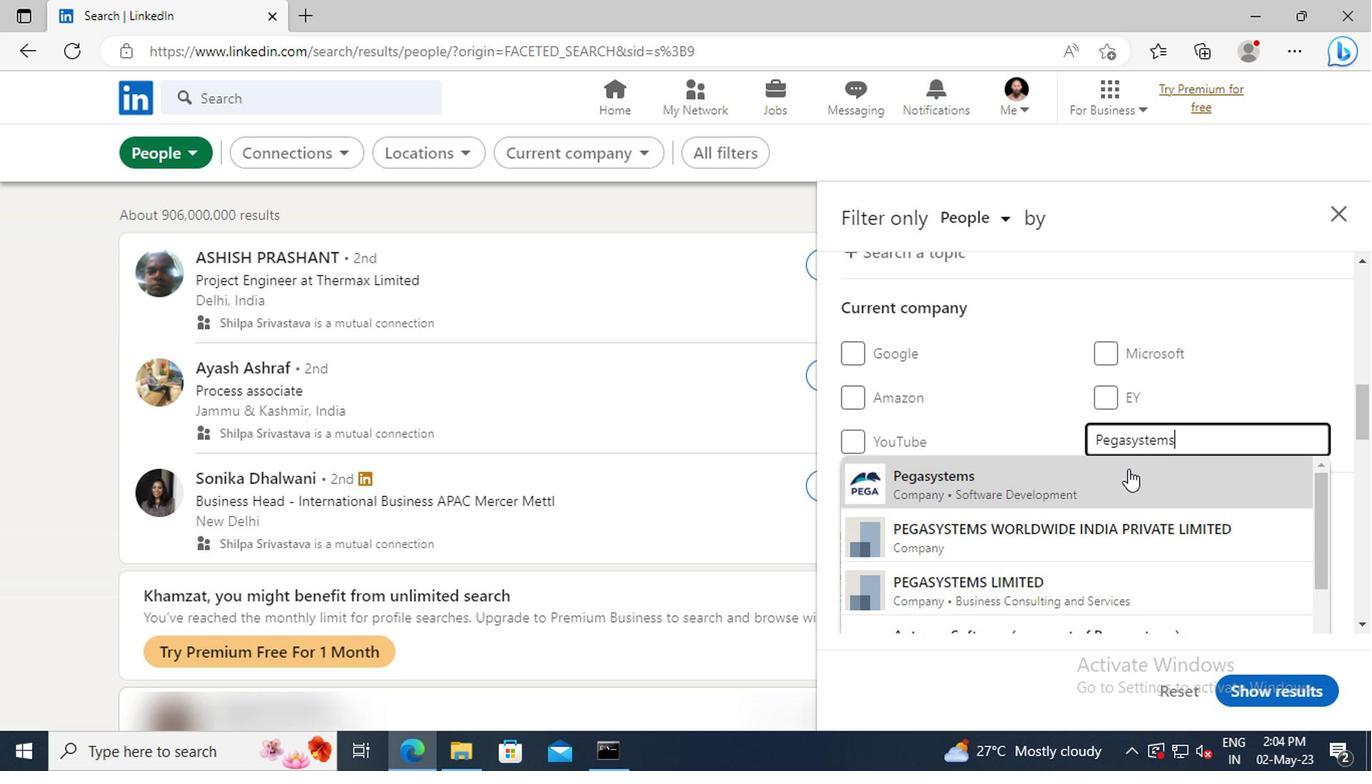 
Action: Mouse scrolled (1123, 482) with delta (0, -1)
Screenshot: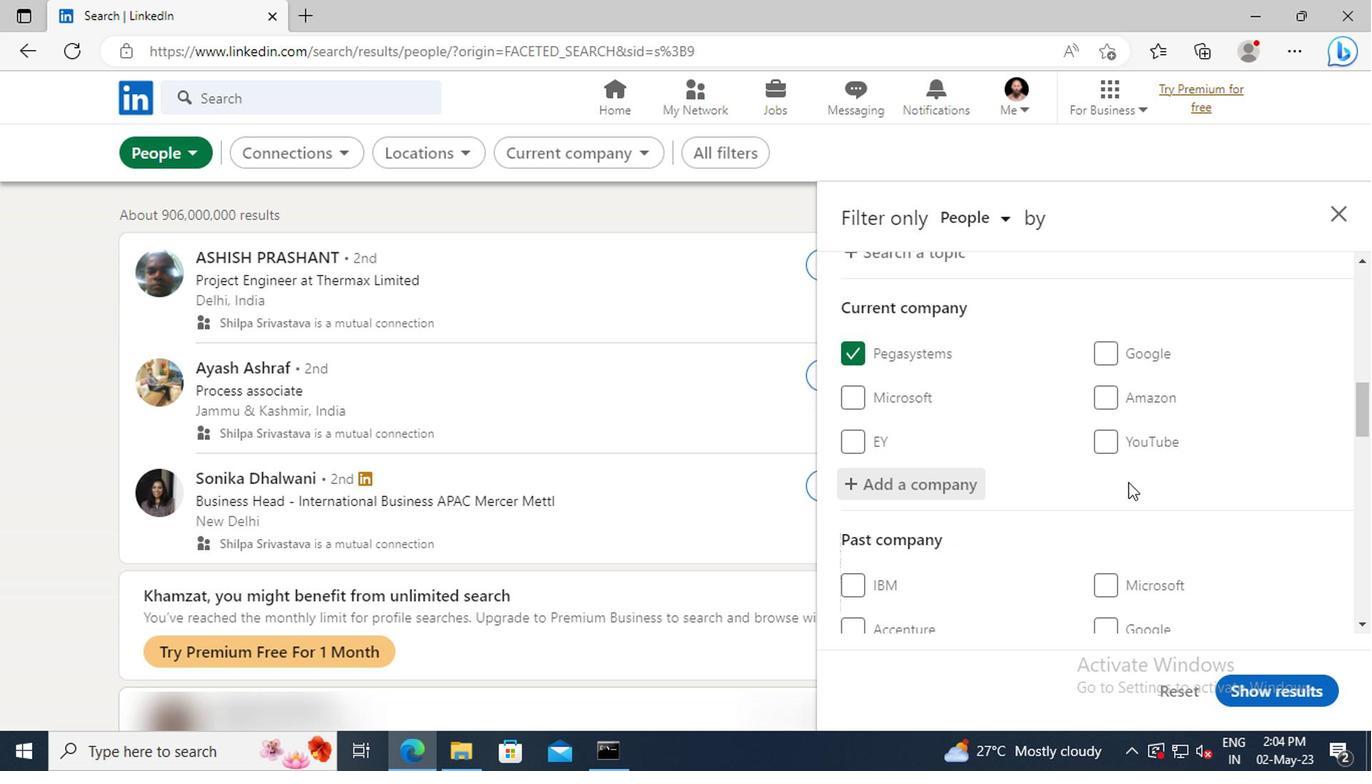 
Action: Mouse scrolled (1123, 482) with delta (0, -1)
Screenshot: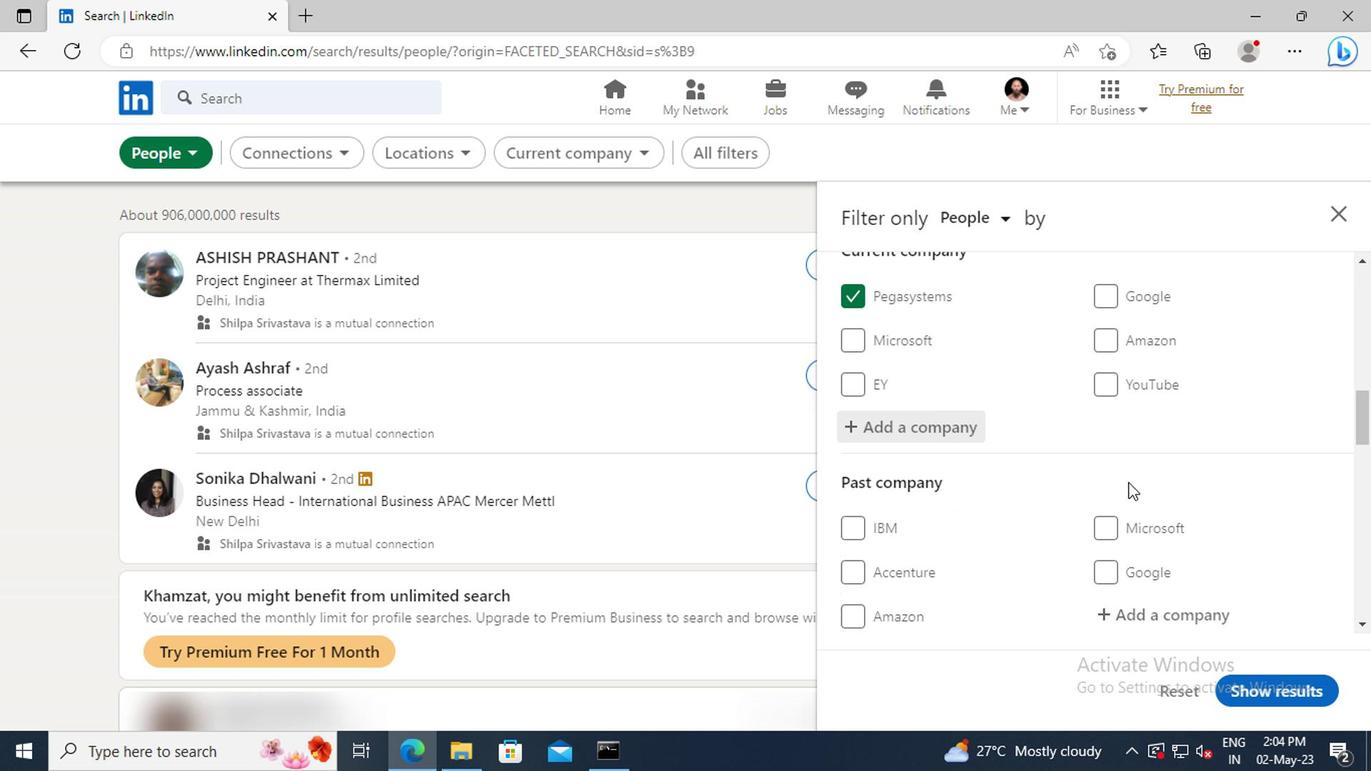 
Action: Mouse scrolled (1123, 482) with delta (0, -1)
Screenshot: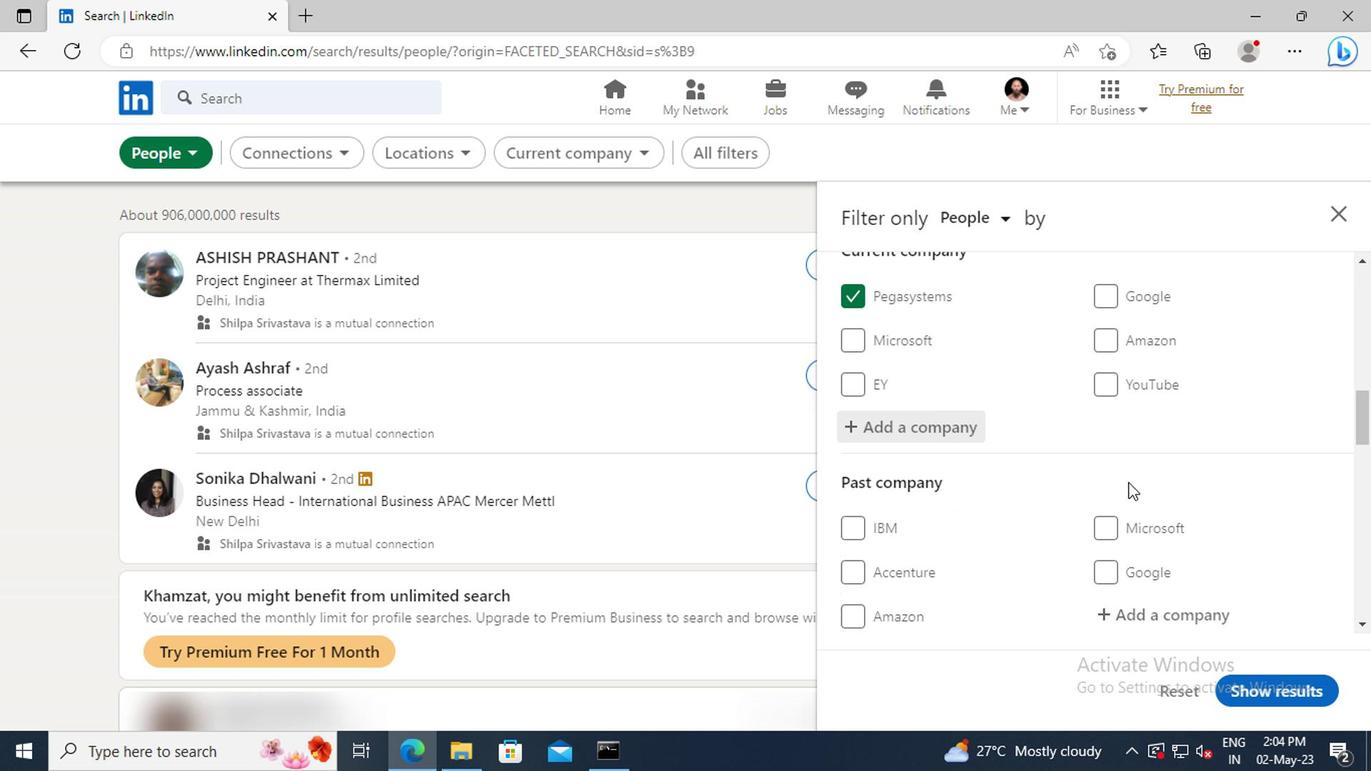 
Action: Mouse scrolled (1123, 482) with delta (0, -1)
Screenshot: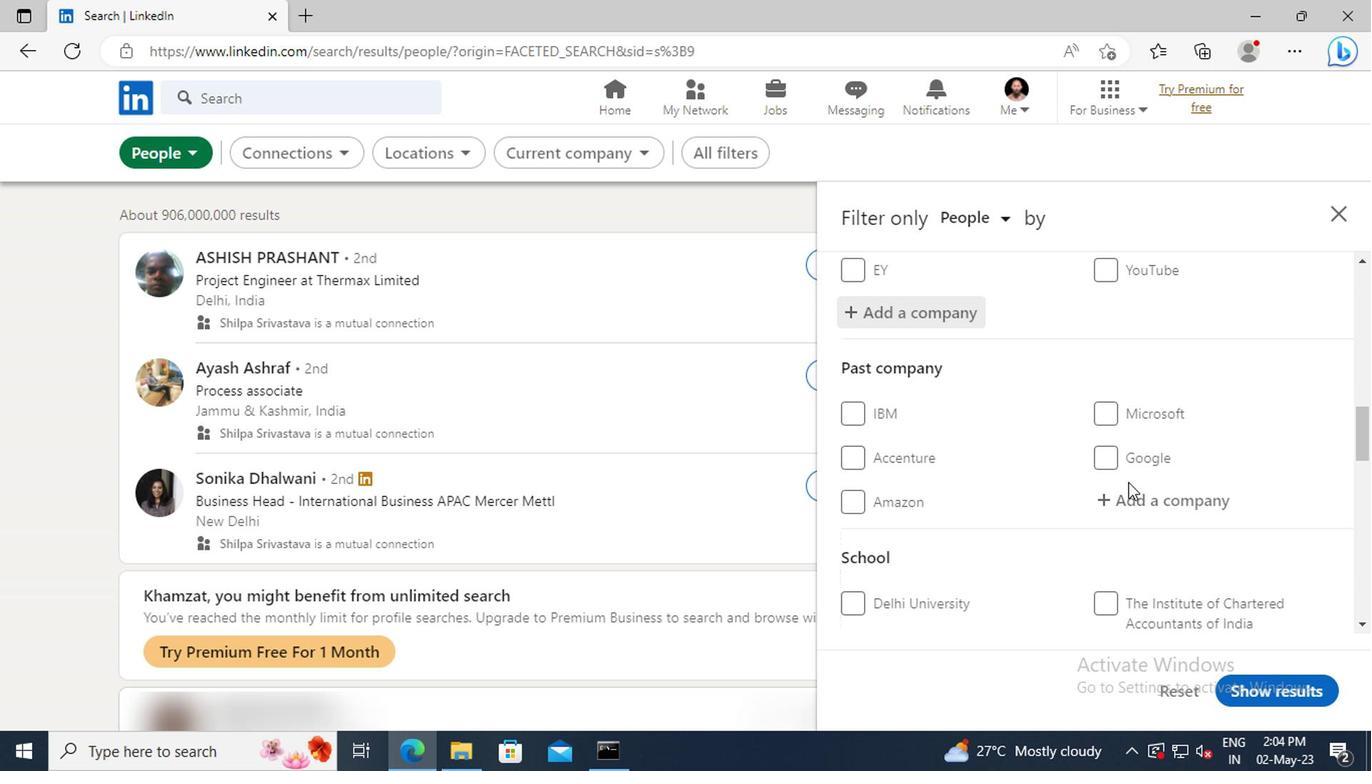 
Action: Mouse moved to (1121, 464)
Screenshot: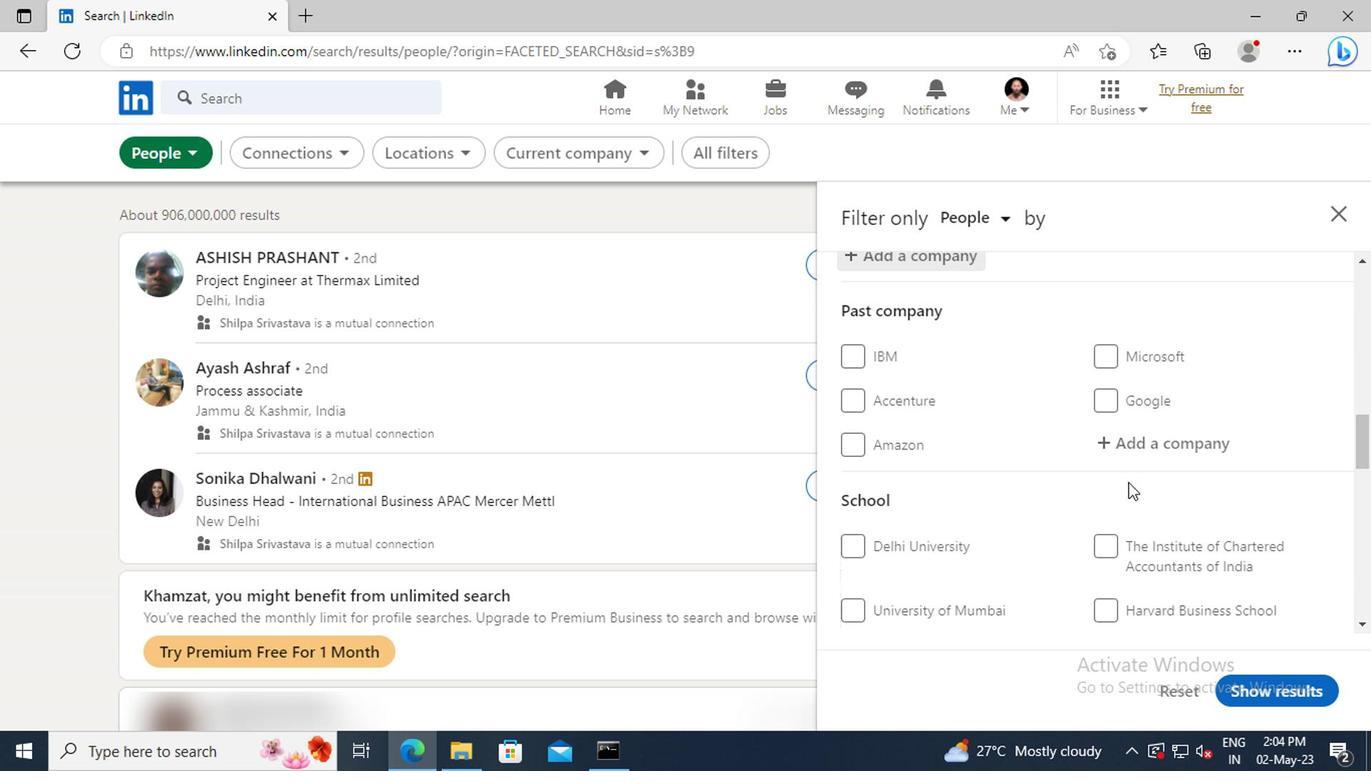 
Action: Mouse scrolled (1121, 464) with delta (0, 0)
Screenshot: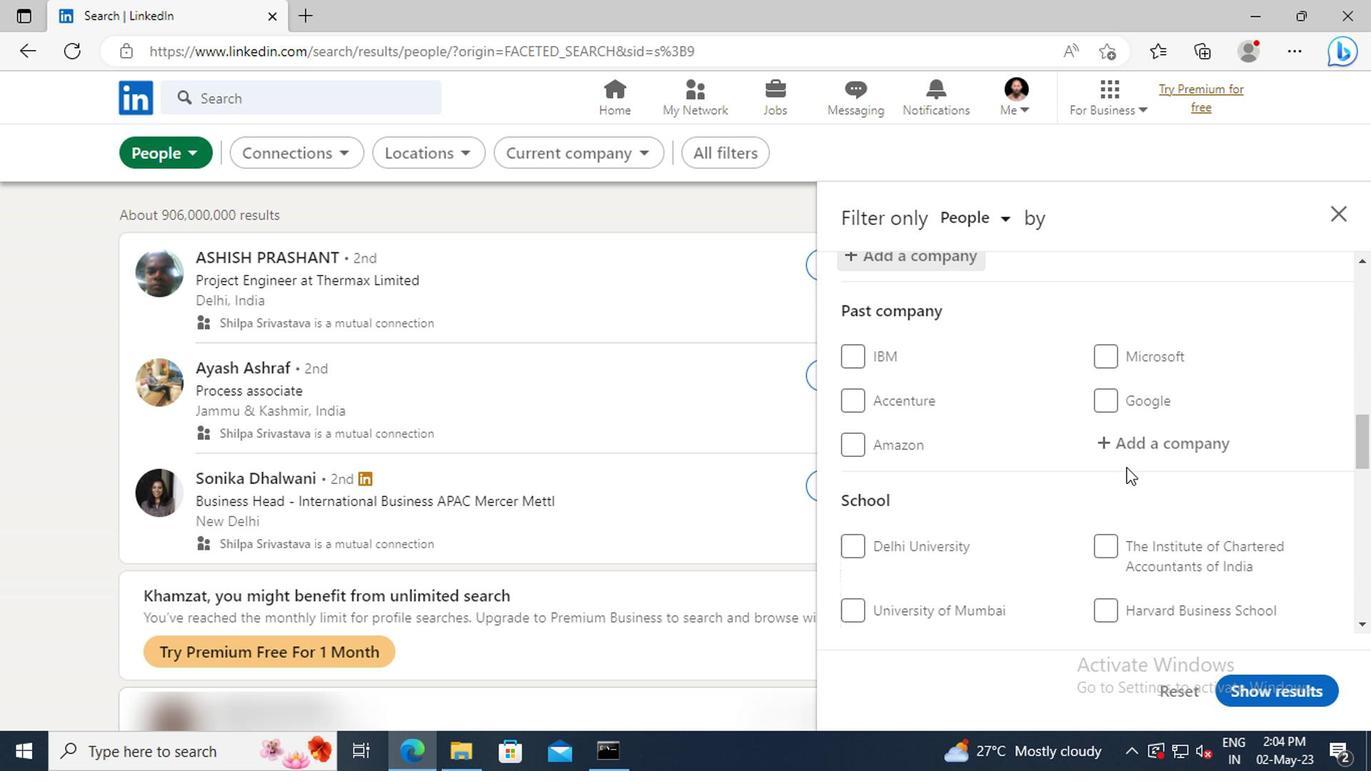 
Action: Mouse moved to (1118, 451)
Screenshot: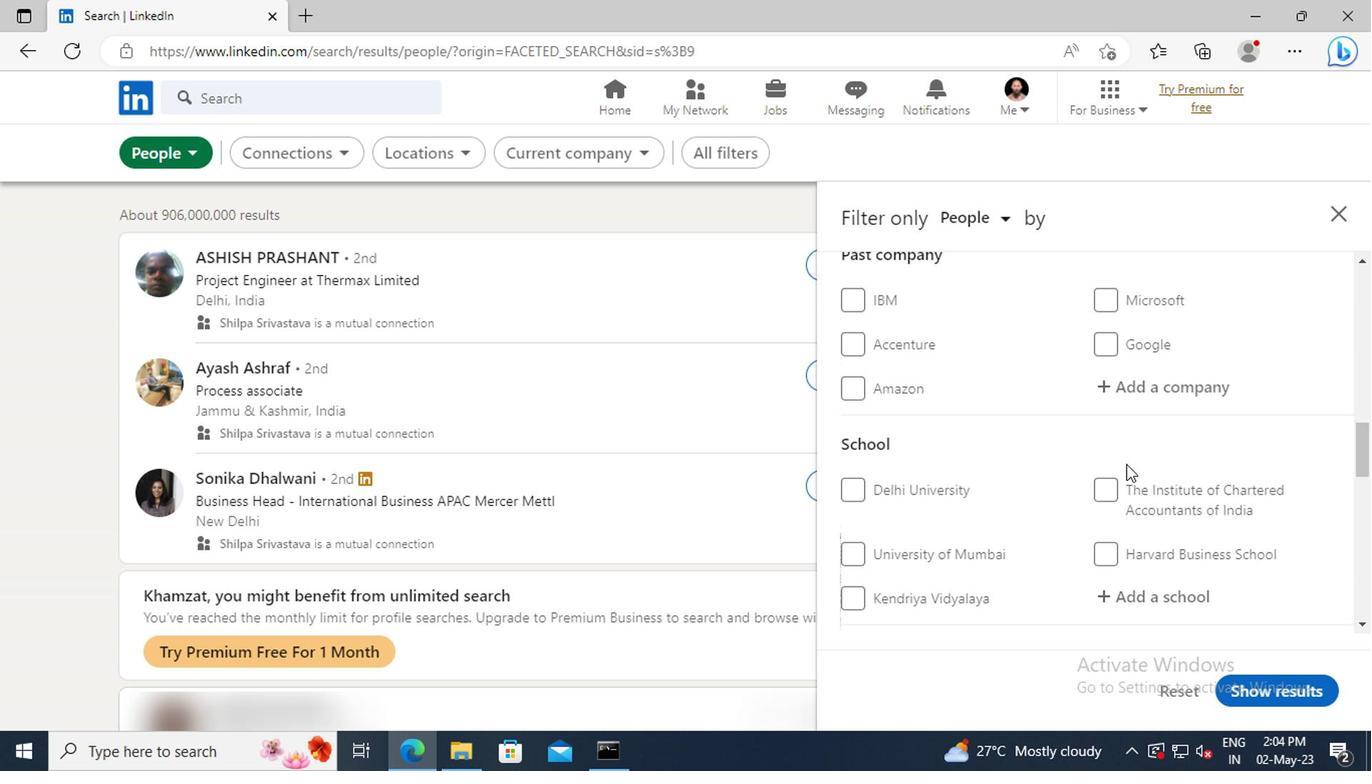 
Action: Mouse scrolled (1118, 449) with delta (0, -1)
Screenshot: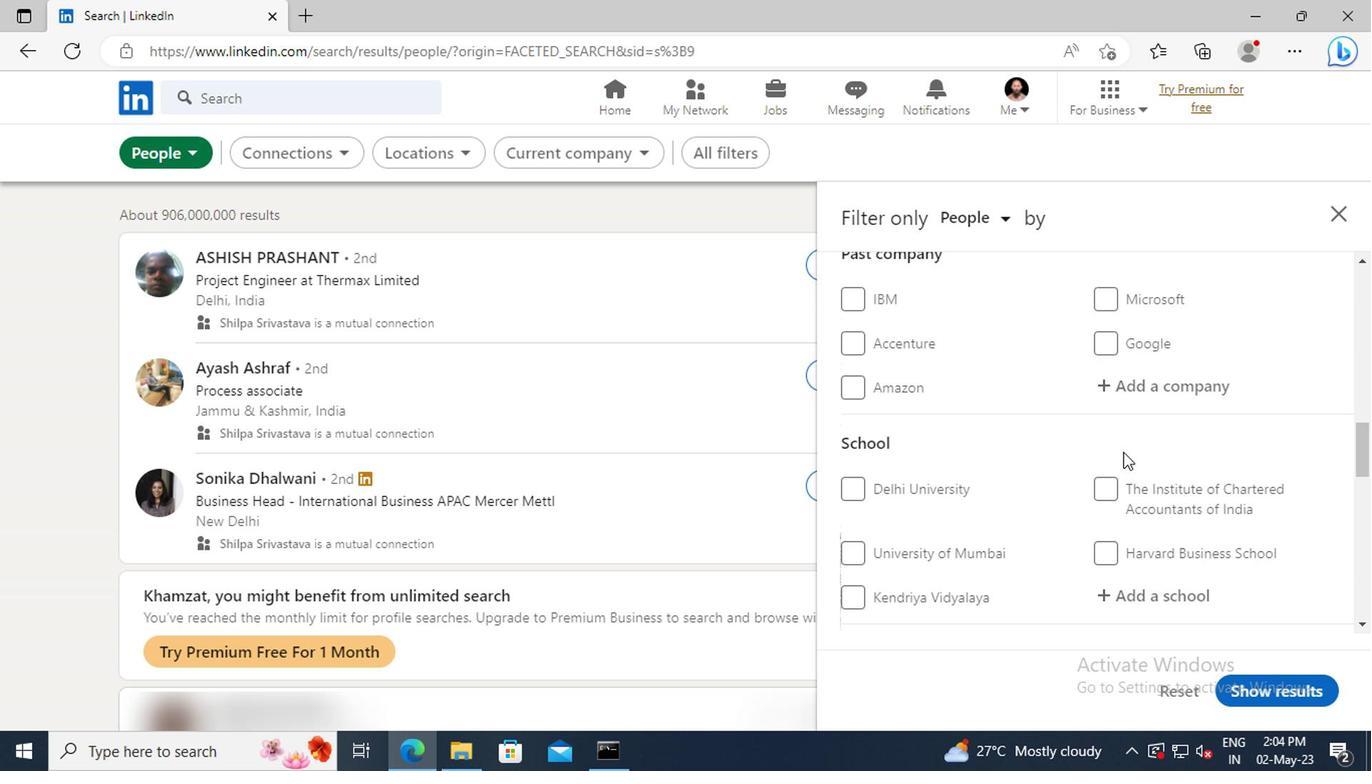 
Action: Mouse scrolled (1118, 449) with delta (0, -1)
Screenshot: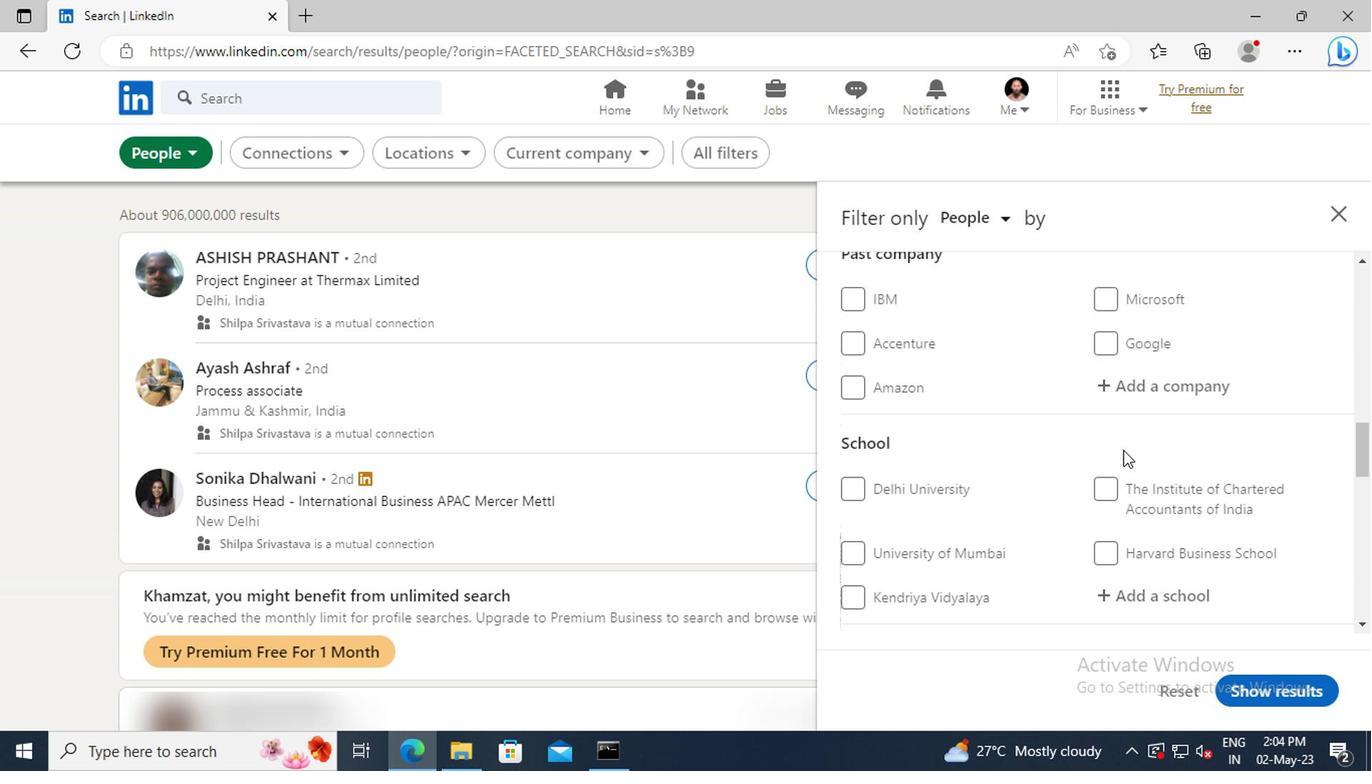 
Action: Mouse moved to (1118, 481)
Screenshot: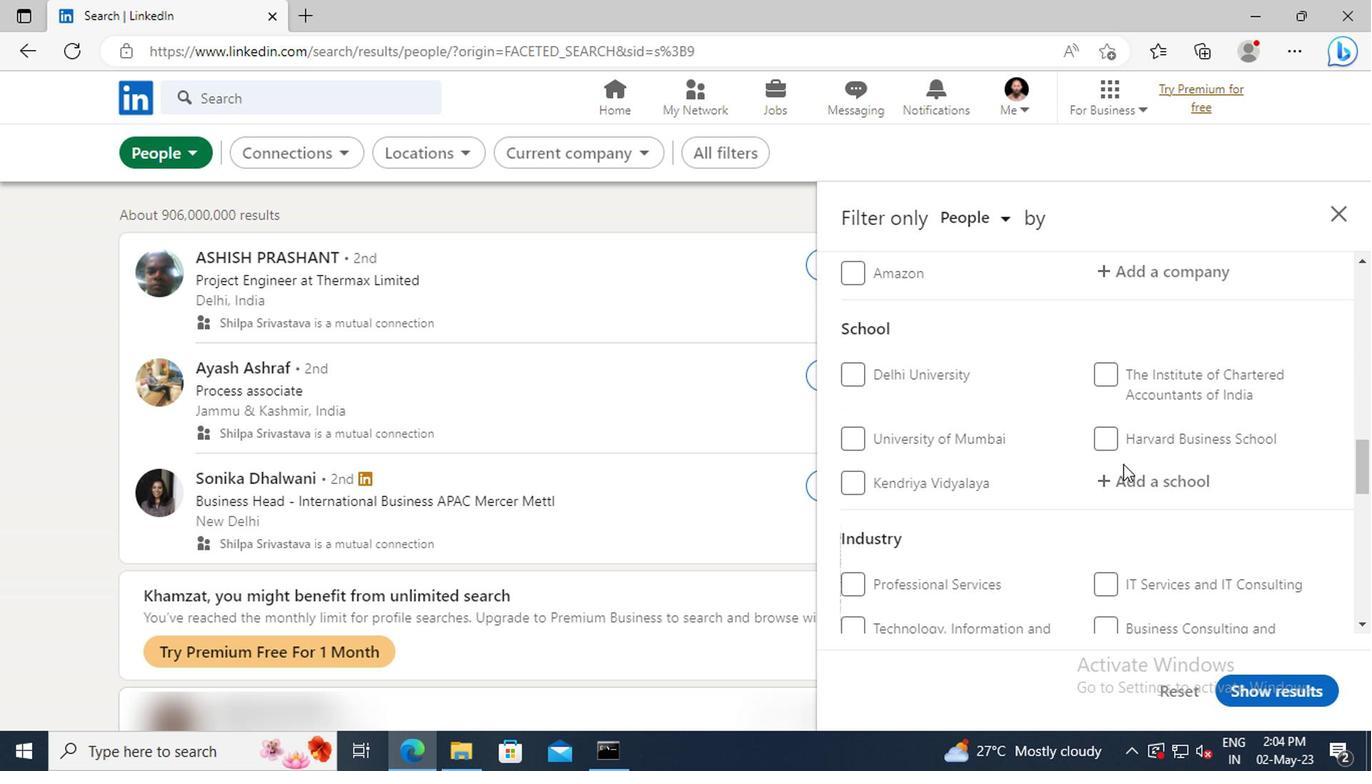
Action: Mouse pressed left at (1118, 481)
Screenshot: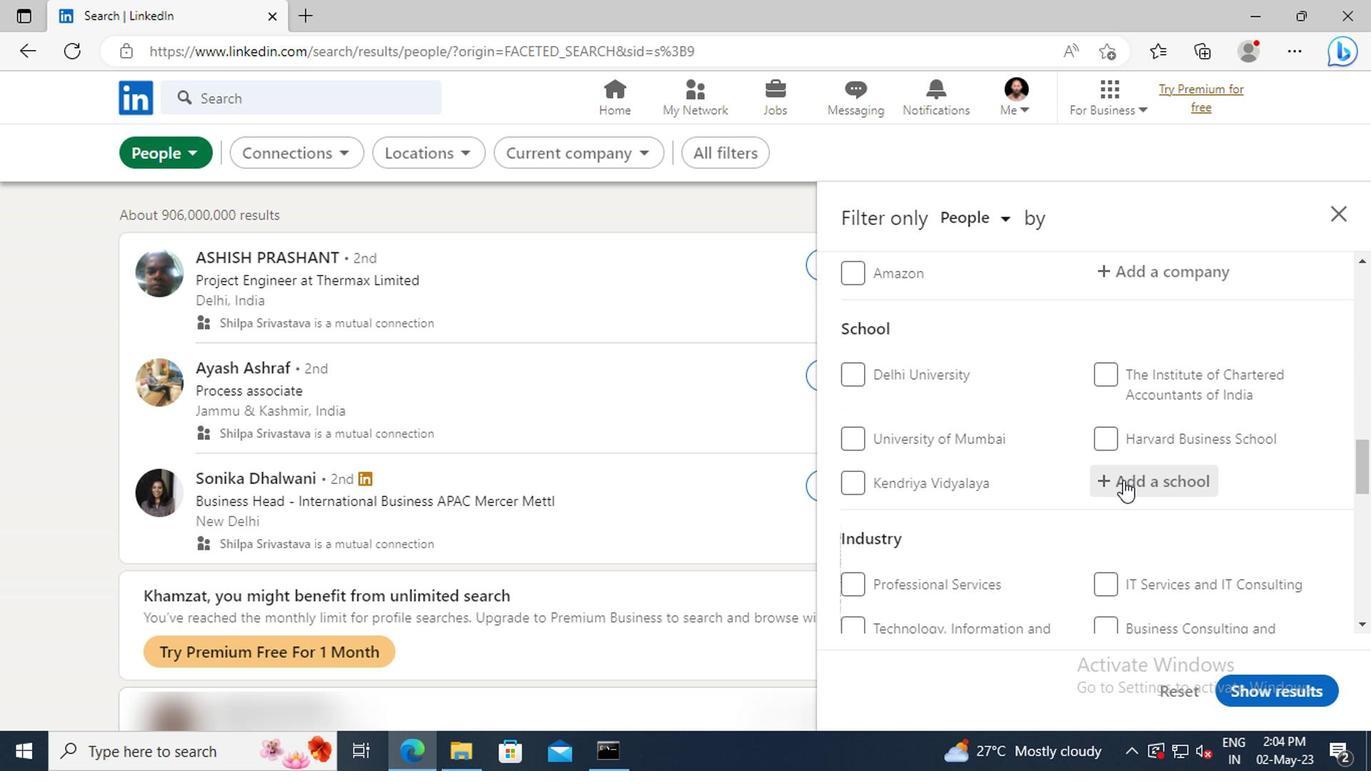 
Action: Key pressed <Key.shift>JSS<Key.space><Key.shift>UN
Screenshot: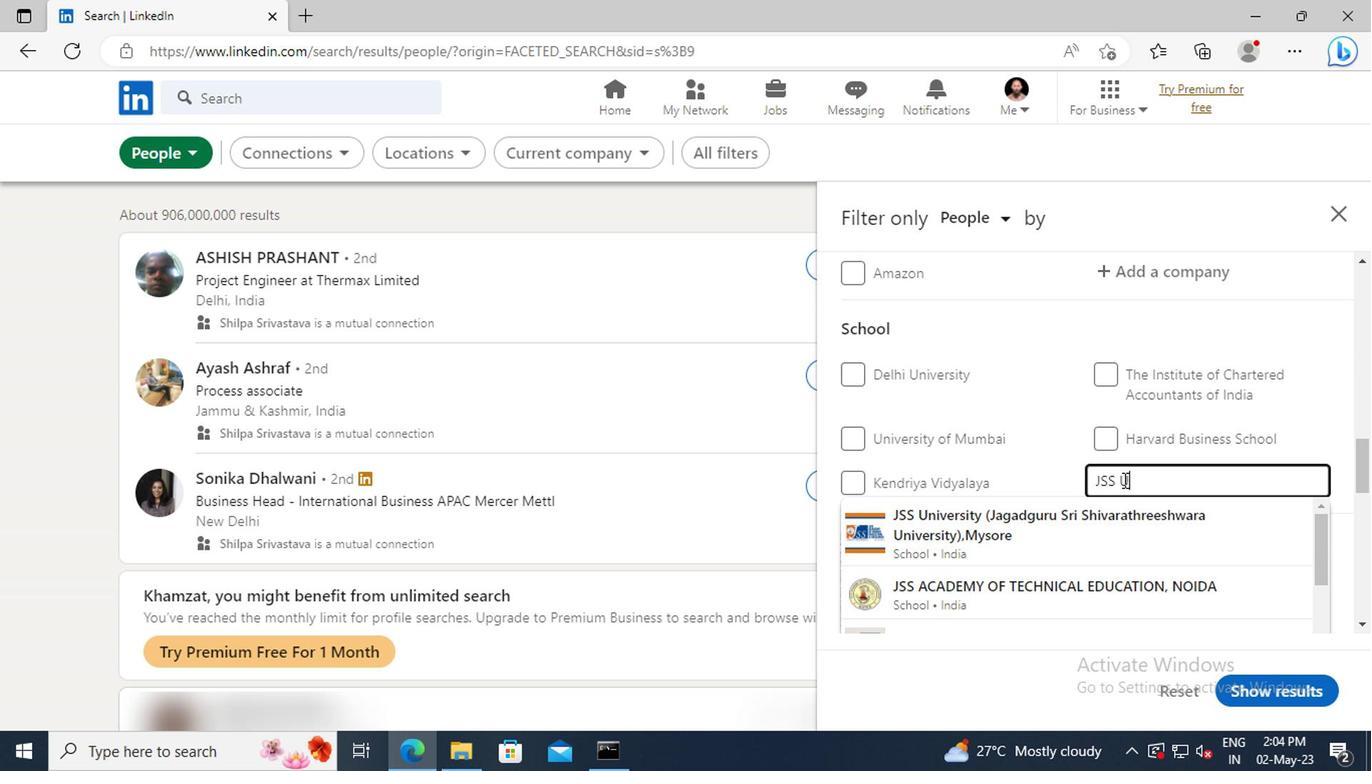
Action: Mouse moved to (1116, 515)
Screenshot: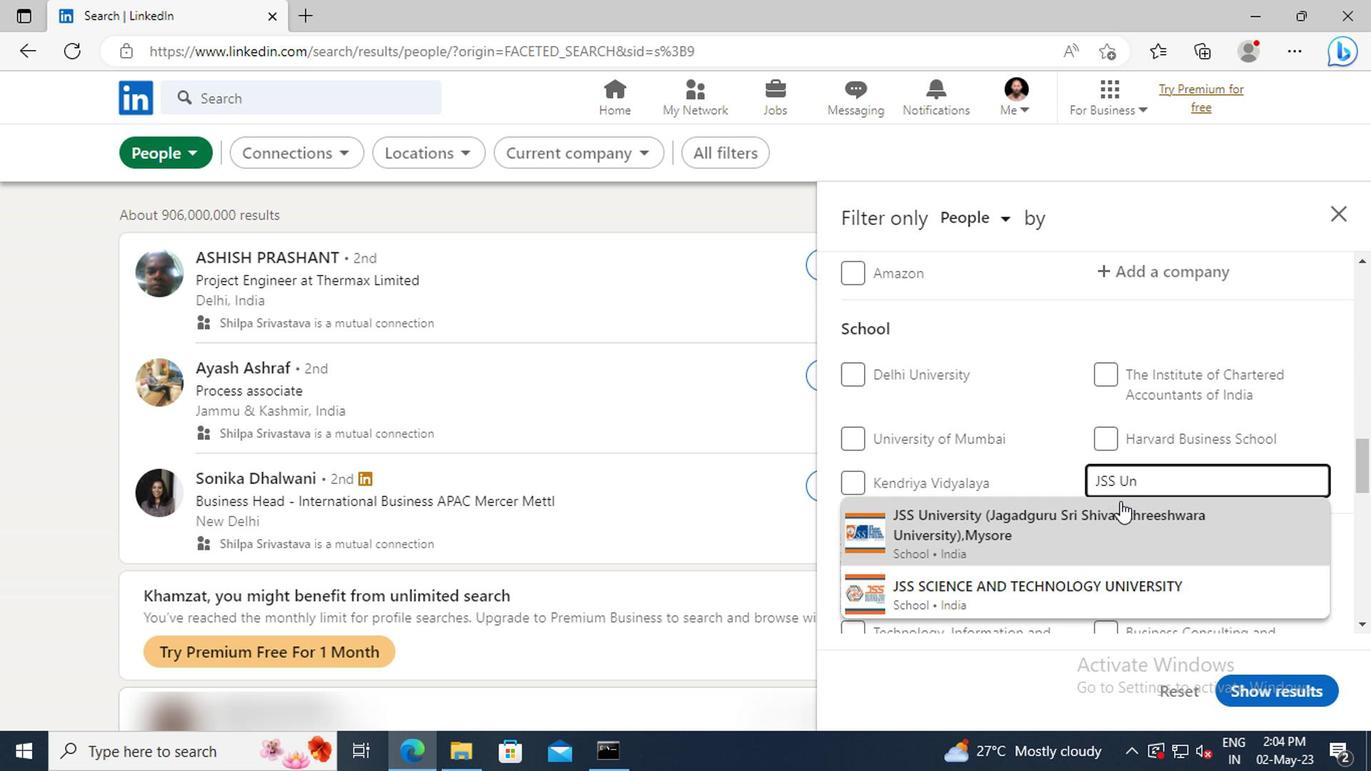 
Action: Mouse pressed left at (1116, 515)
Screenshot: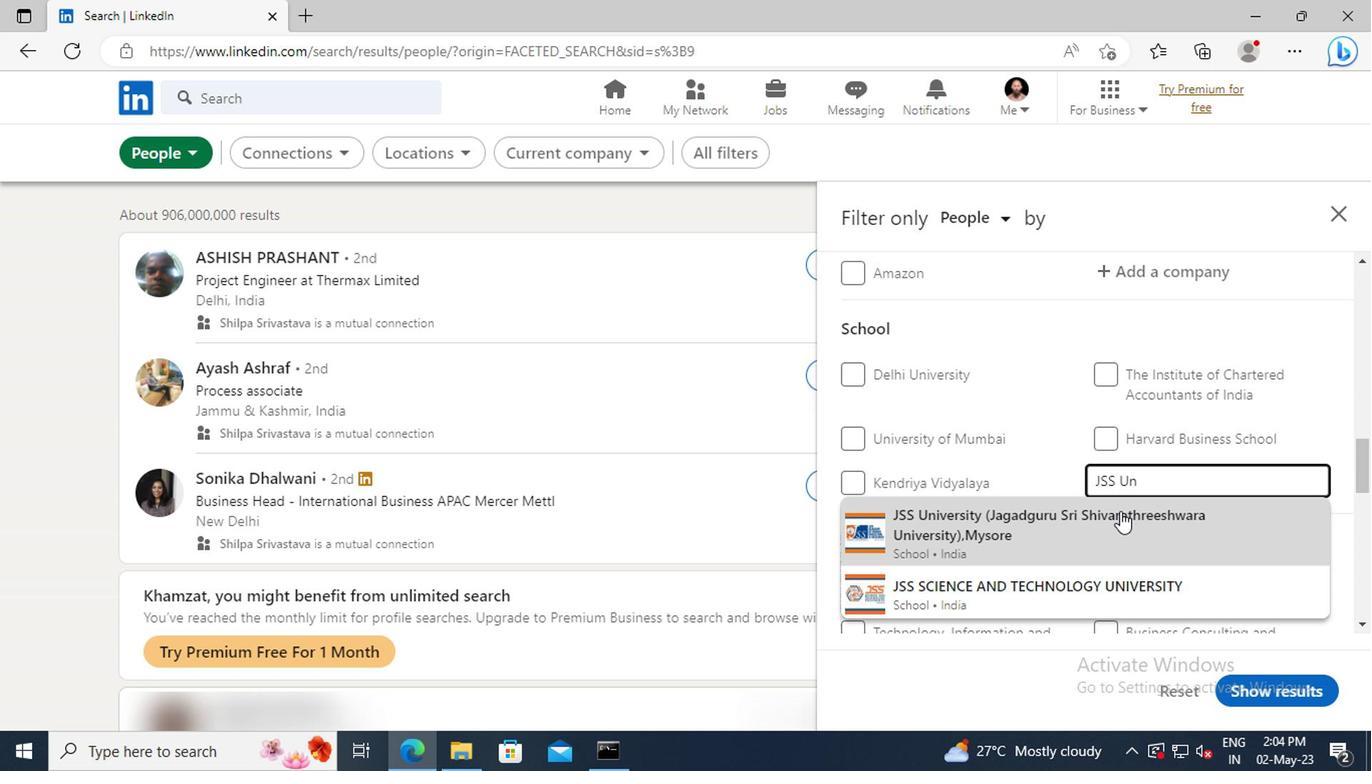 
Action: Mouse scrolled (1116, 514) with delta (0, -1)
Screenshot: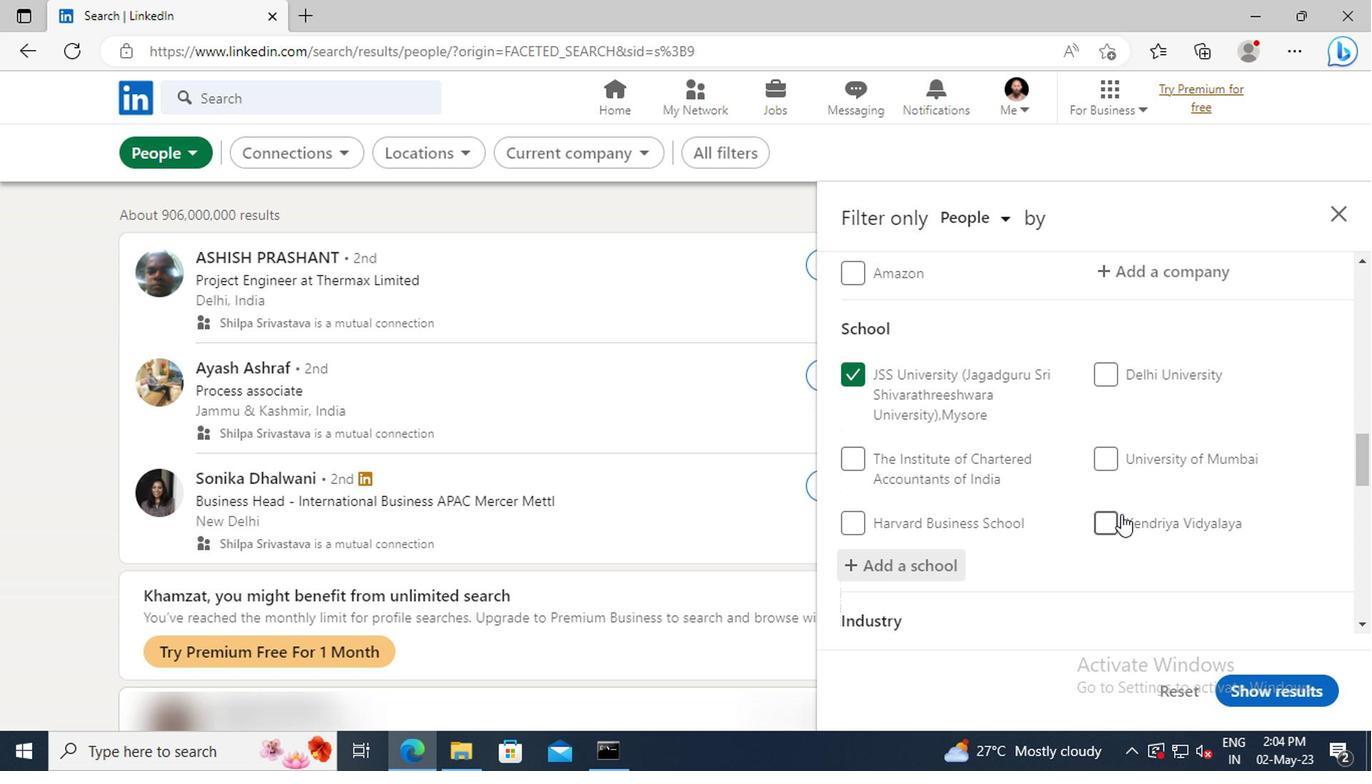 
Action: Mouse scrolled (1116, 514) with delta (0, -1)
Screenshot: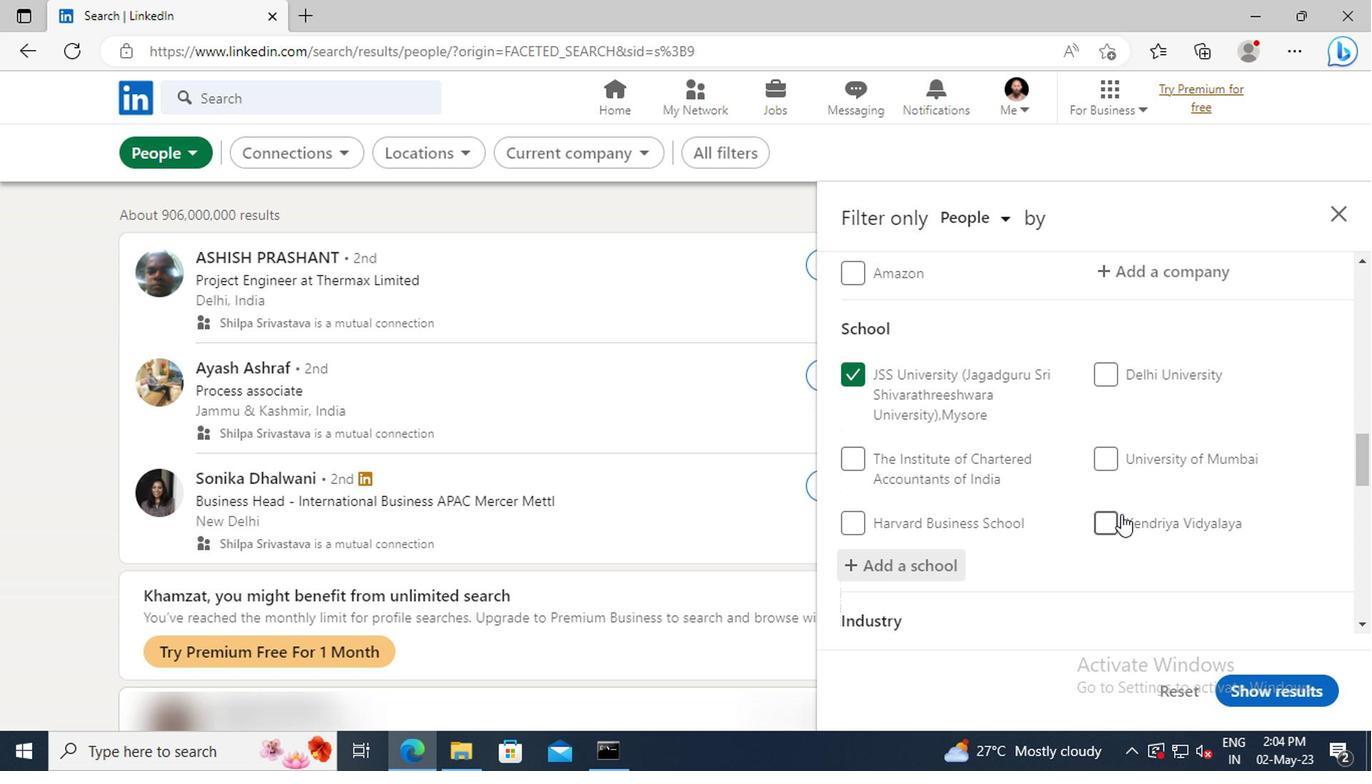 
Action: Mouse scrolled (1116, 514) with delta (0, -1)
Screenshot: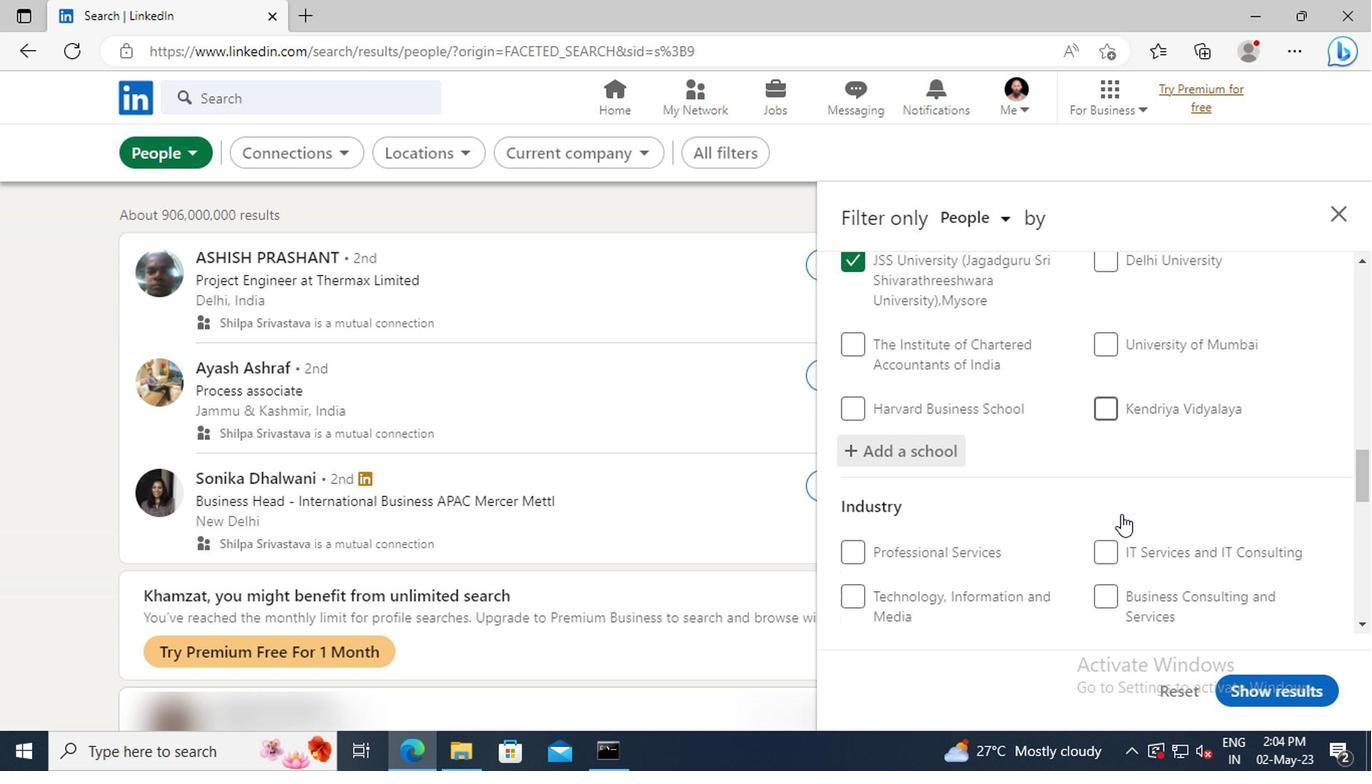 
Action: Mouse scrolled (1116, 514) with delta (0, -1)
Screenshot: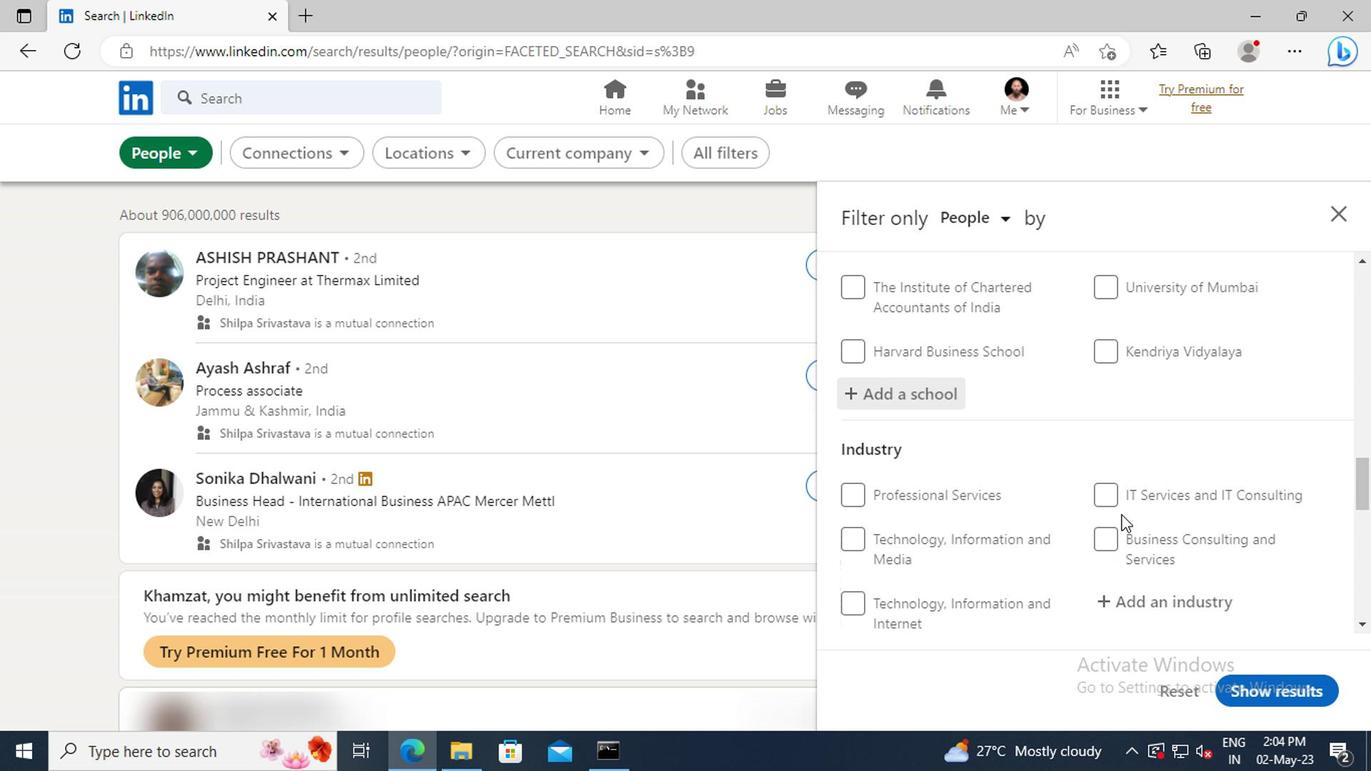 
Action: Mouse scrolled (1116, 514) with delta (0, -1)
Screenshot: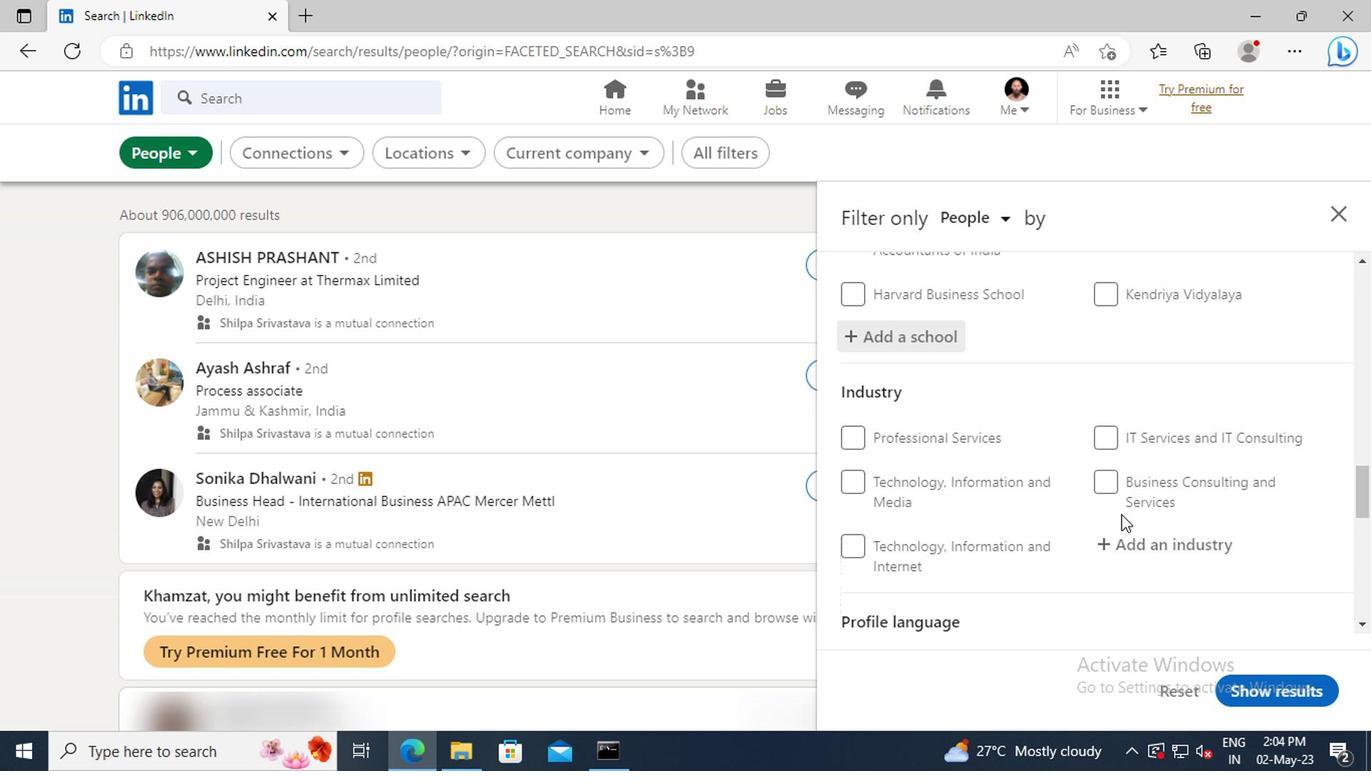 
Action: Mouse moved to (1123, 498)
Screenshot: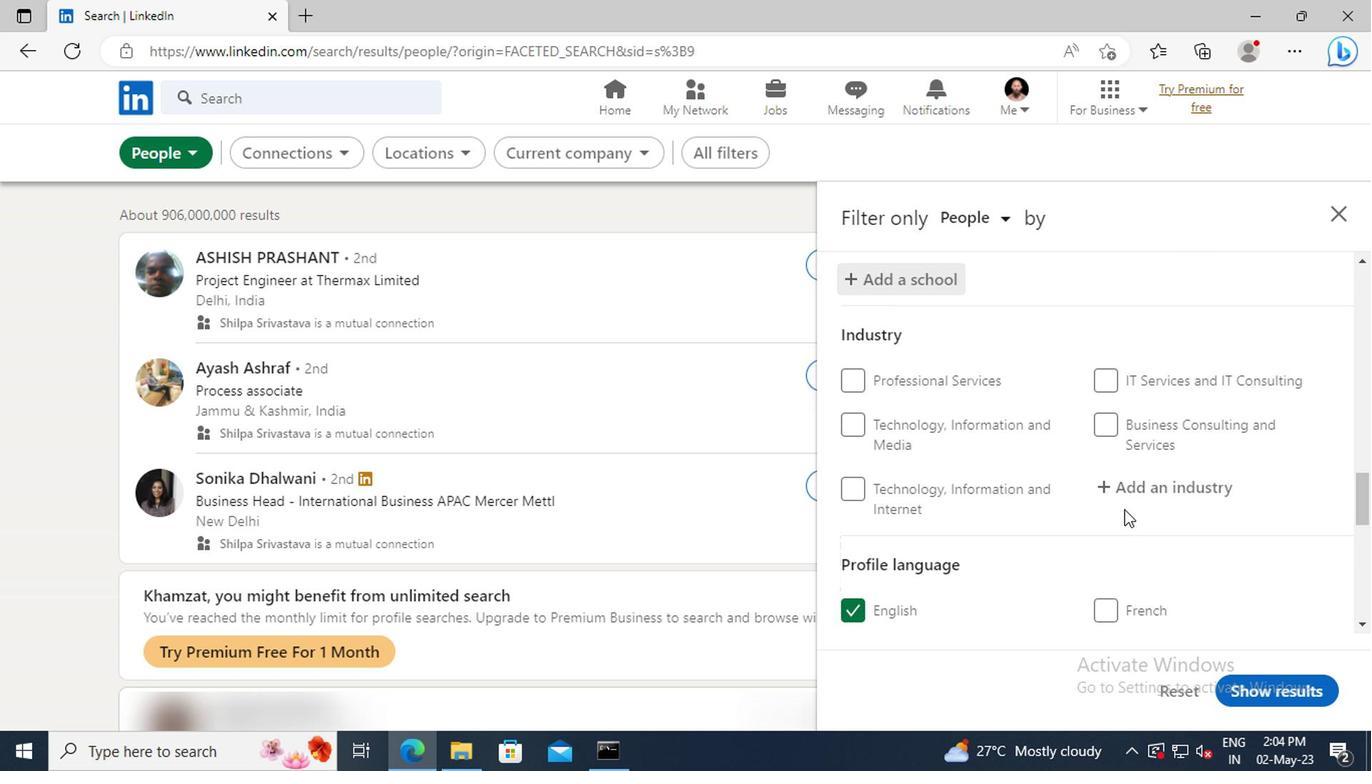 
Action: Mouse pressed left at (1123, 498)
Screenshot: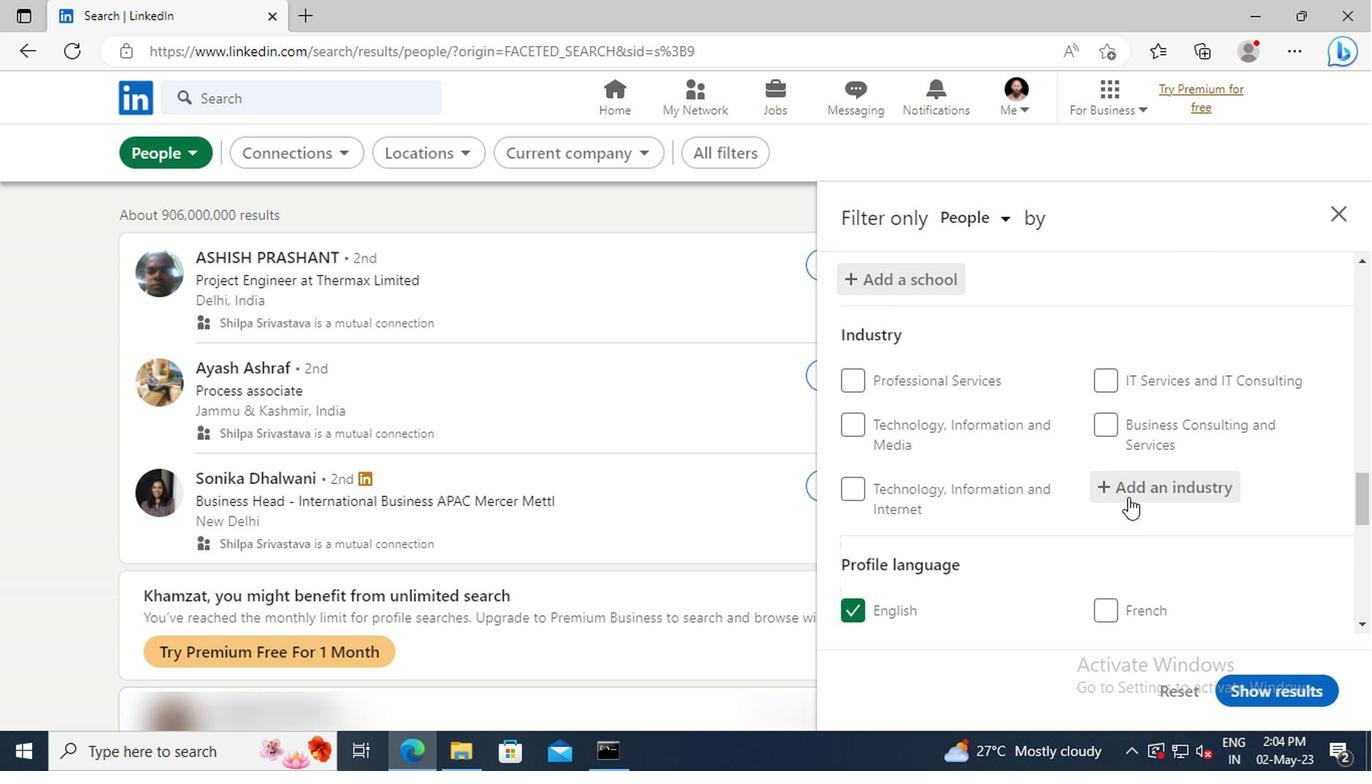 
Action: Key pressed <Key.shift>MEASUR
Screenshot: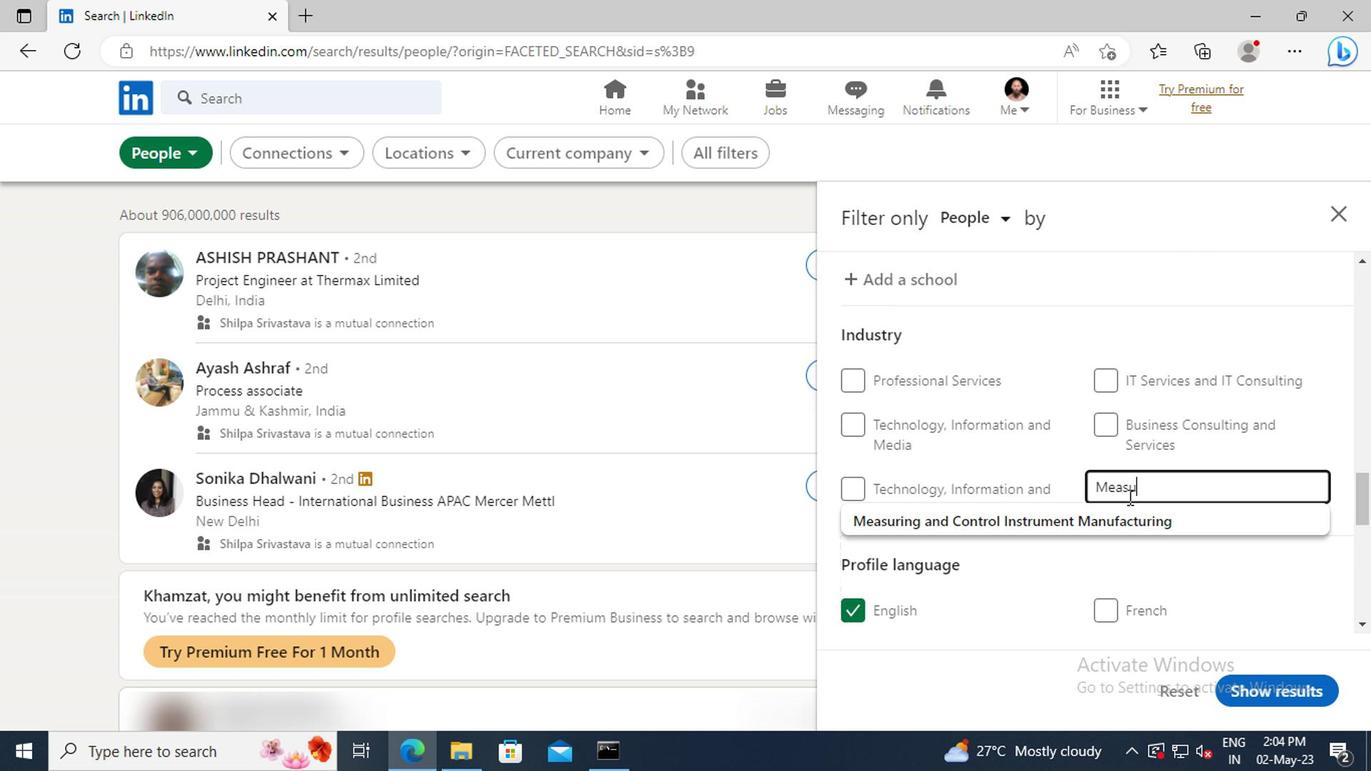 
Action: Mouse moved to (1127, 520)
Screenshot: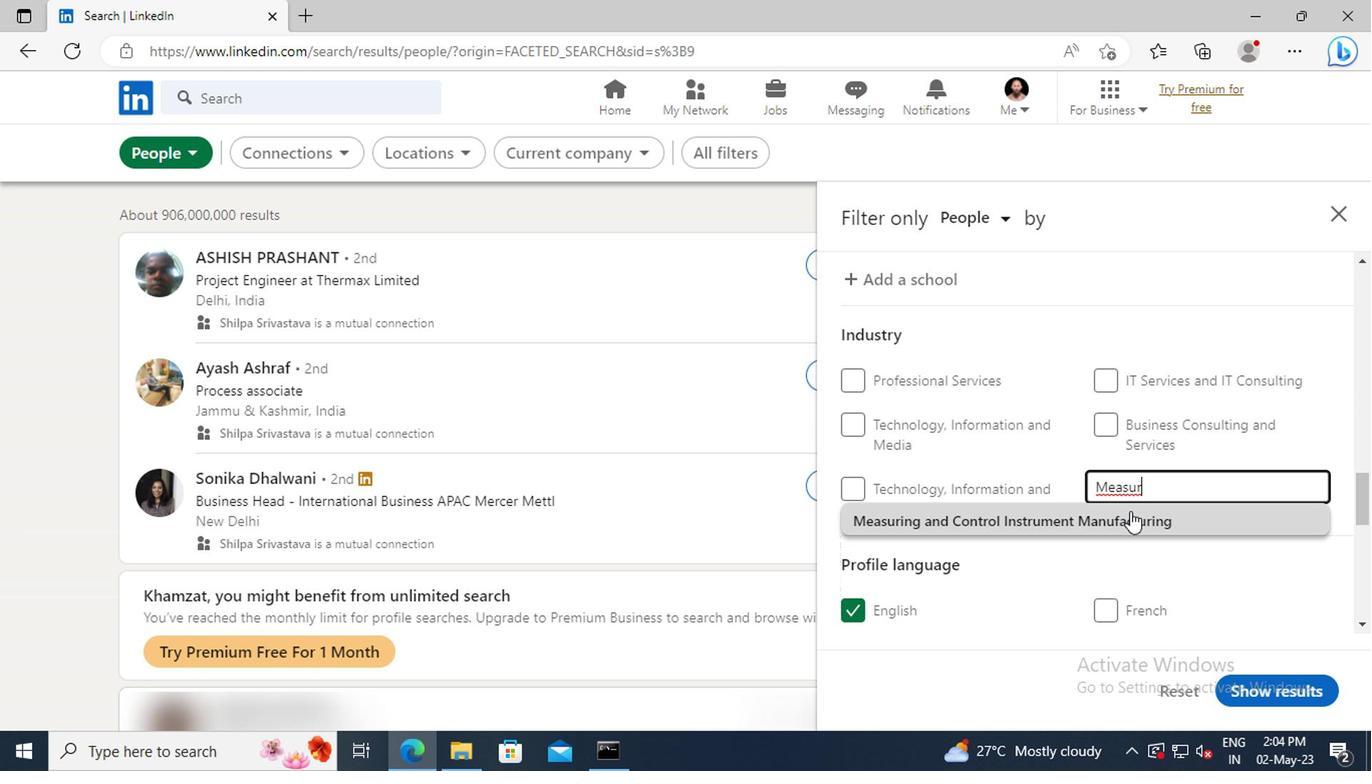 
Action: Mouse pressed left at (1127, 520)
Screenshot: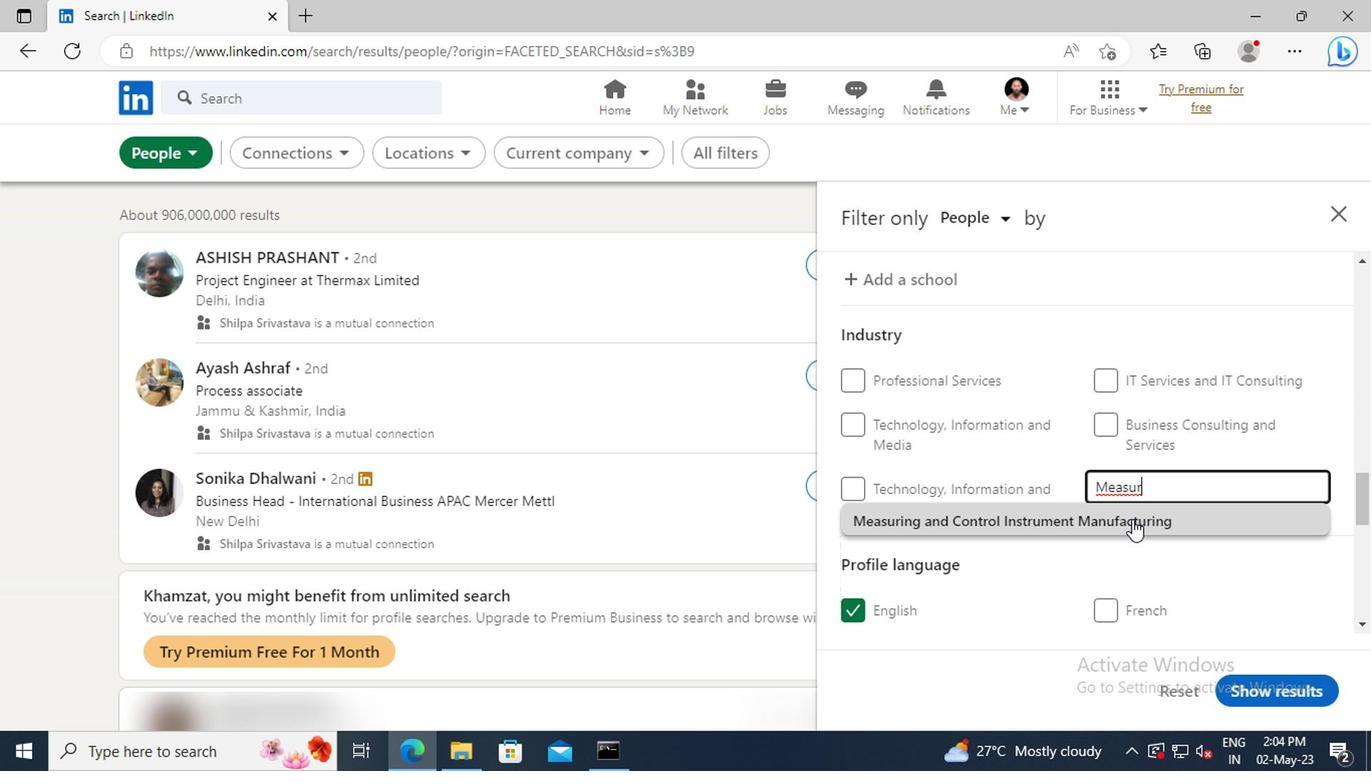 
Action: Mouse scrolled (1127, 519) with delta (0, -1)
Screenshot: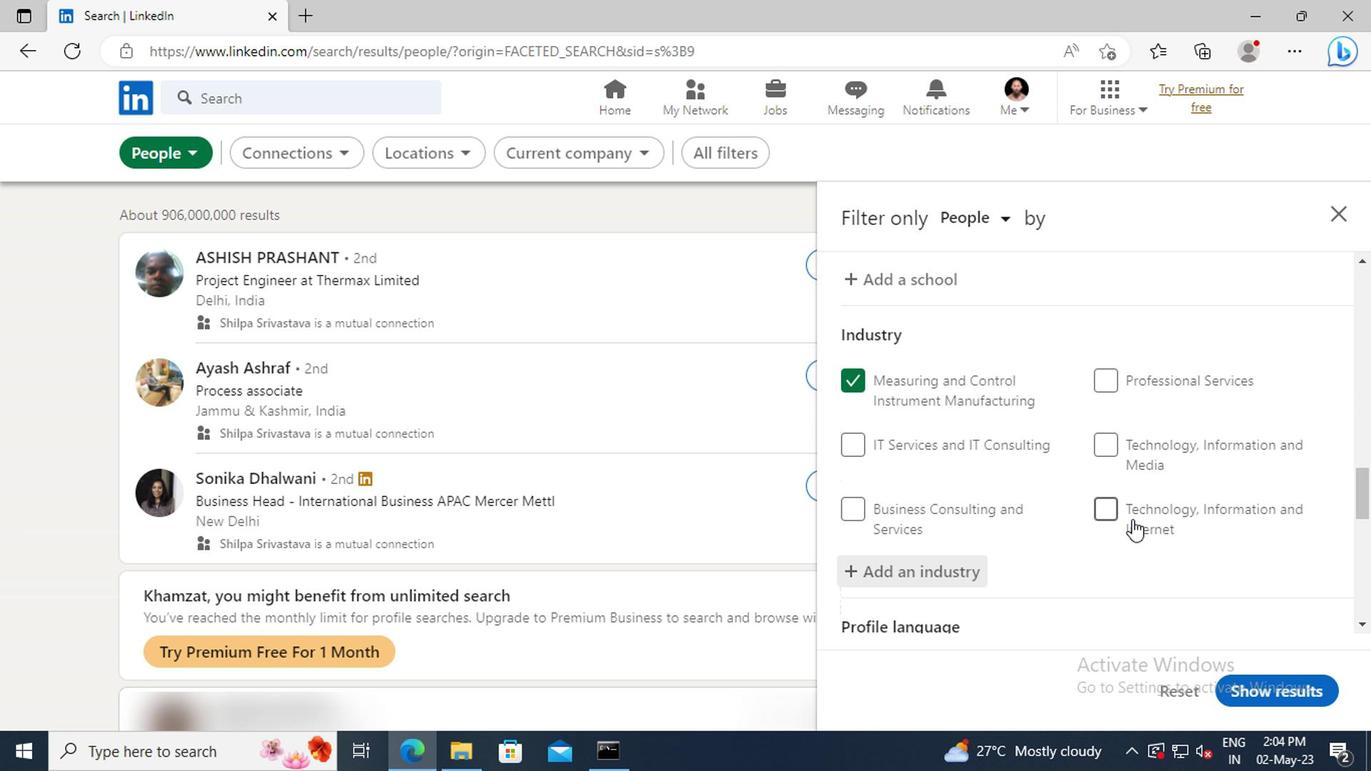 
Action: Mouse scrolled (1127, 519) with delta (0, -1)
Screenshot: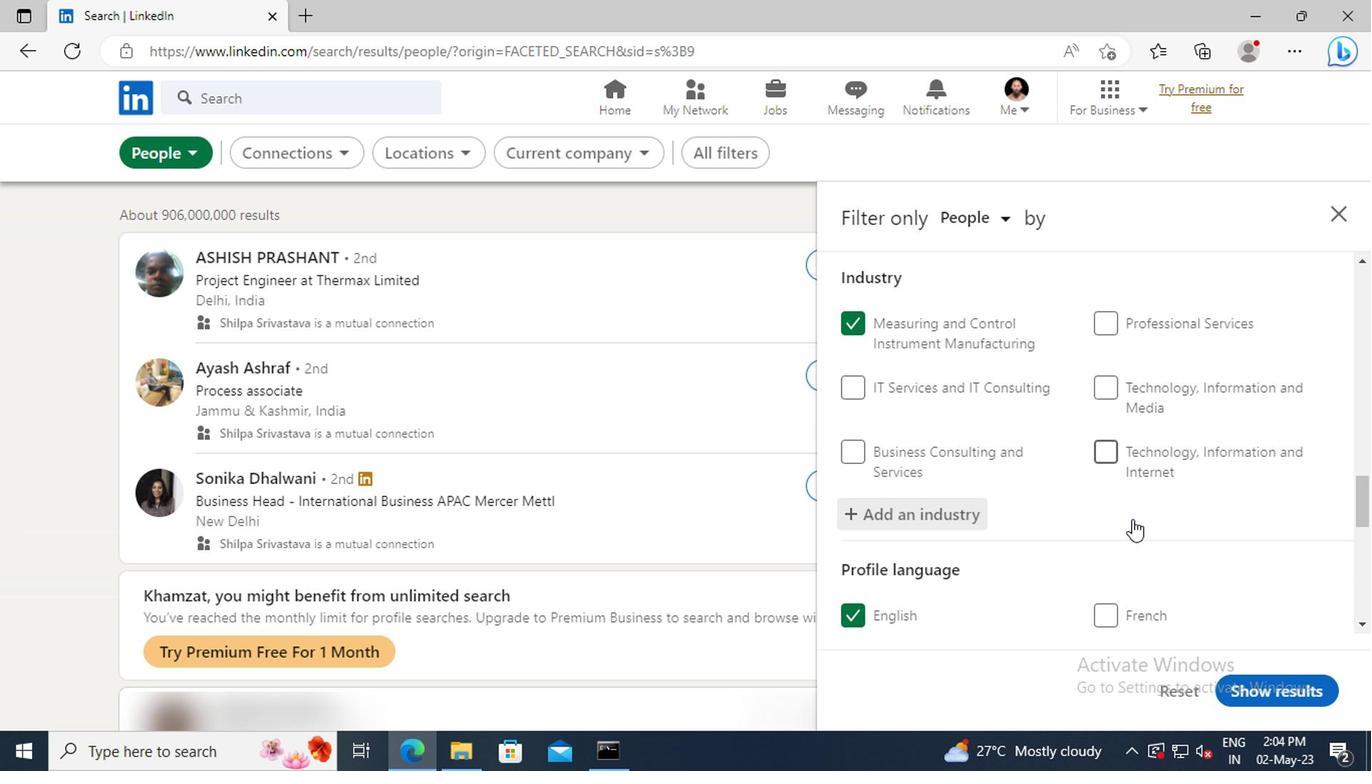 
Action: Mouse scrolled (1127, 519) with delta (0, -1)
Screenshot: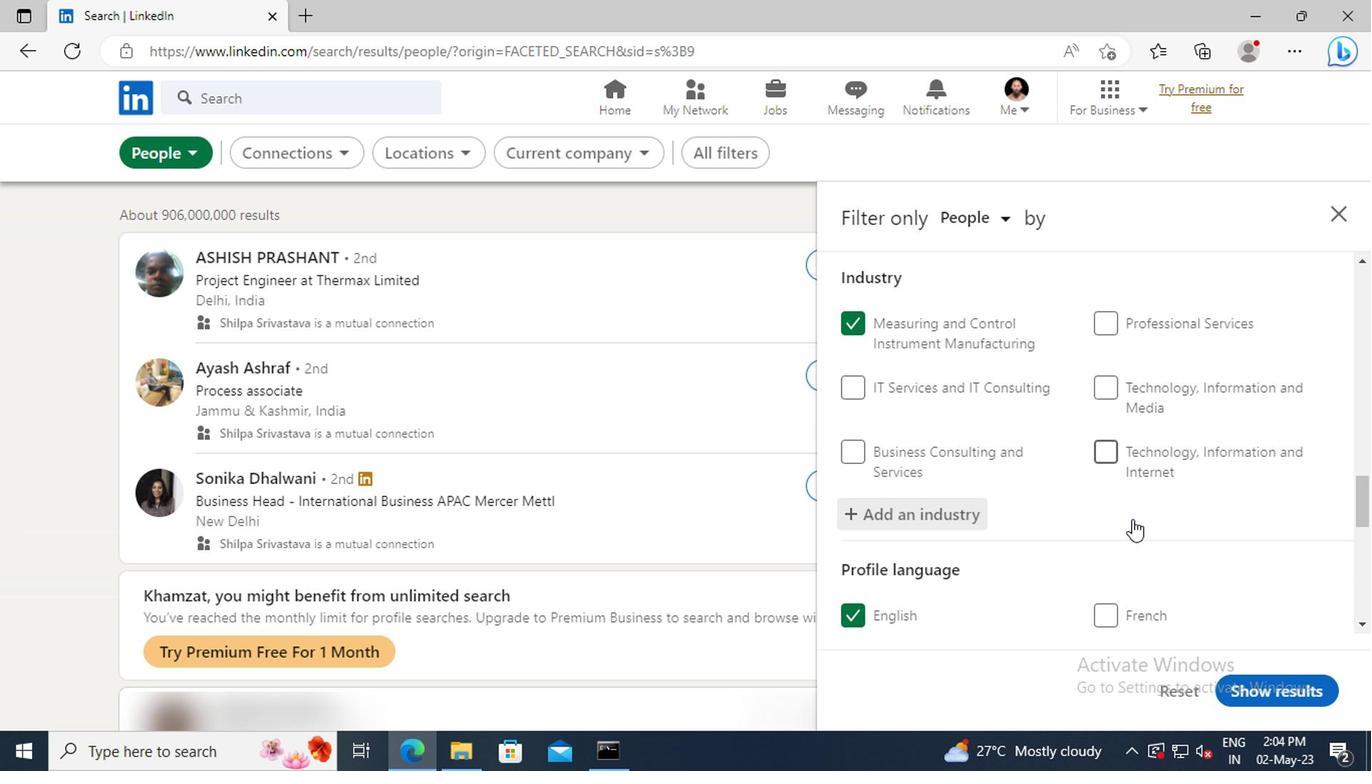 
Action: Mouse scrolled (1127, 519) with delta (0, -1)
Screenshot: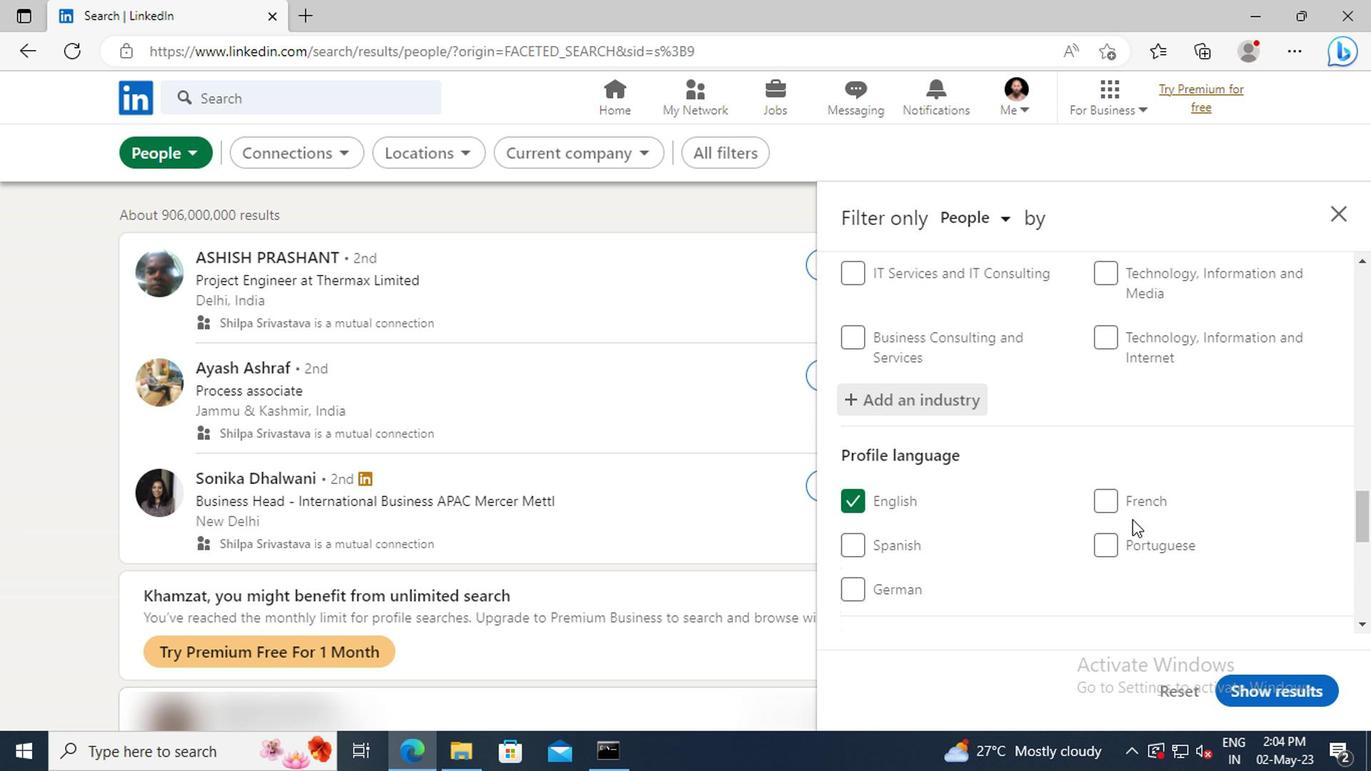 
Action: Mouse scrolled (1127, 519) with delta (0, -1)
Screenshot: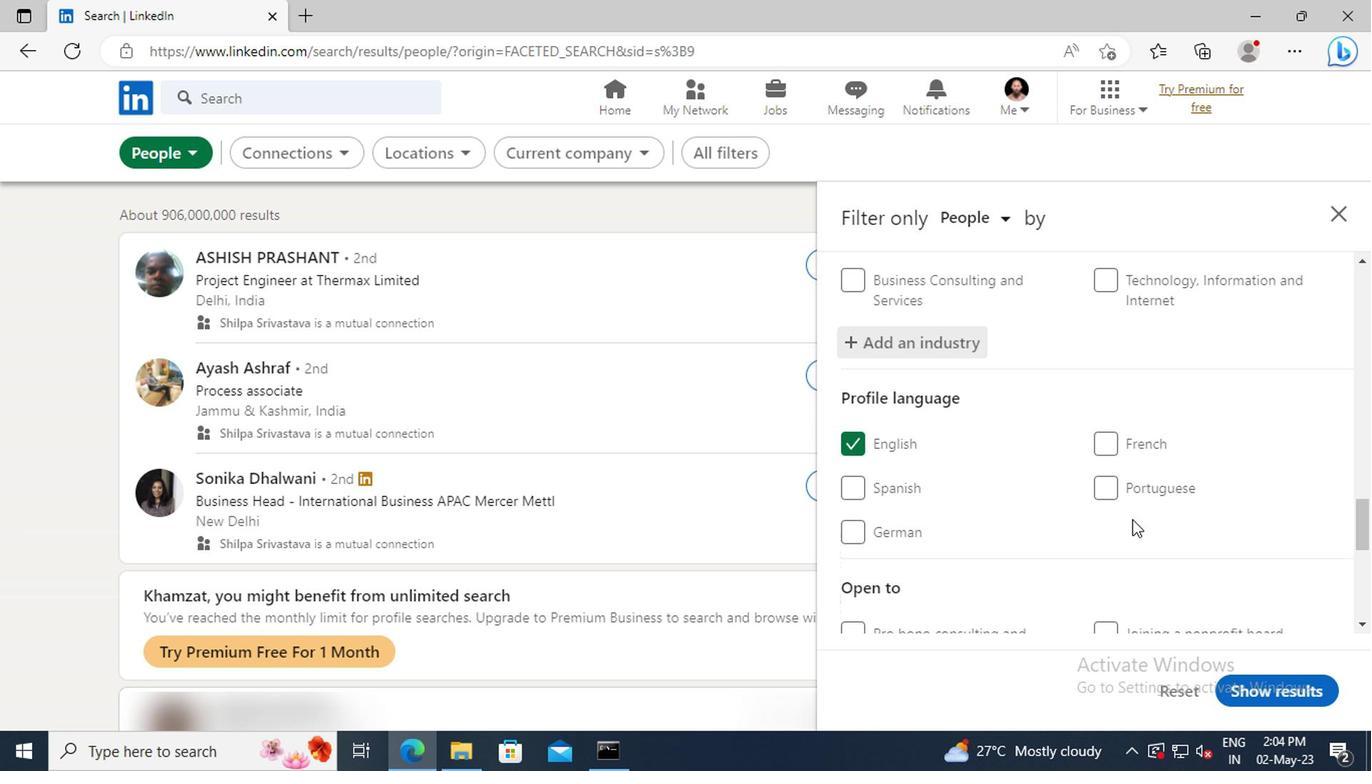 
Action: Mouse scrolled (1127, 519) with delta (0, -1)
Screenshot: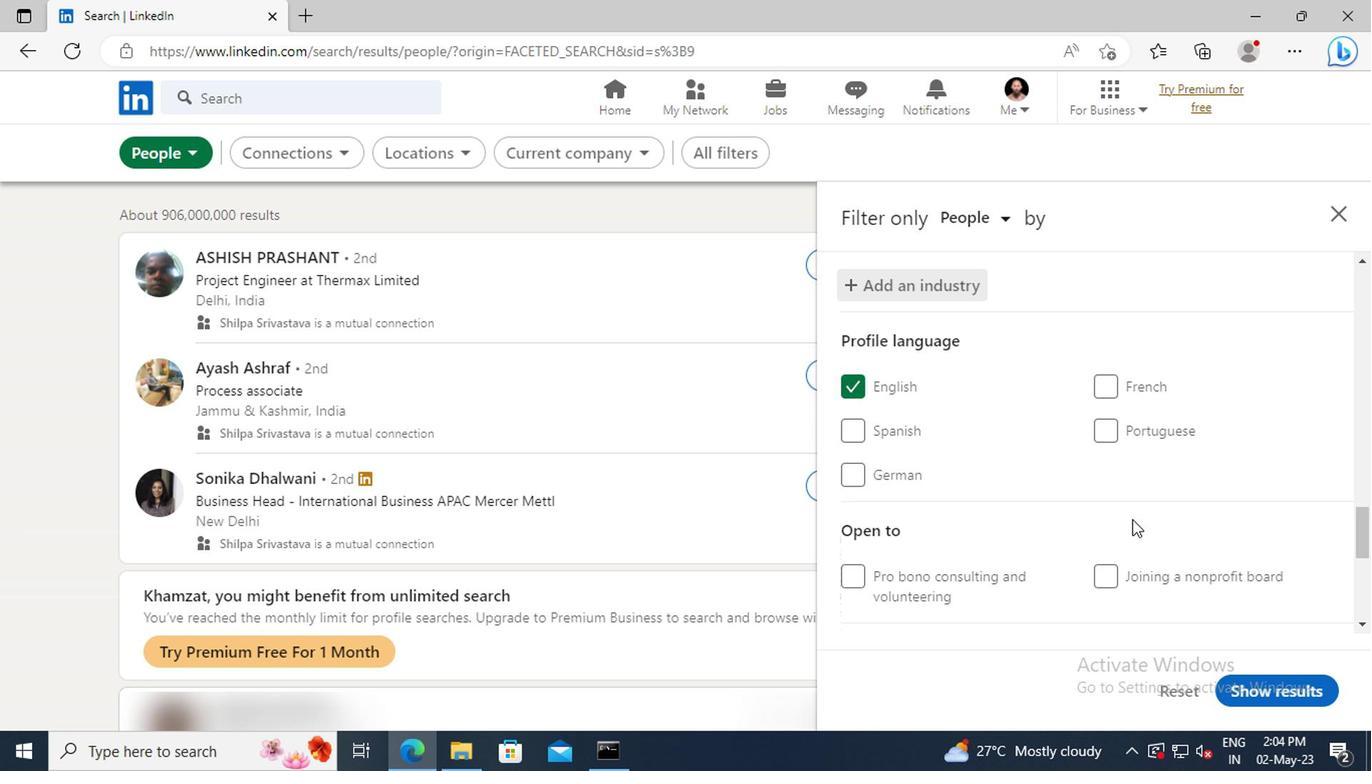 
Action: Mouse scrolled (1127, 519) with delta (0, -1)
Screenshot: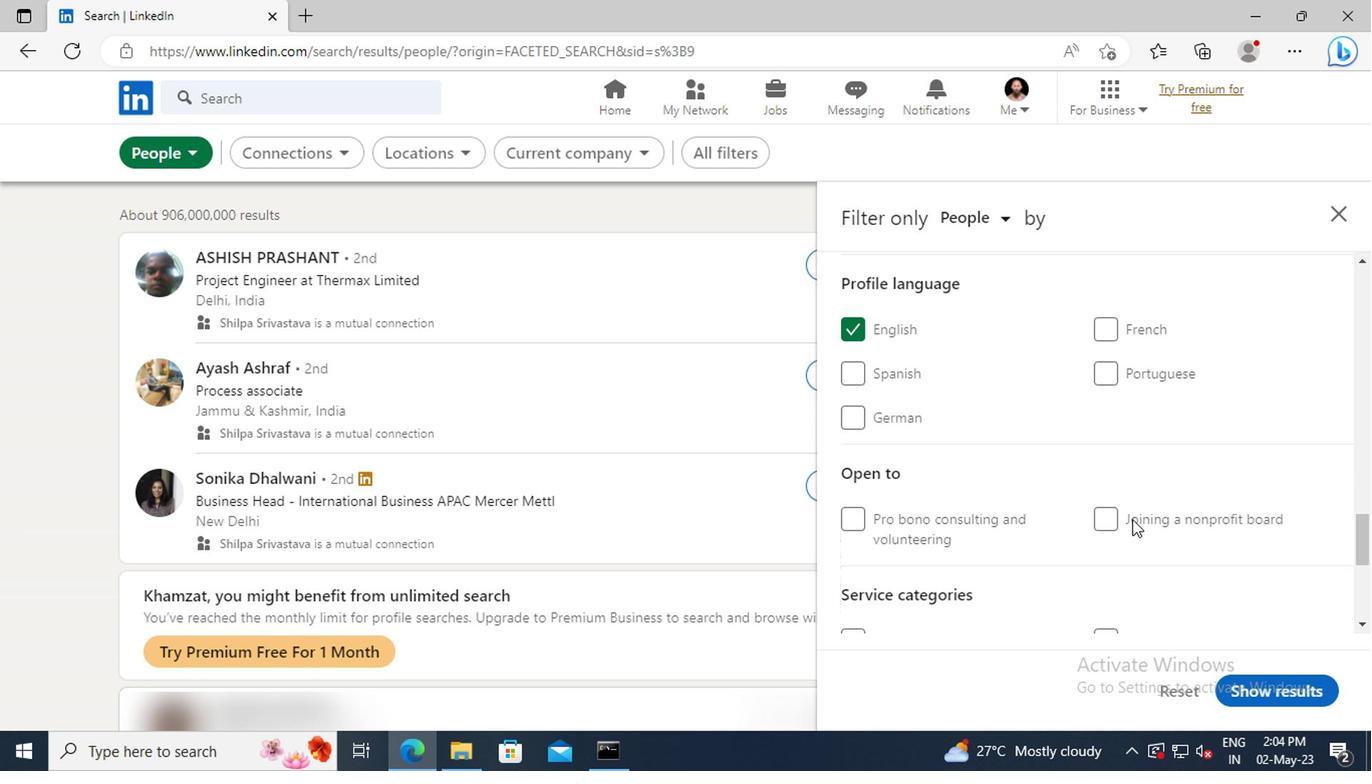 
Action: Mouse scrolled (1127, 519) with delta (0, -1)
Screenshot: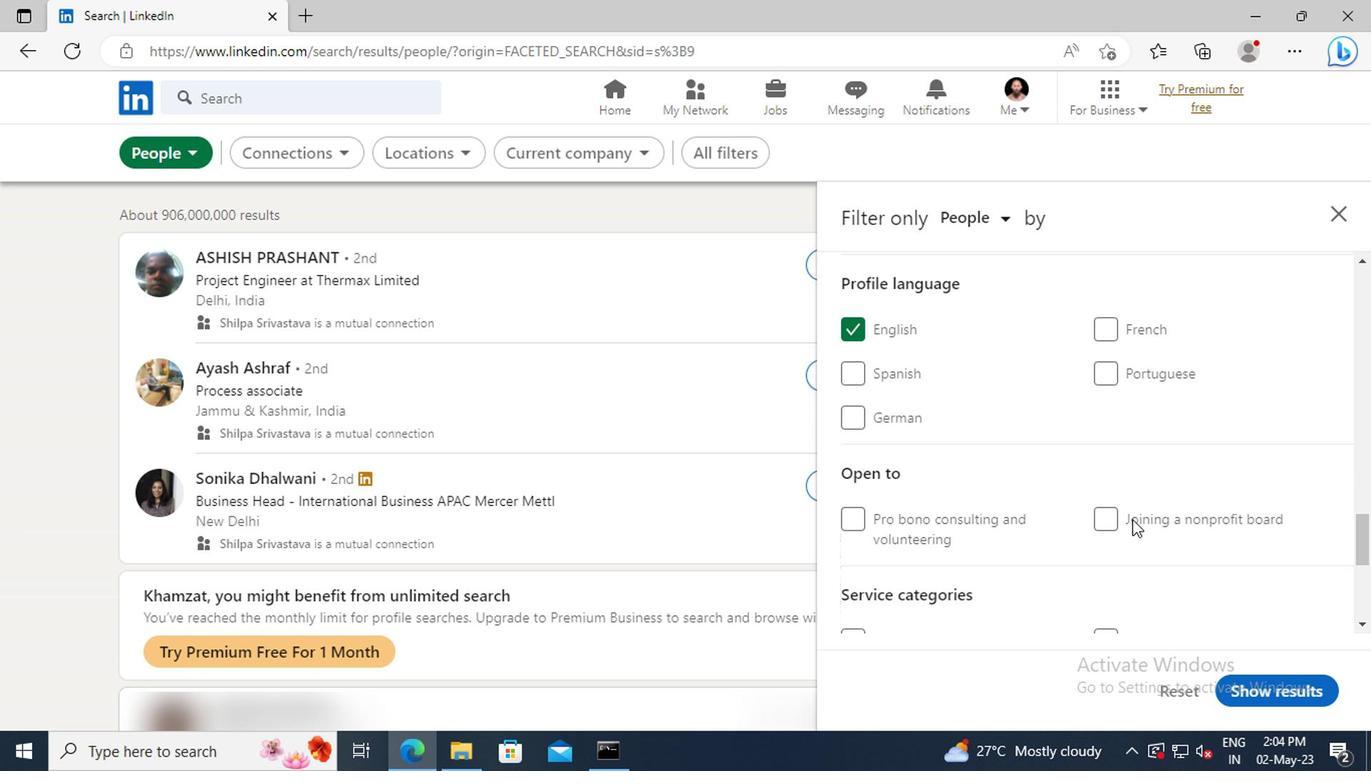 
Action: Mouse scrolled (1127, 519) with delta (0, -1)
Screenshot: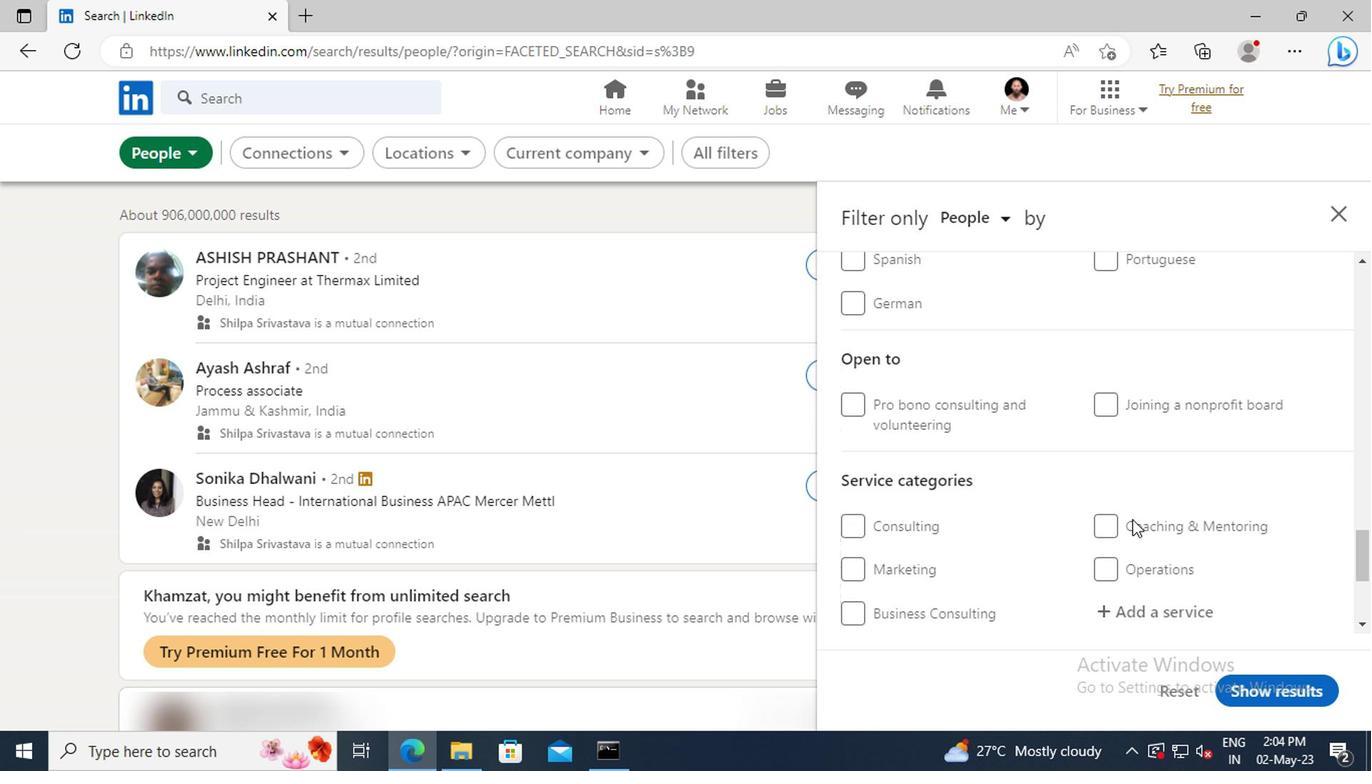 
Action: Mouse scrolled (1127, 519) with delta (0, -1)
Screenshot: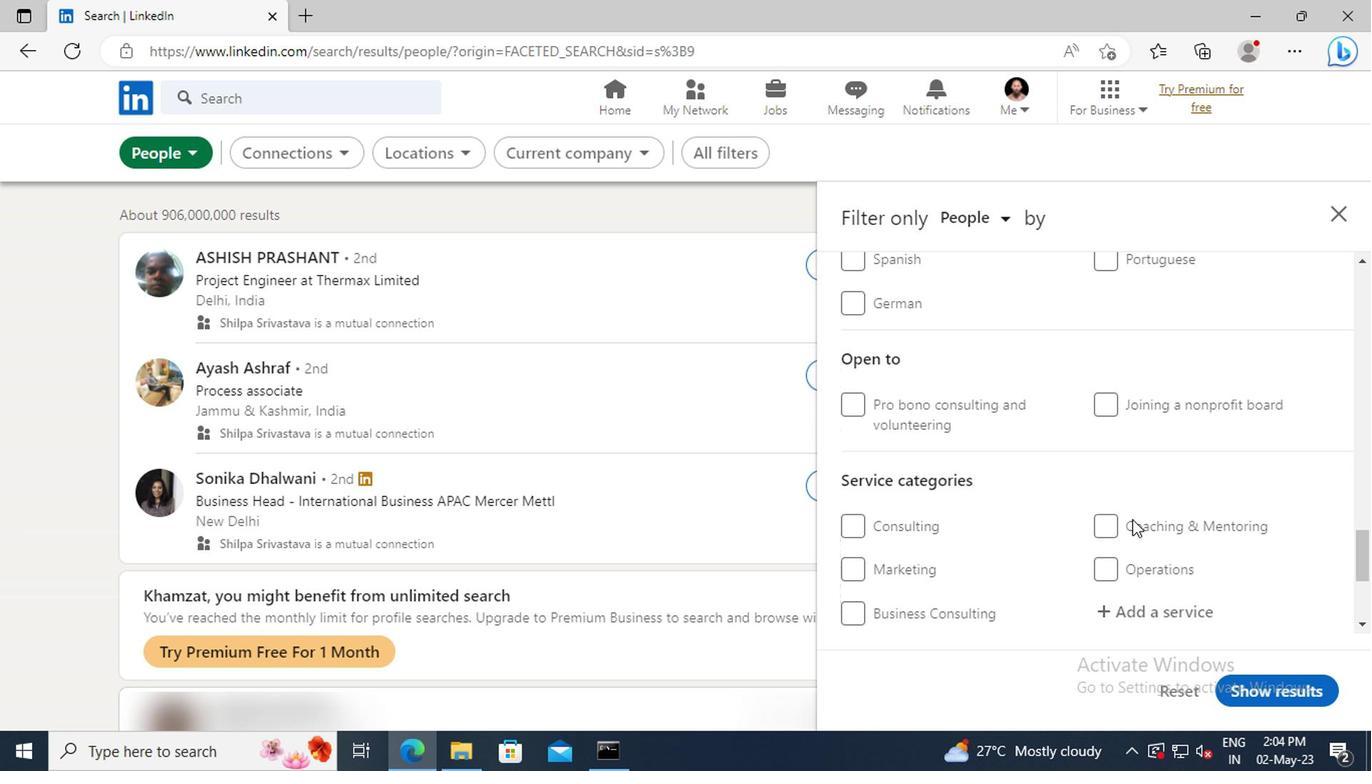
Action: Mouse moved to (1132, 510)
Screenshot: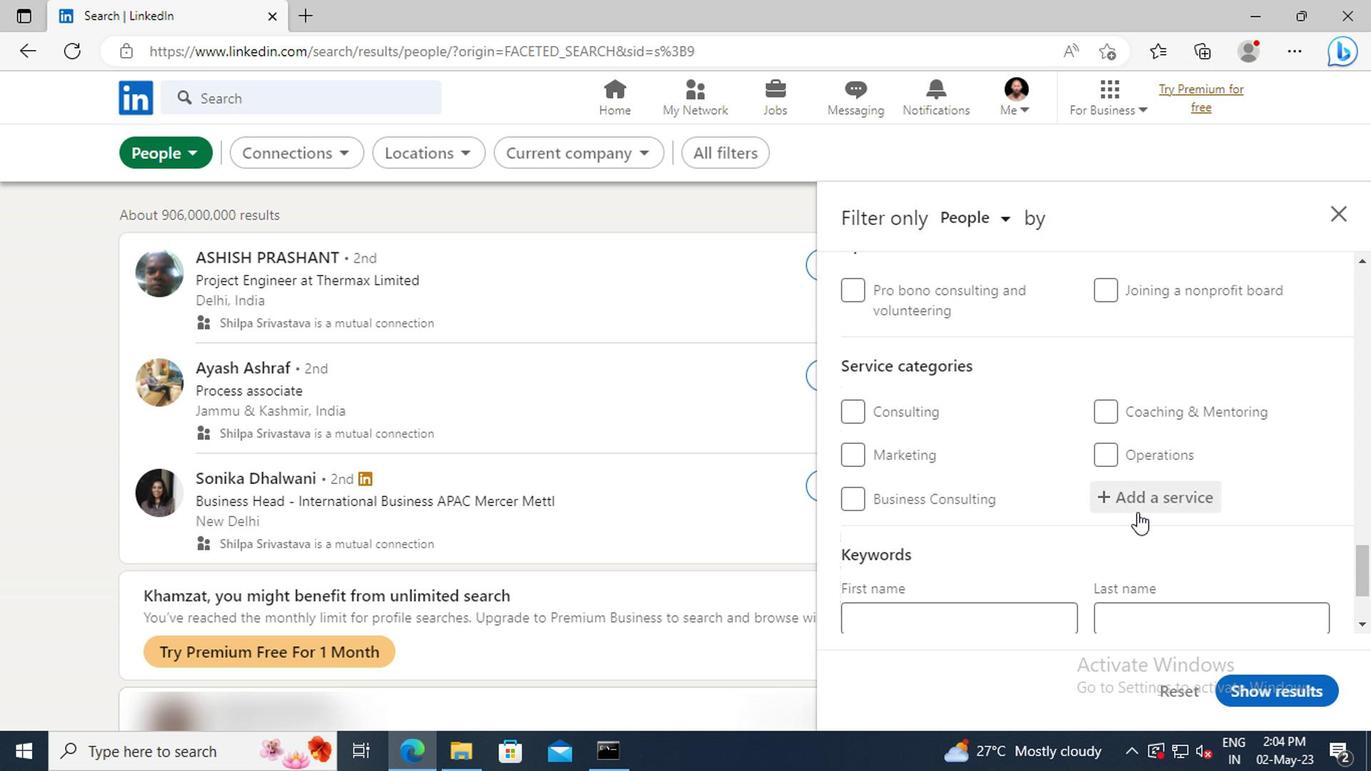 
Action: Mouse pressed left at (1132, 510)
Screenshot: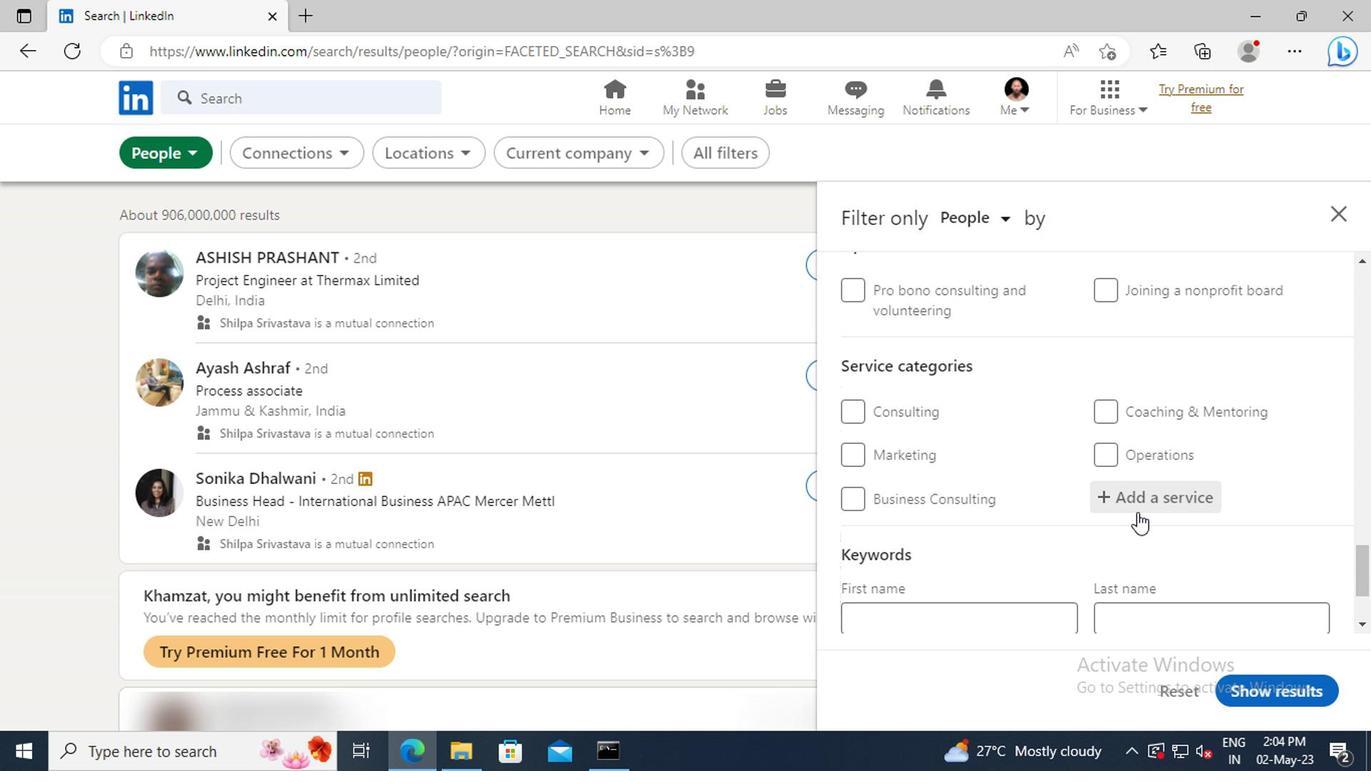 
Action: Key pressed <Key.shift>RETIRE
Screenshot: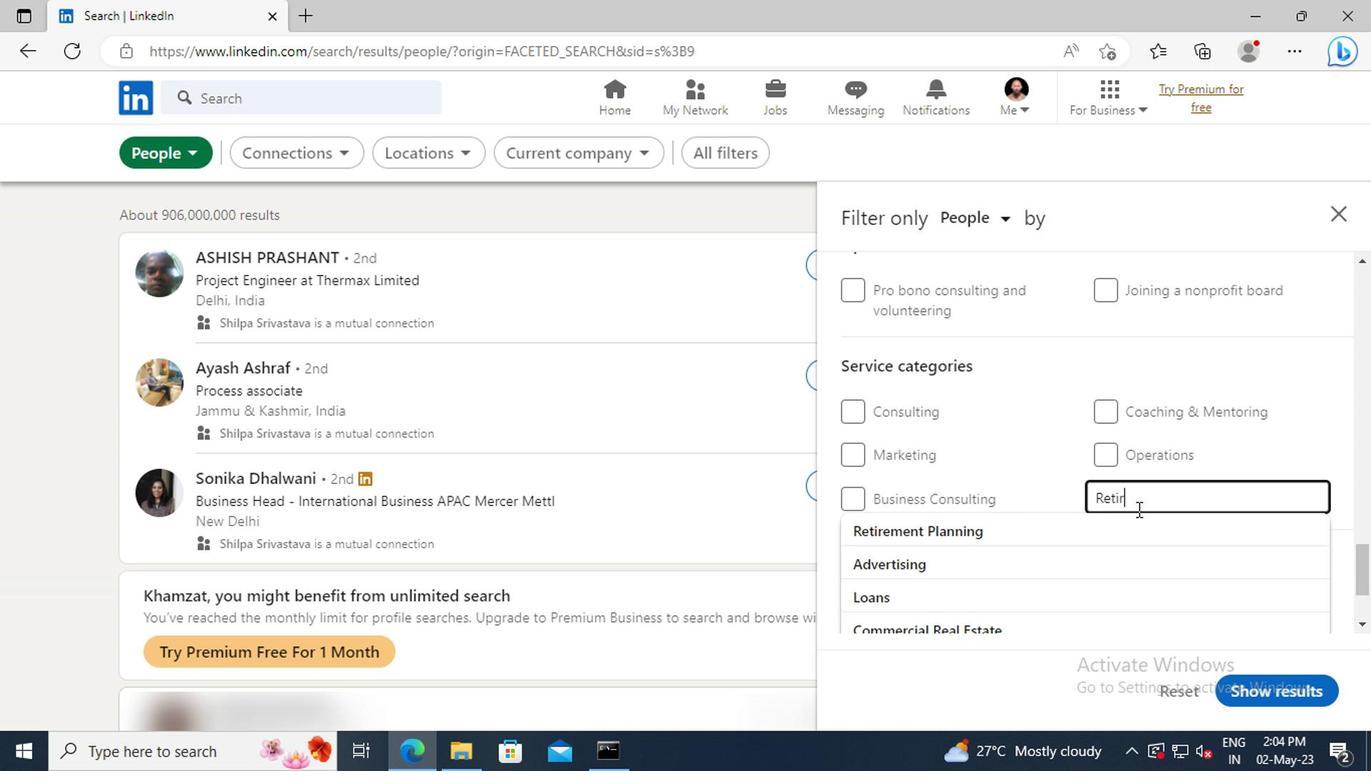 
Action: Mouse moved to (1139, 527)
Screenshot: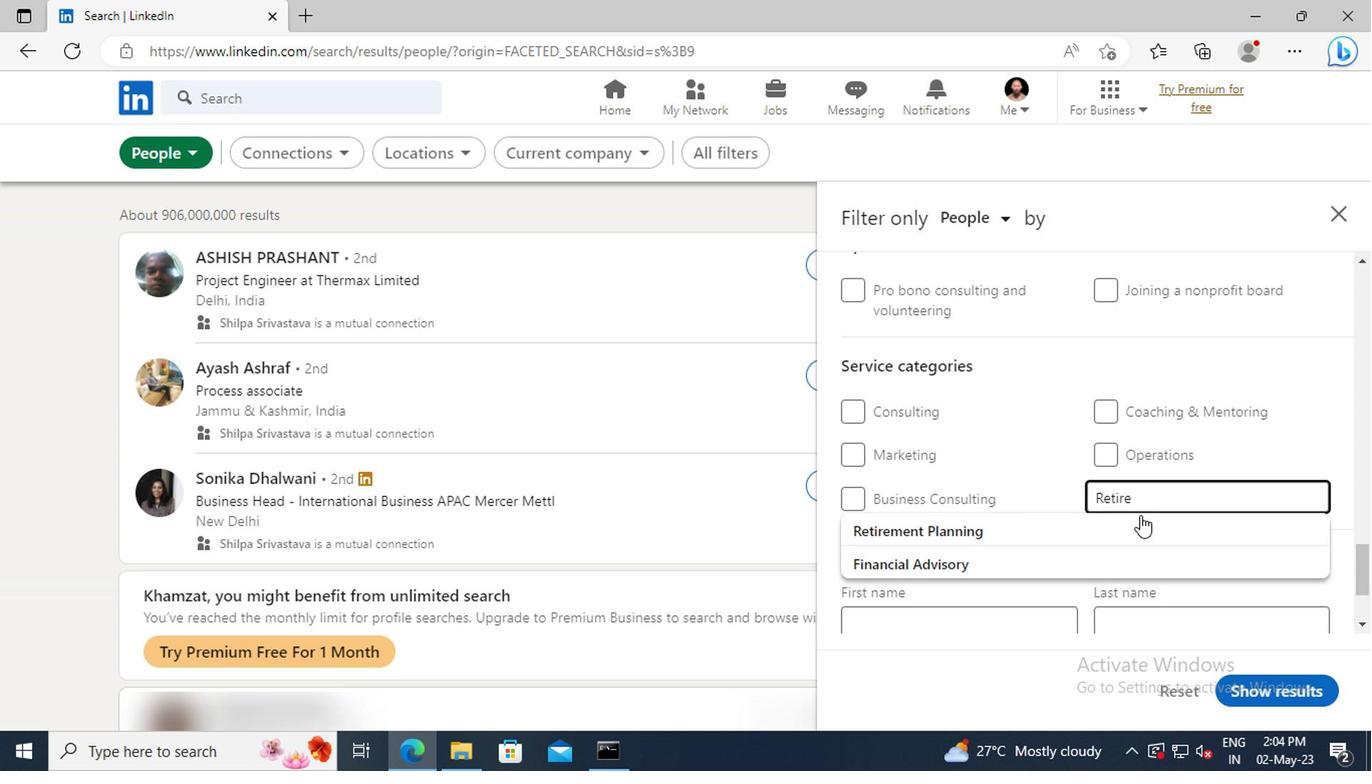 
Action: Mouse pressed left at (1139, 527)
Screenshot: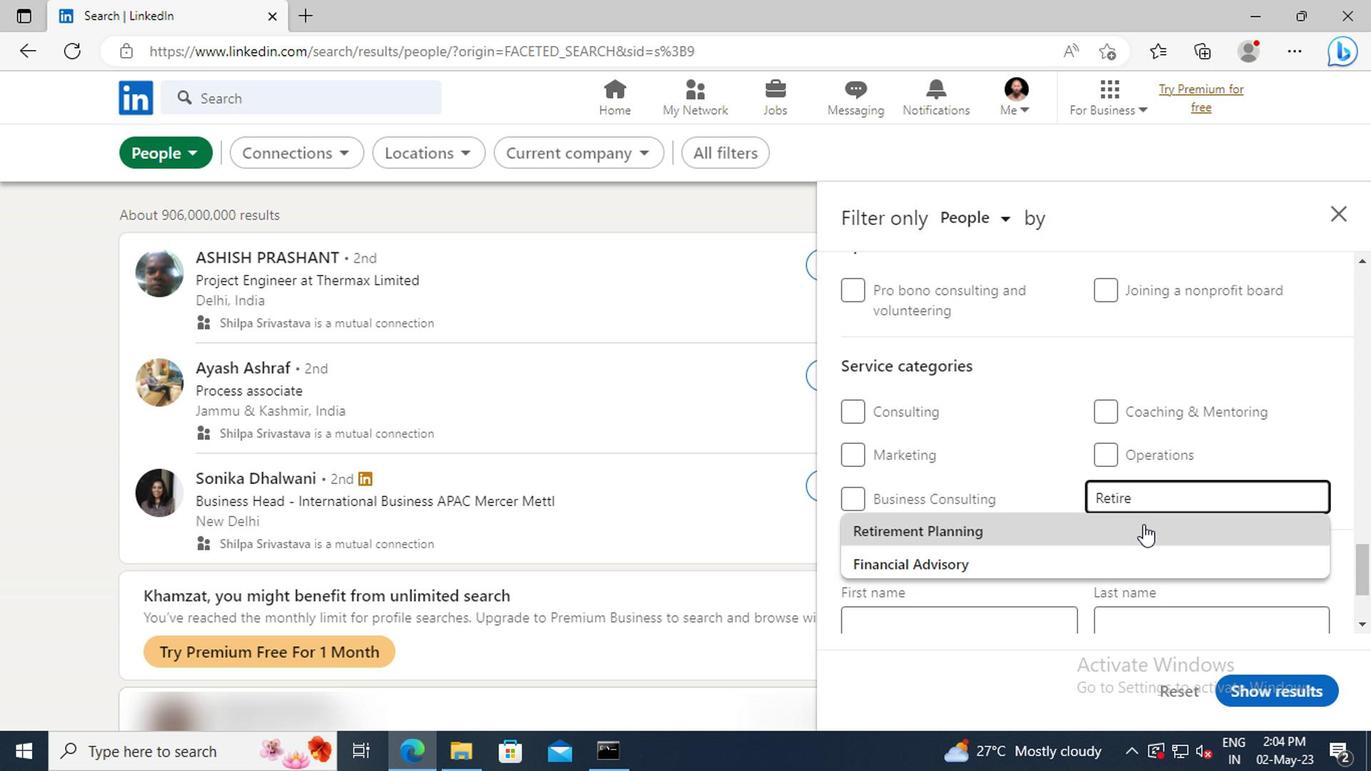 
Action: Mouse scrolled (1139, 526) with delta (0, 0)
Screenshot: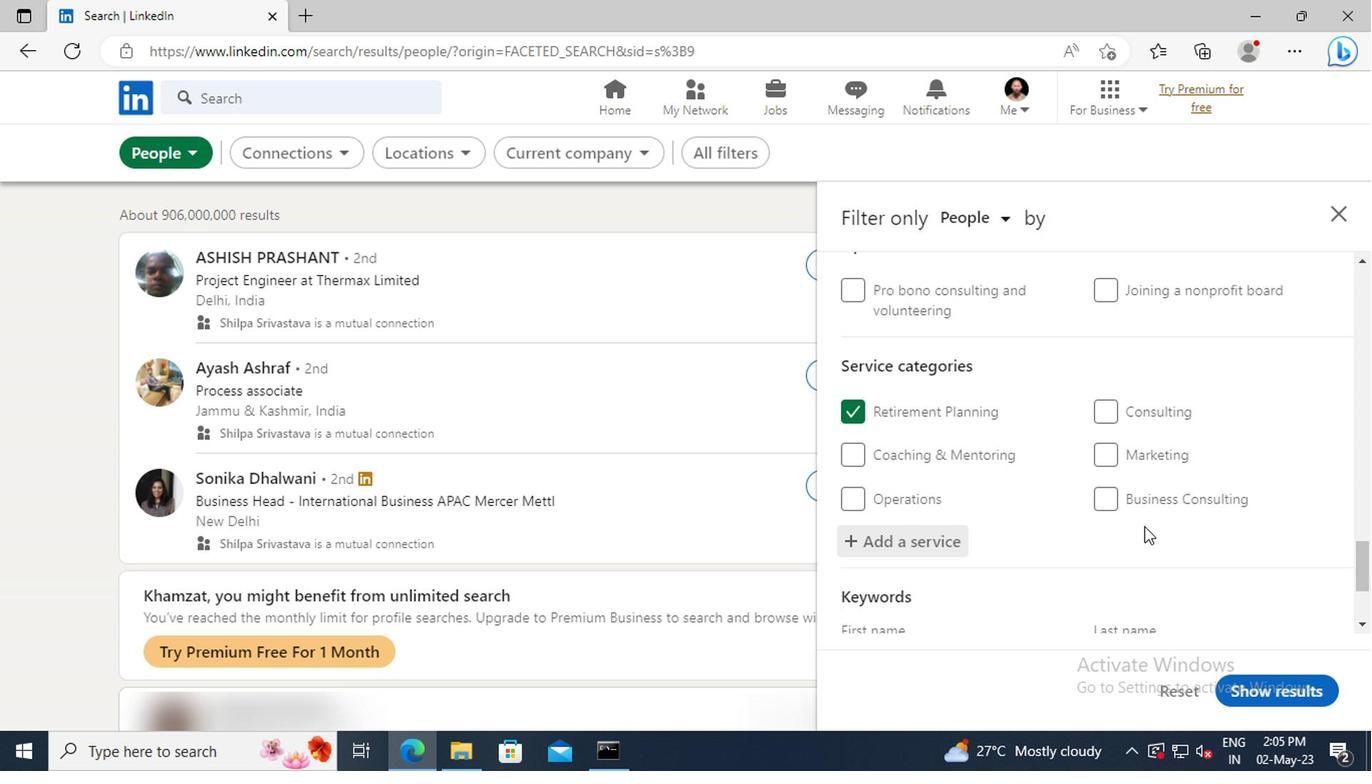 
Action: Mouse scrolled (1139, 526) with delta (0, 0)
Screenshot: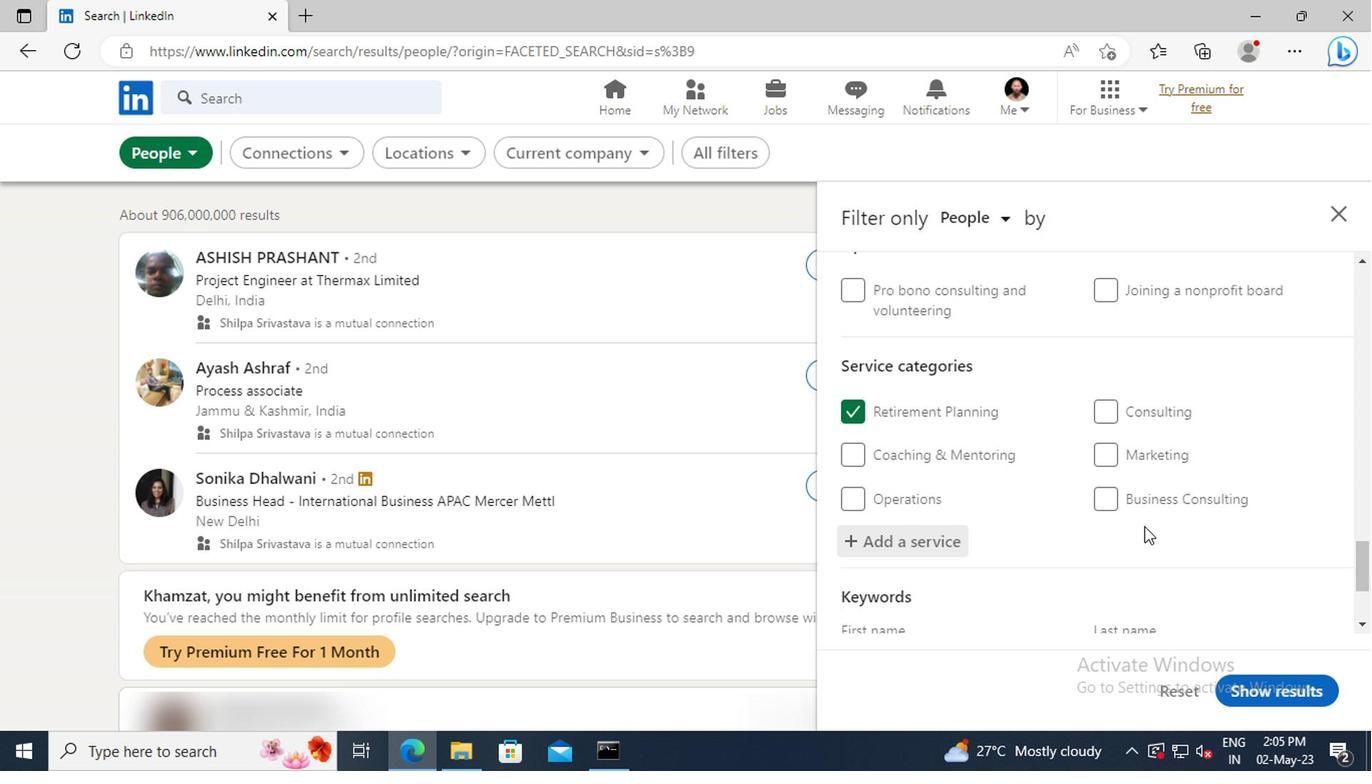 
Action: Mouse scrolled (1139, 526) with delta (0, 0)
Screenshot: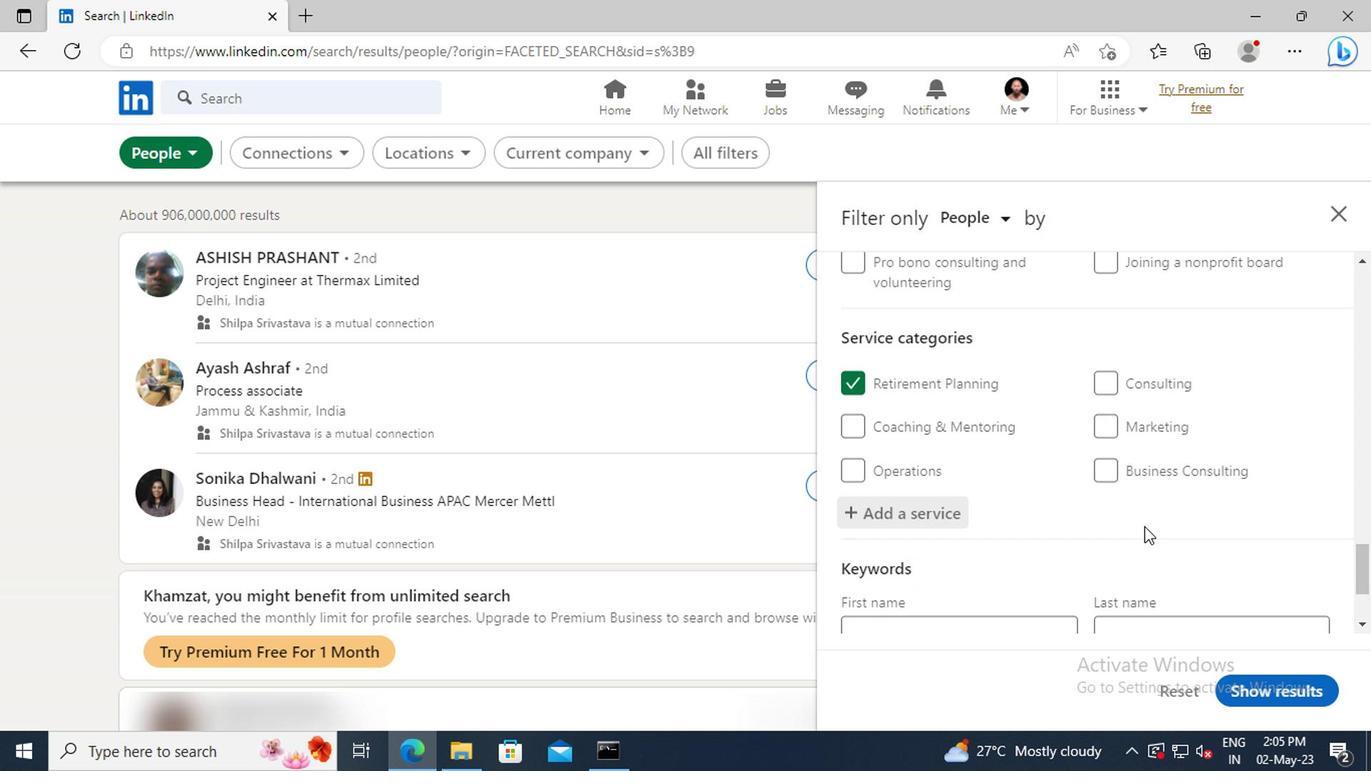 
Action: Mouse scrolled (1139, 526) with delta (0, 0)
Screenshot: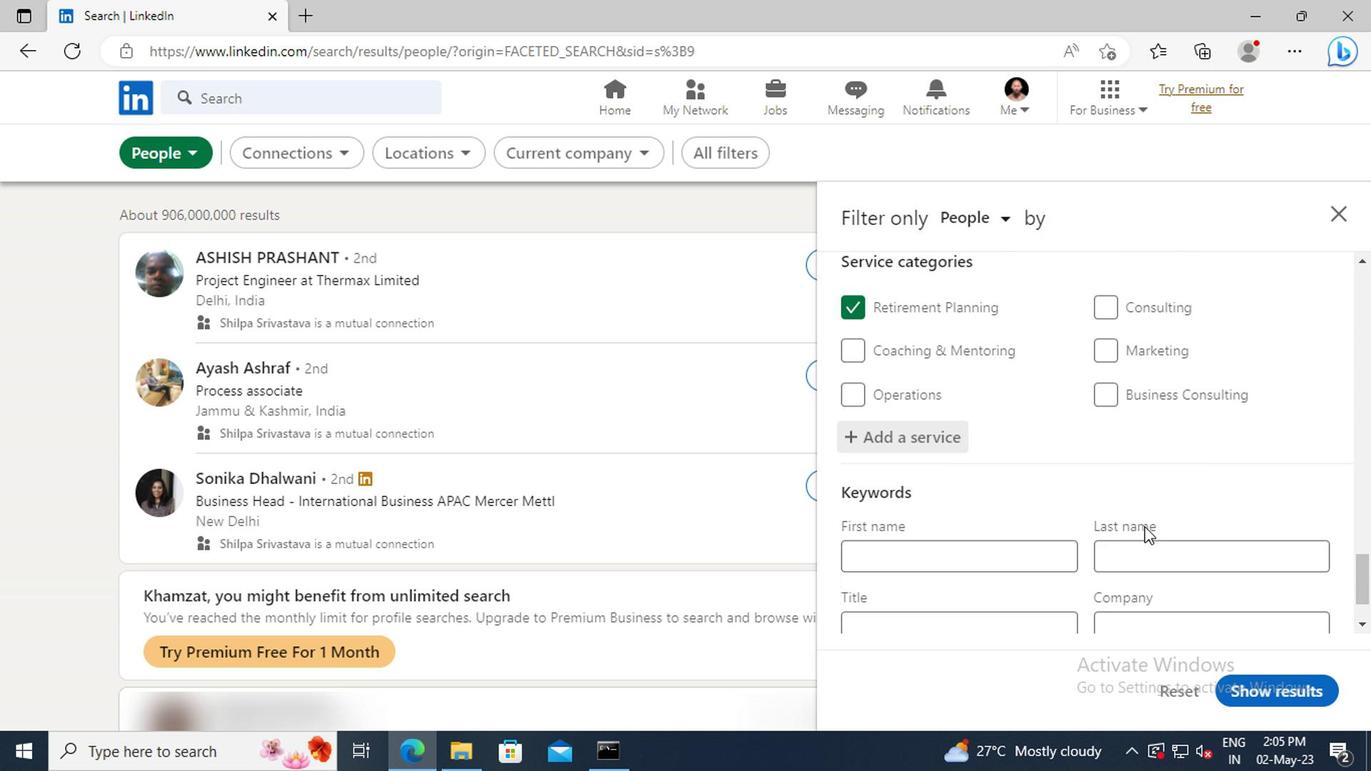 
Action: Mouse moved to (931, 544)
Screenshot: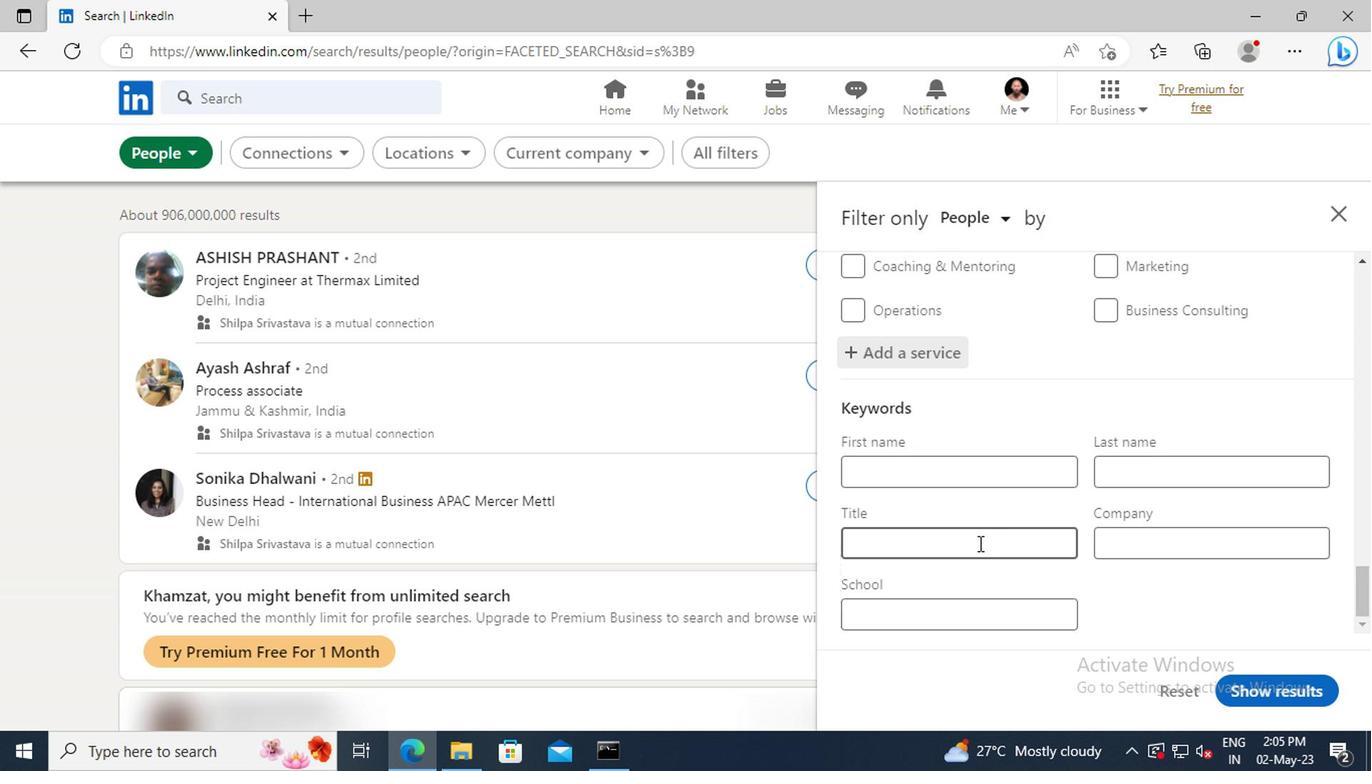 
Action: Mouse pressed left at (931, 544)
Screenshot: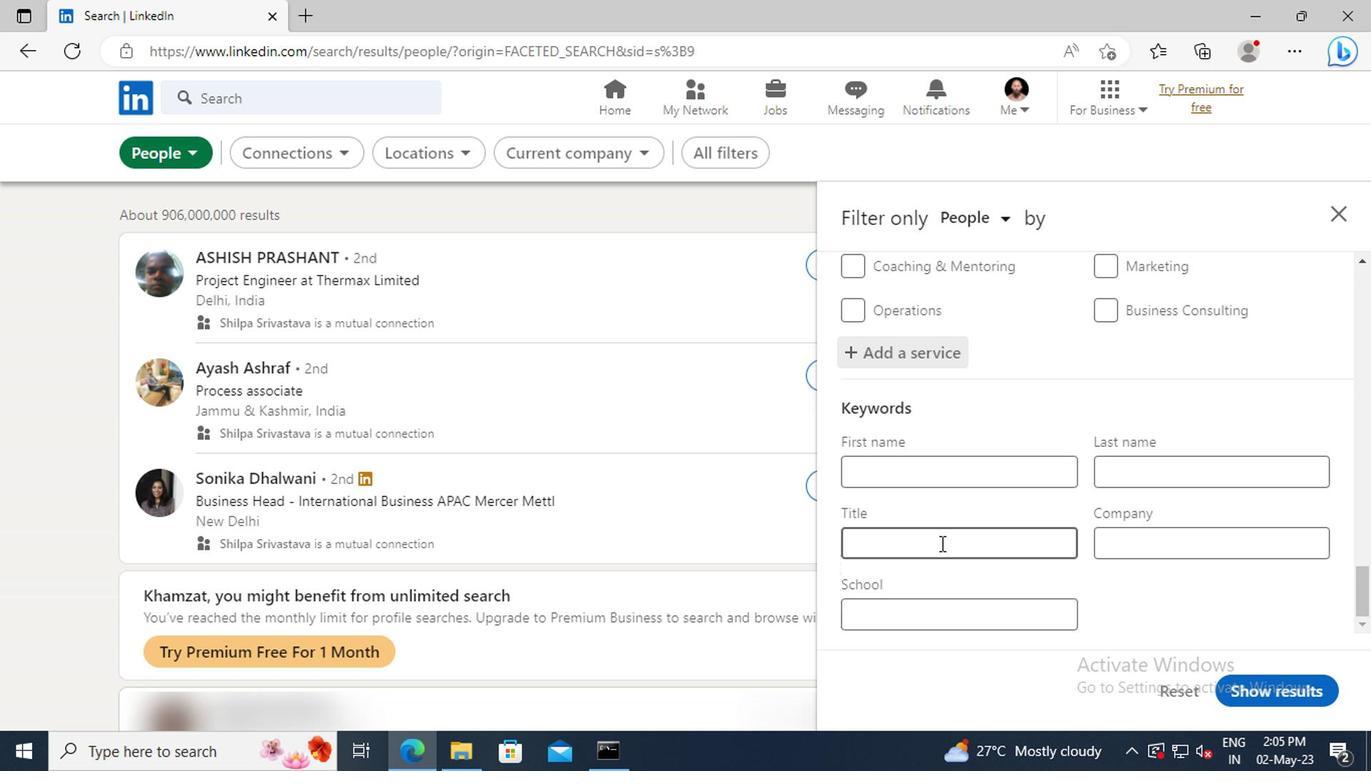 
Action: Mouse moved to (929, 544)
Screenshot: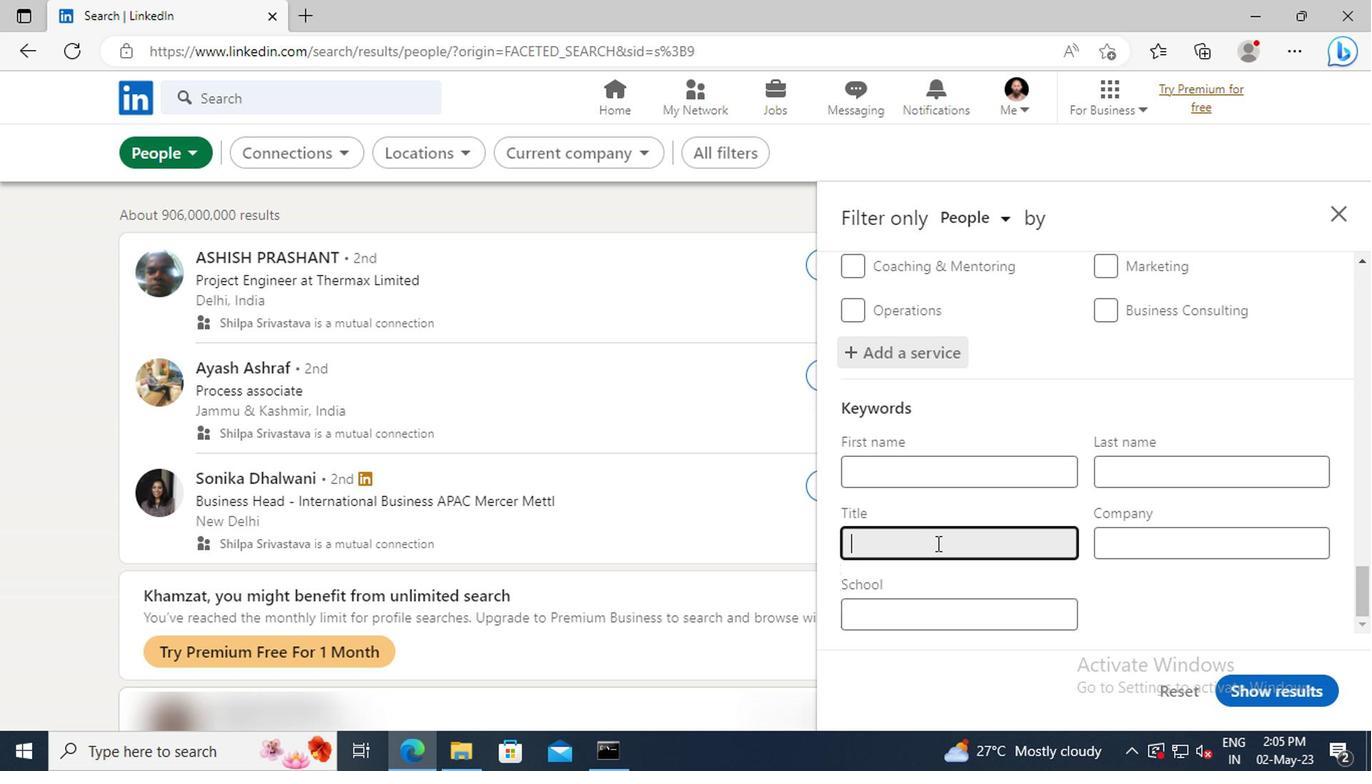 
Action: Key pressed <Key.shift>RECRUITER<Key.enter>
Screenshot: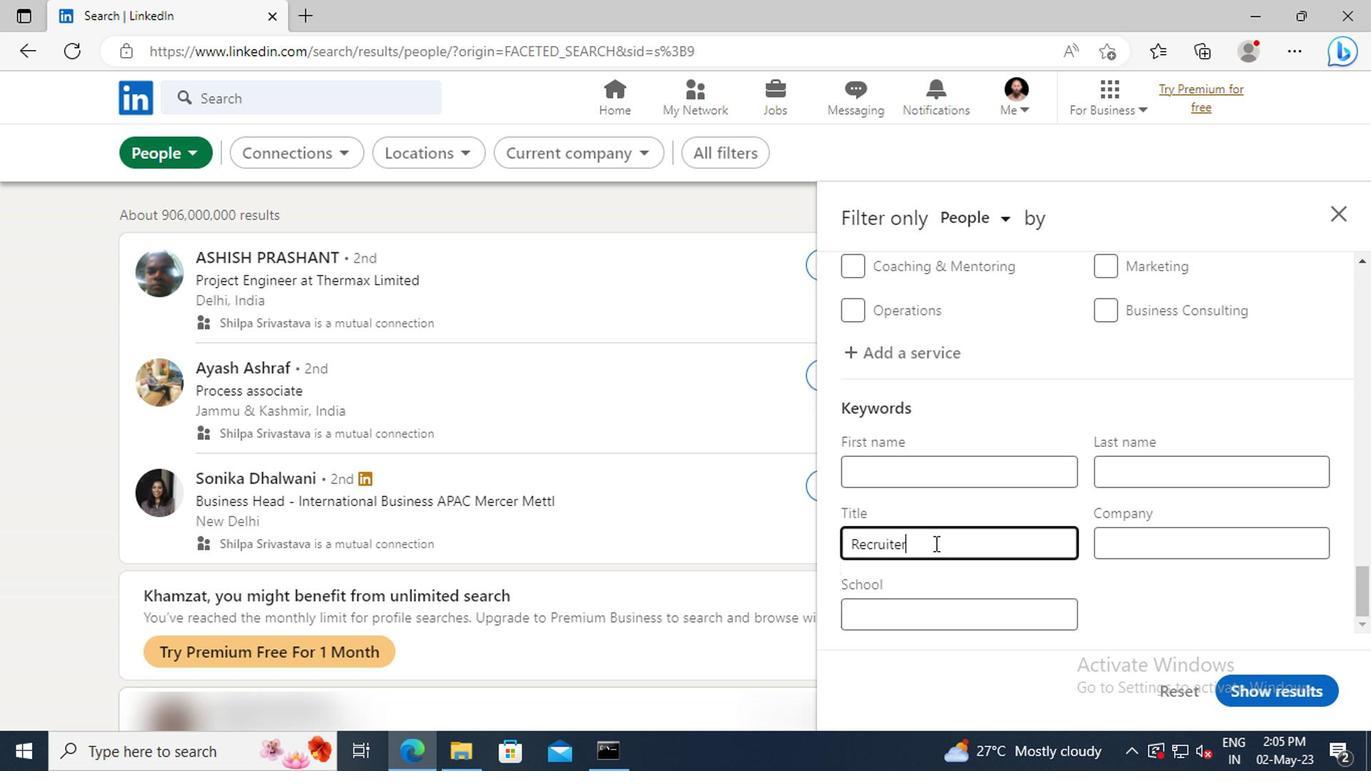 
Action: Mouse moved to (1229, 690)
Screenshot: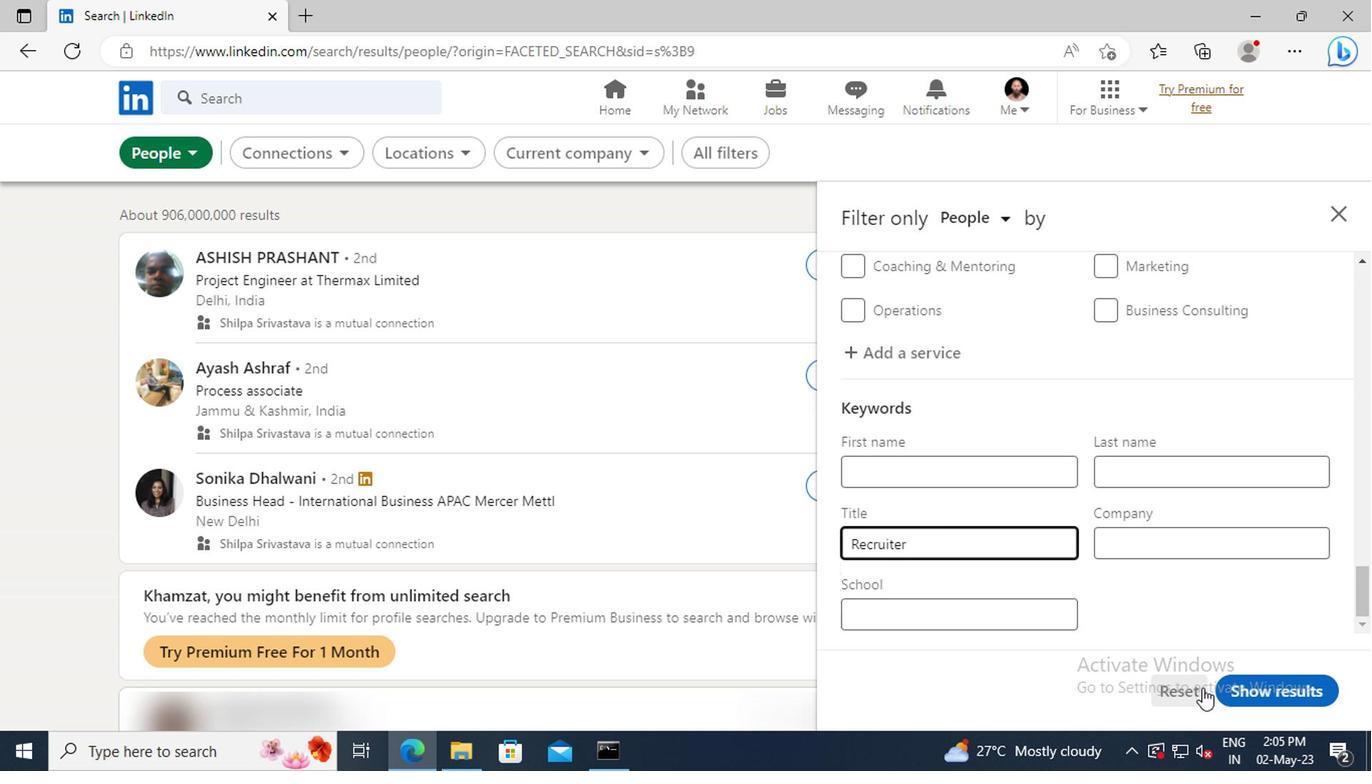 
Action: Mouse pressed left at (1229, 690)
Screenshot: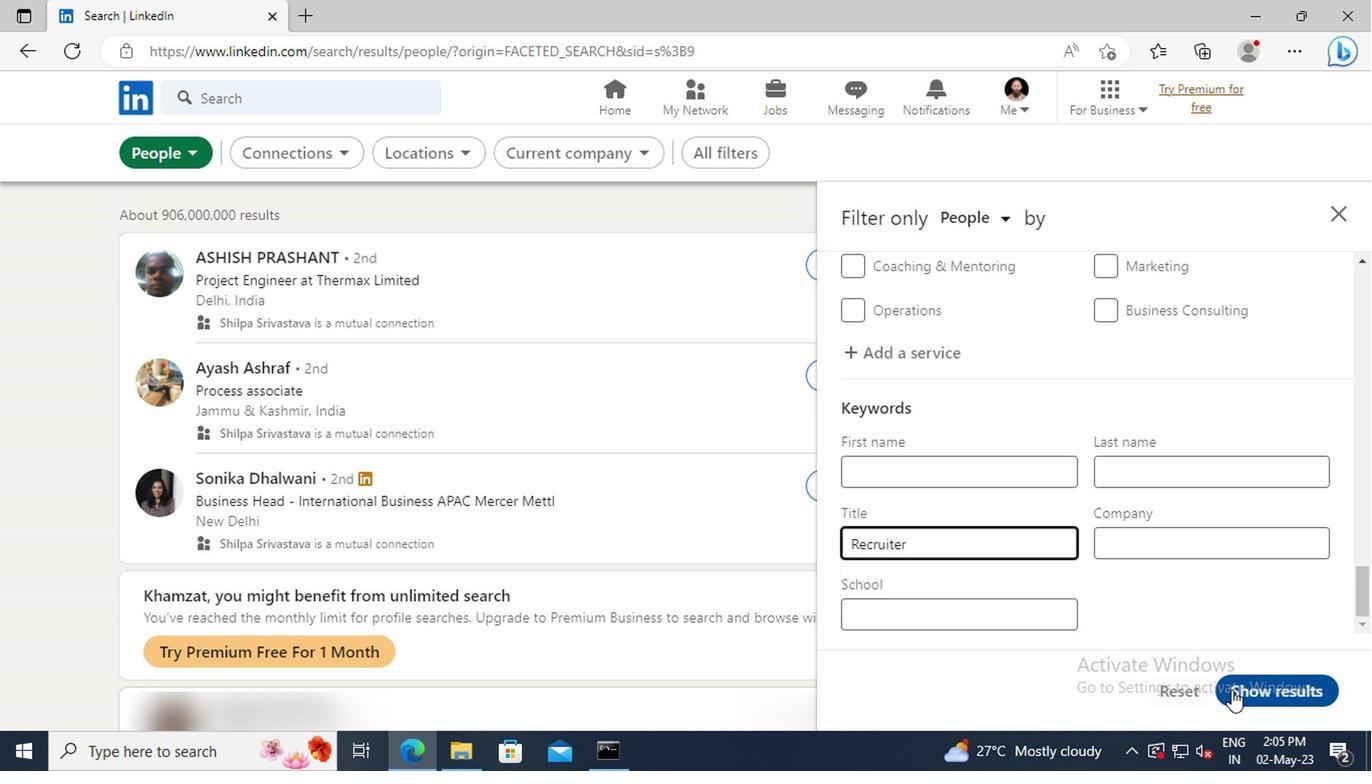 
